 Task: Find connections with filter location Dubrājpur with filter topic #Coachingwith filter profile language Spanish with filter current company Remote with filter school Vidyavardhini's College of Engineering and Technology with filter industry Renewable Energy Semiconductor Manufacturing with filter service category Audio Engineering with filter keywords title Shareholders
Action: Mouse moved to (135, 230)
Screenshot: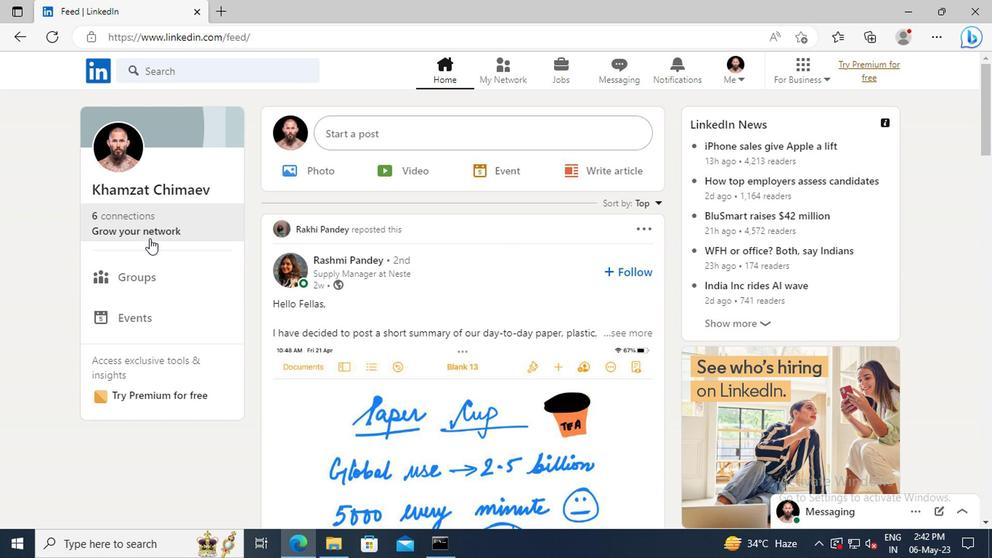 
Action: Mouse pressed left at (135, 230)
Screenshot: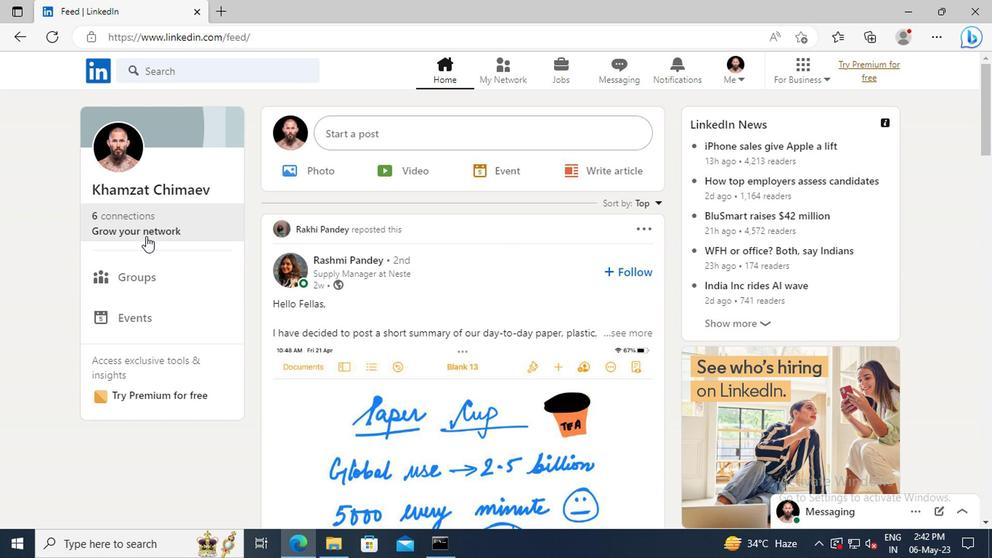 
Action: Mouse moved to (149, 154)
Screenshot: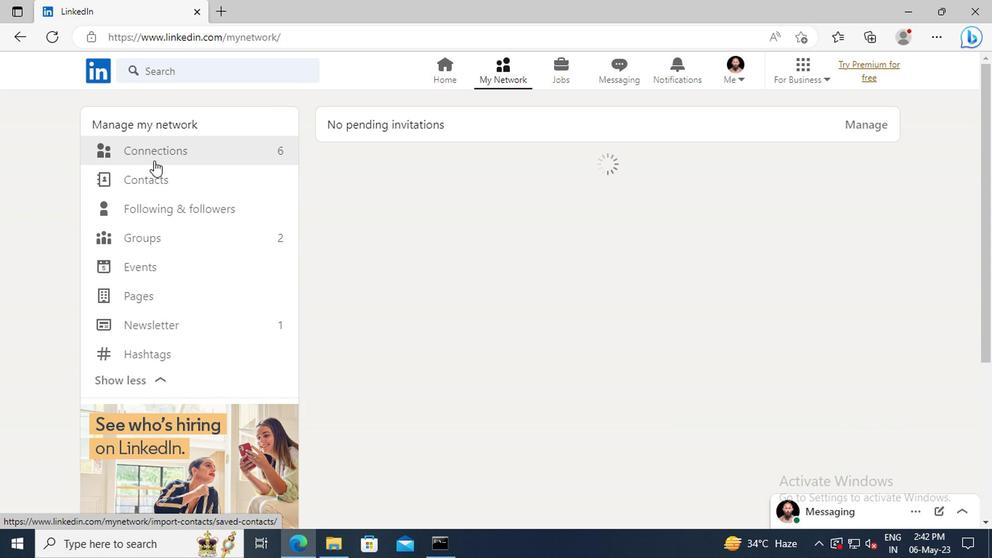 
Action: Mouse pressed left at (149, 154)
Screenshot: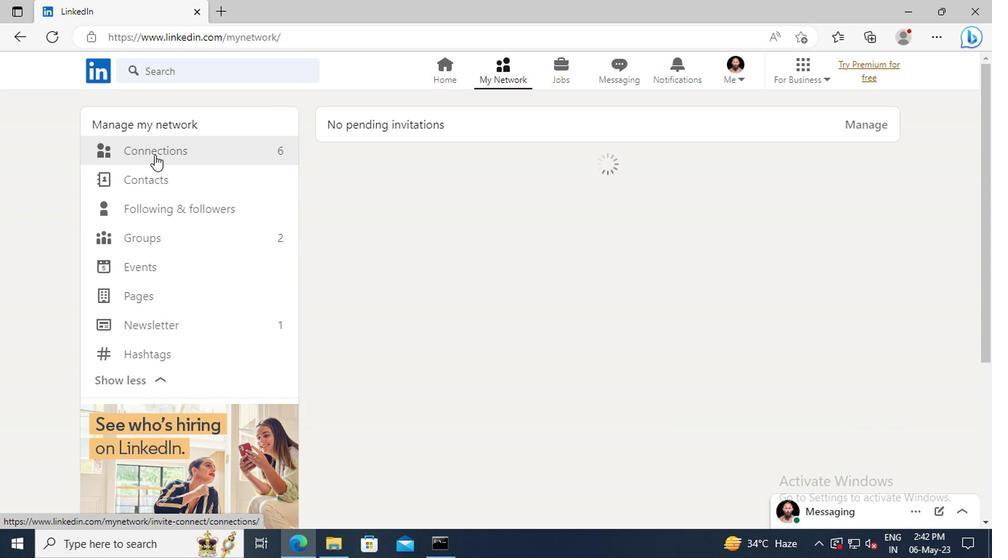 
Action: Mouse moved to (600, 156)
Screenshot: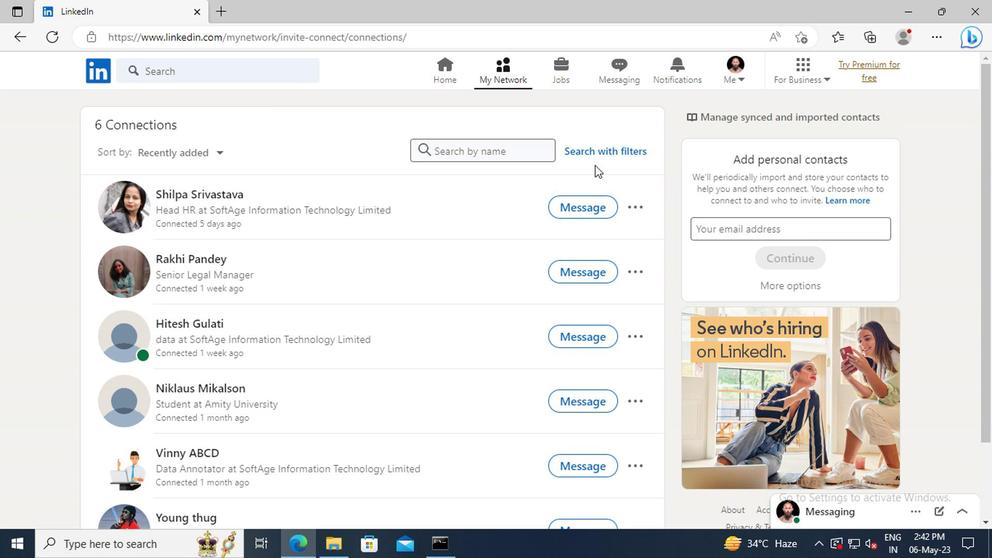 
Action: Mouse pressed left at (600, 156)
Screenshot: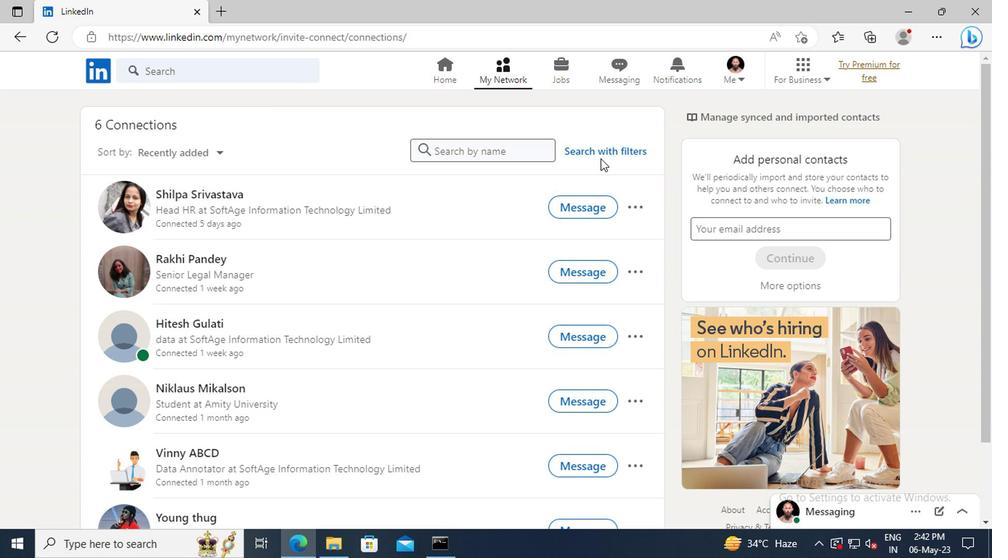
Action: Mouse moved to (547, 115)
Screenshot: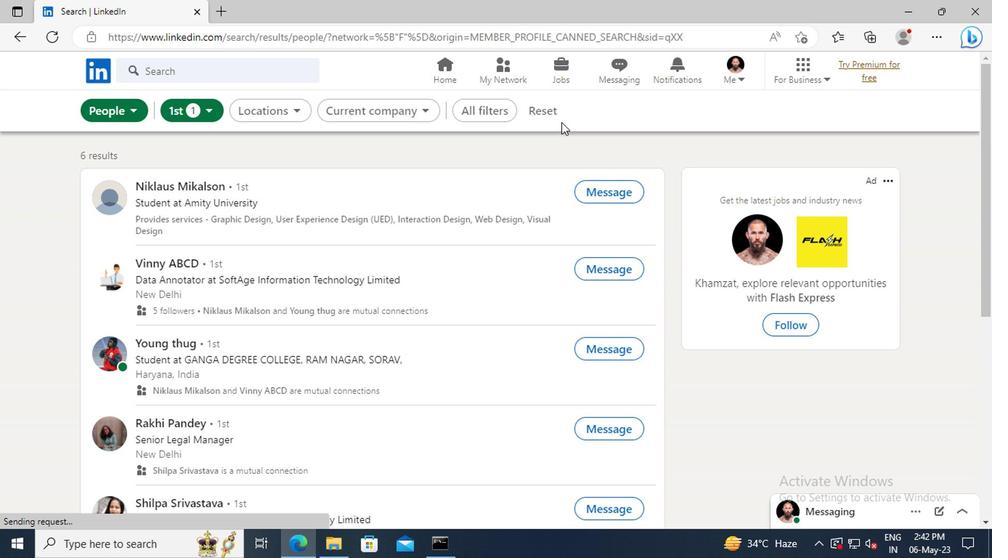 
Action: Mouse pressed left at (547, 115)
Screenshot: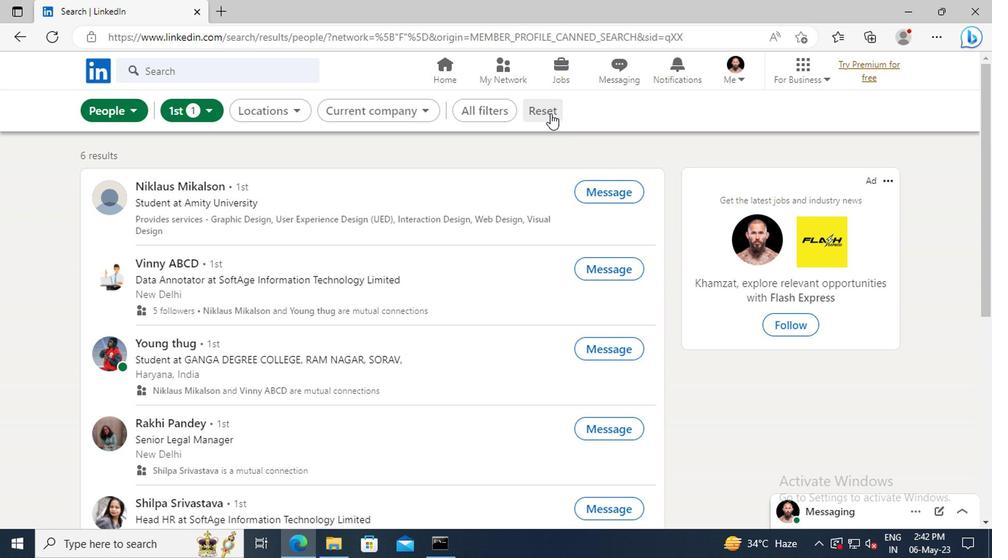 
Action: Mouse moved to (530, 115)
Screenshot: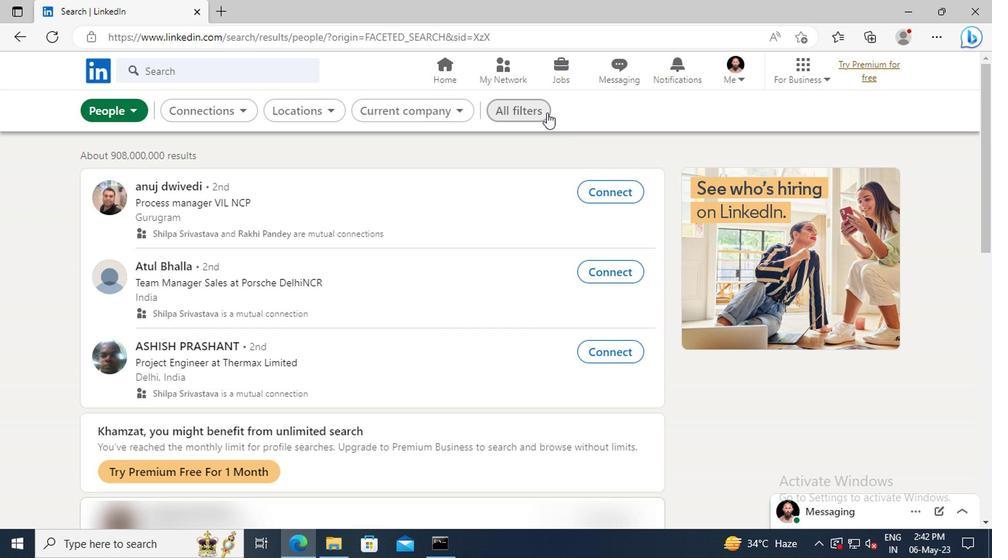 
Action: Mouse pressed left at (530, 115)
Screenshot: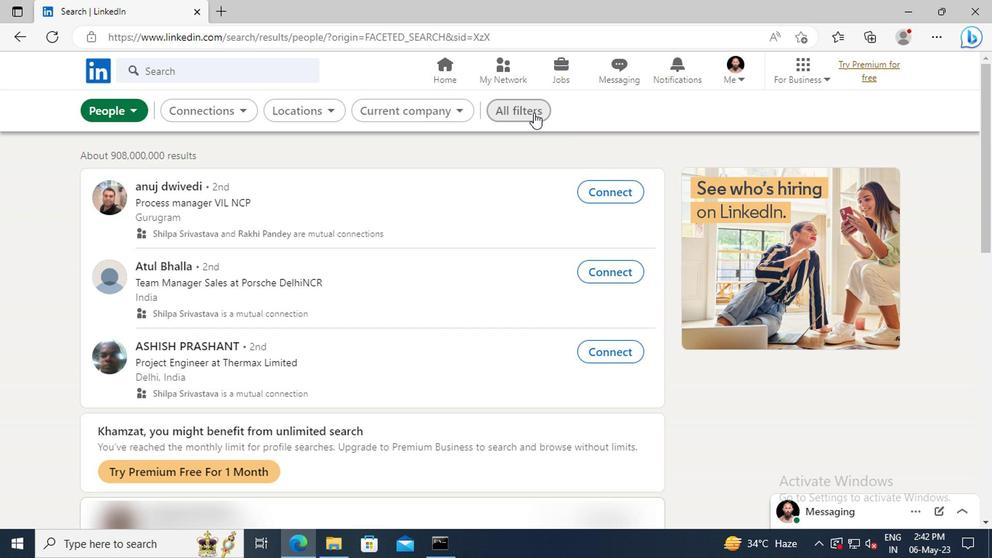 
Action: Mouse moved to (802, 272)
Screenshot: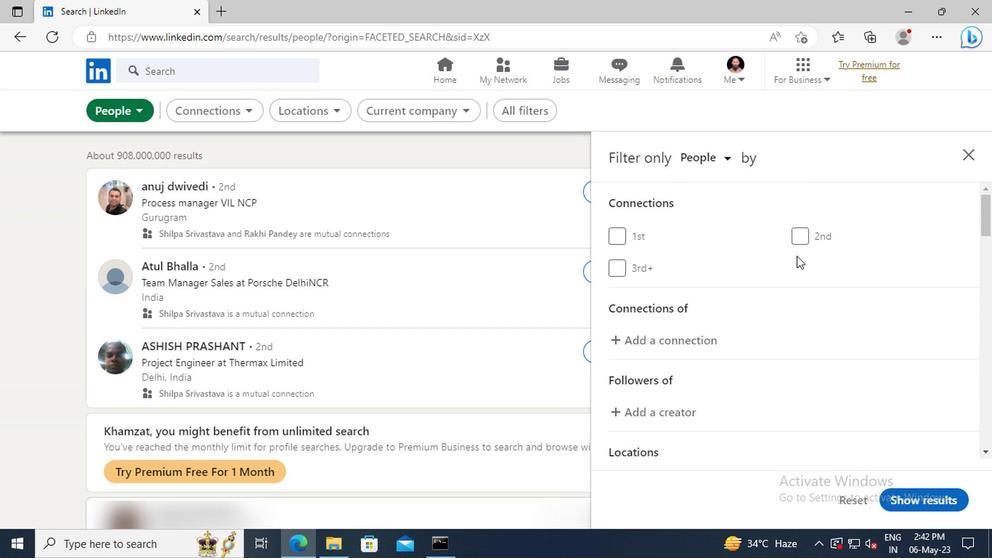 
Action: Mouse scrolled (802, 271) with delta (0, -1)
Screenshot: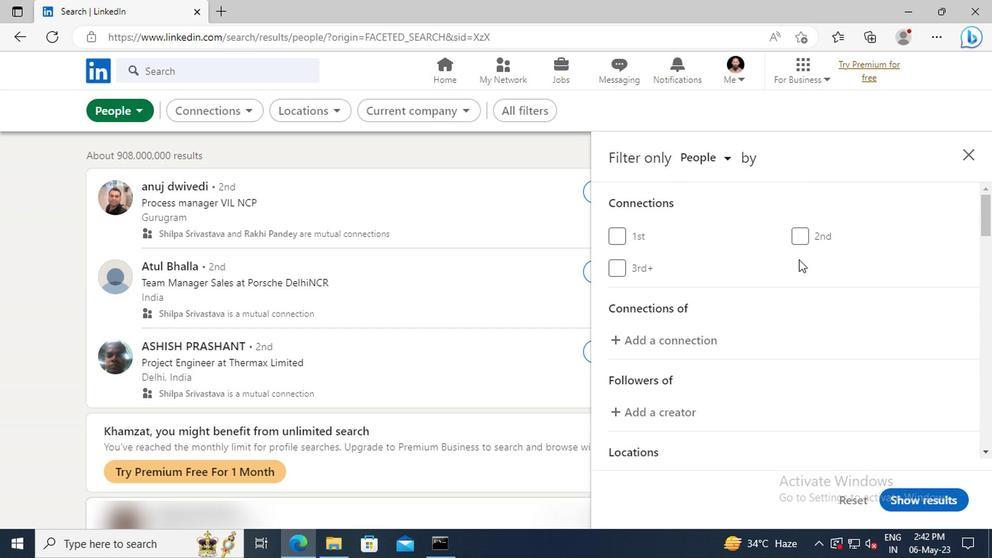 
Action: Mouse moved to (802, 273)
Screenshot: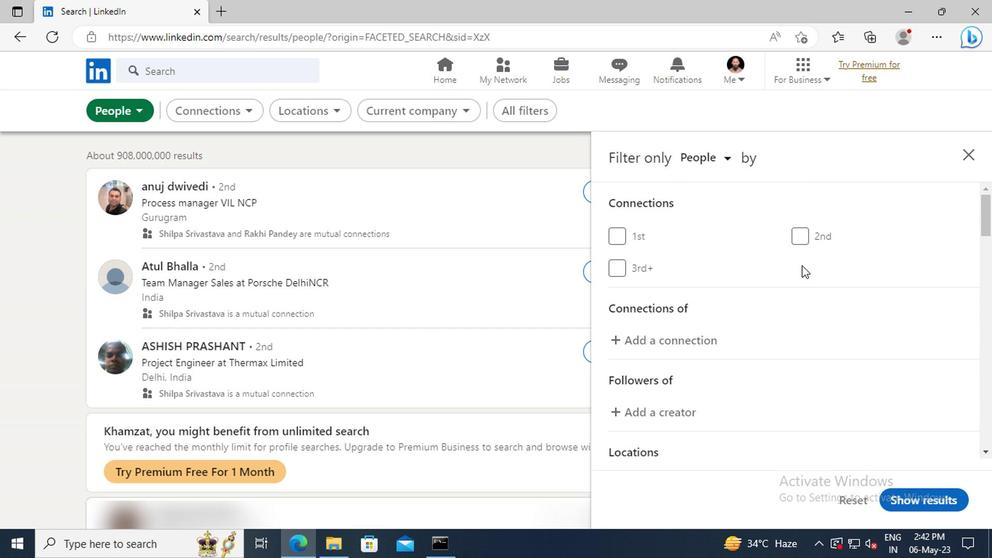 
Action: Mouse scrolled (802, 272) with delta (0, 0)
Screenshot: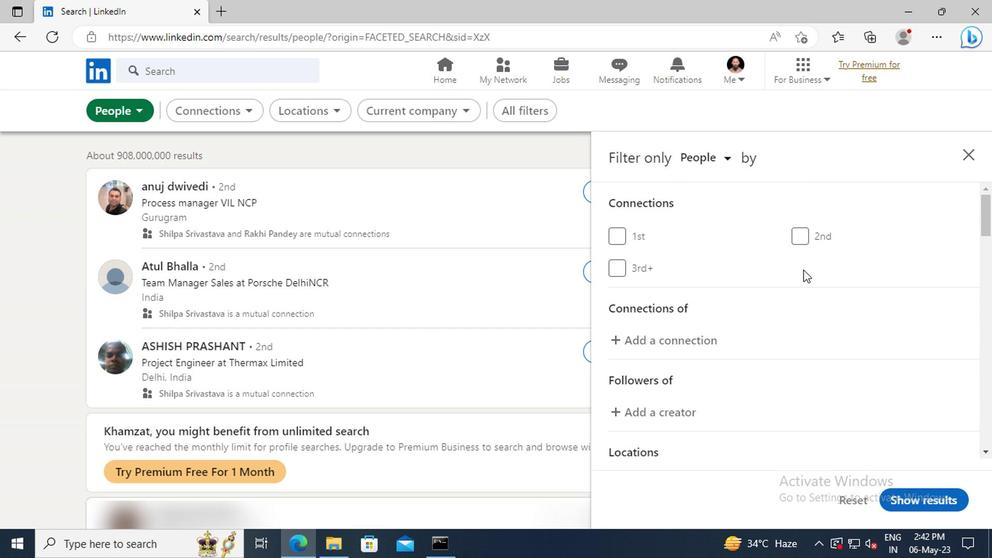
Action: Mouse moved to (802, 278)
Screenshot: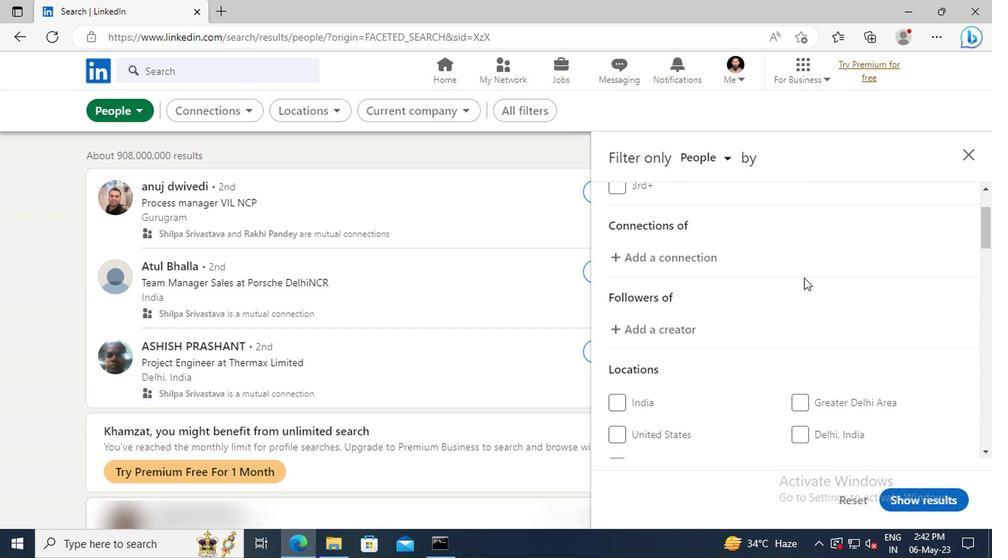
Action: Mouse scrolled (802, 278) with delta (0, 0)
Screenshot: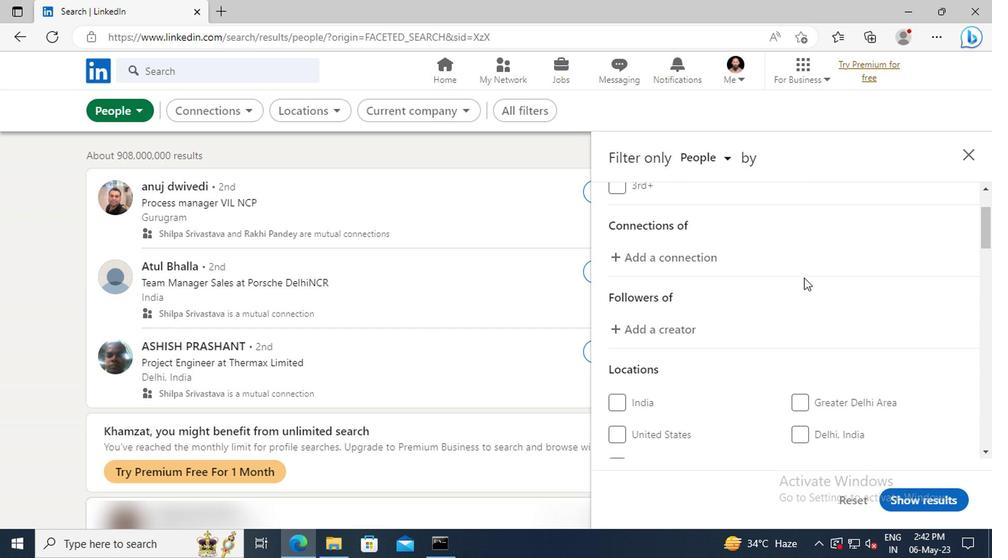 
Action: Mouse scrolled (802, 278) with delta (0, 0)
Screenshot: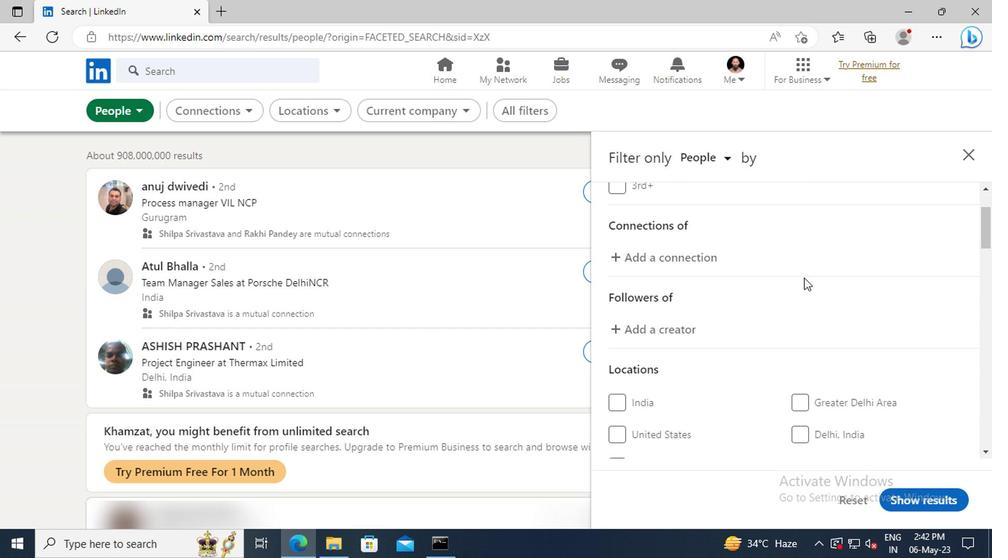 
Action: Mouse scrolled (802, 278) with delta (0, 0)
Screenshot: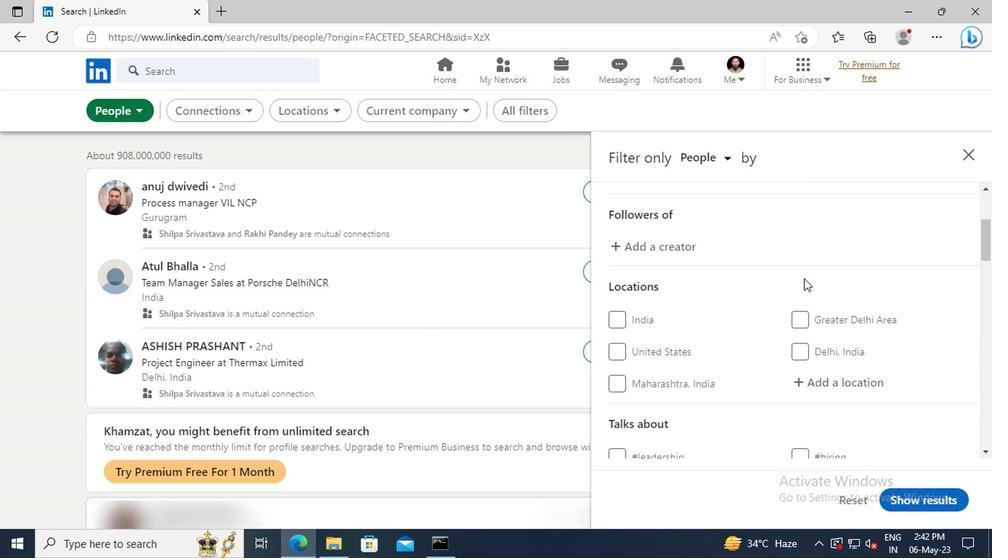 
Action: Mouse scrolled (802, 278) with delta (0, 0)
Screenshot: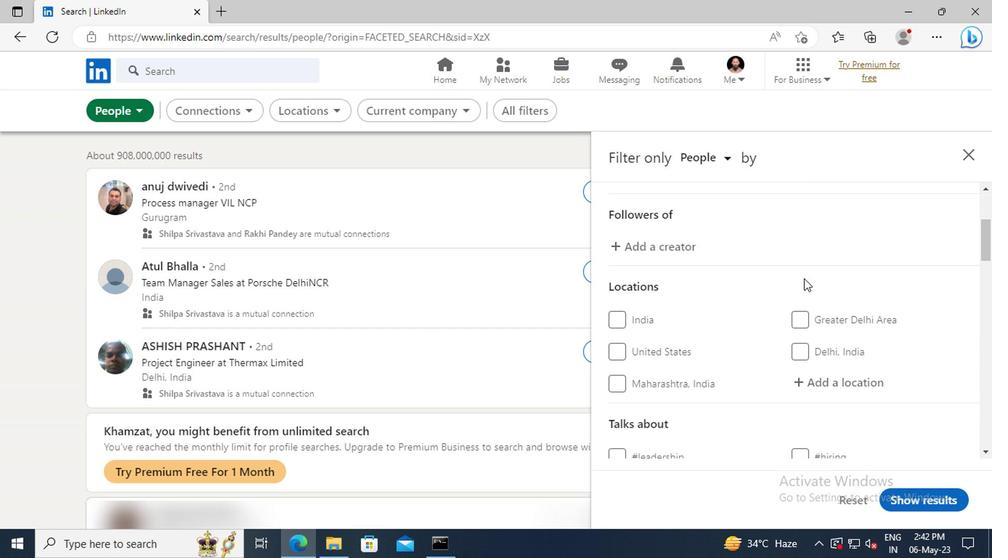 
Action: Mouse moved to (805, 297)
Screenshot: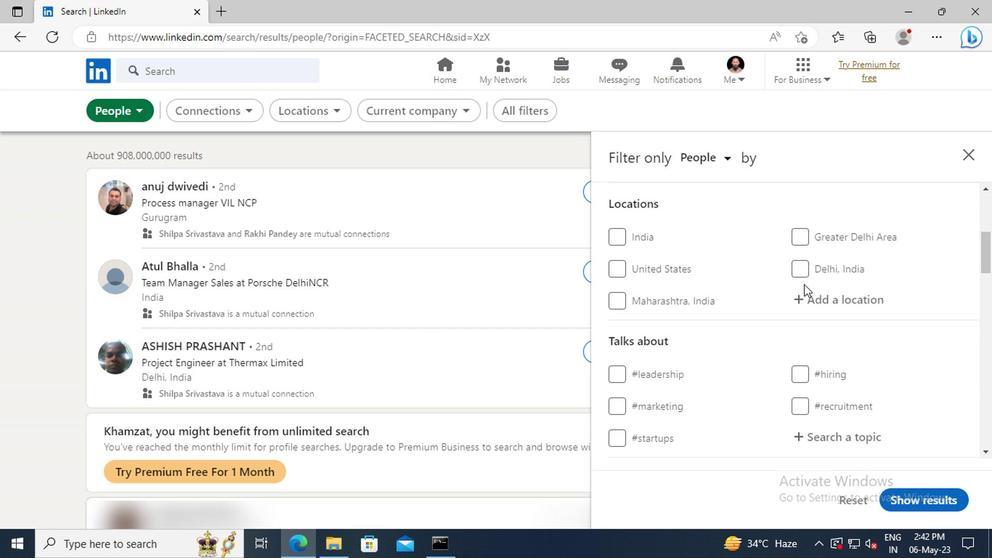 
Action: Mouse pressed left at (805, 297)
Screenshot: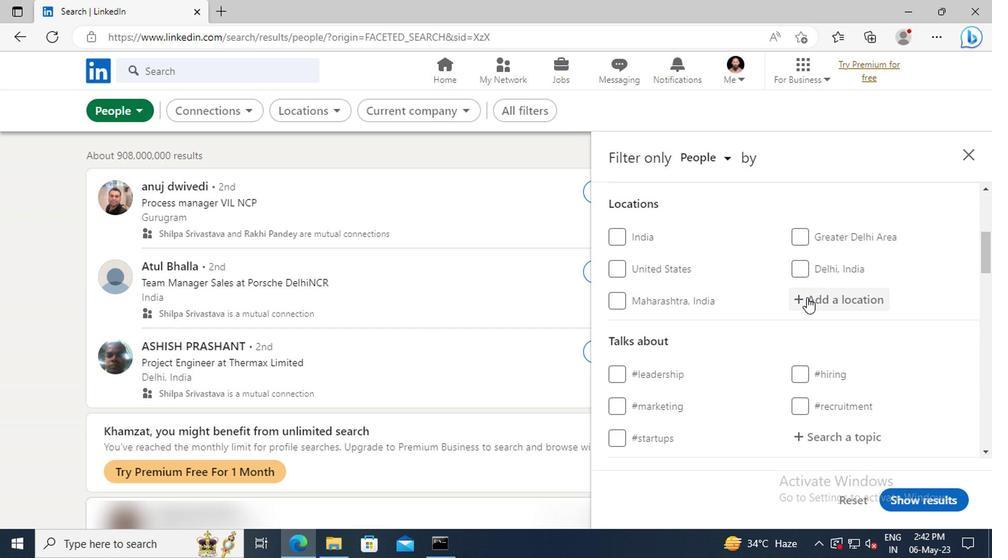 
Action: Key pressed <Key.shift>DUBRAJPUR
Screenshot: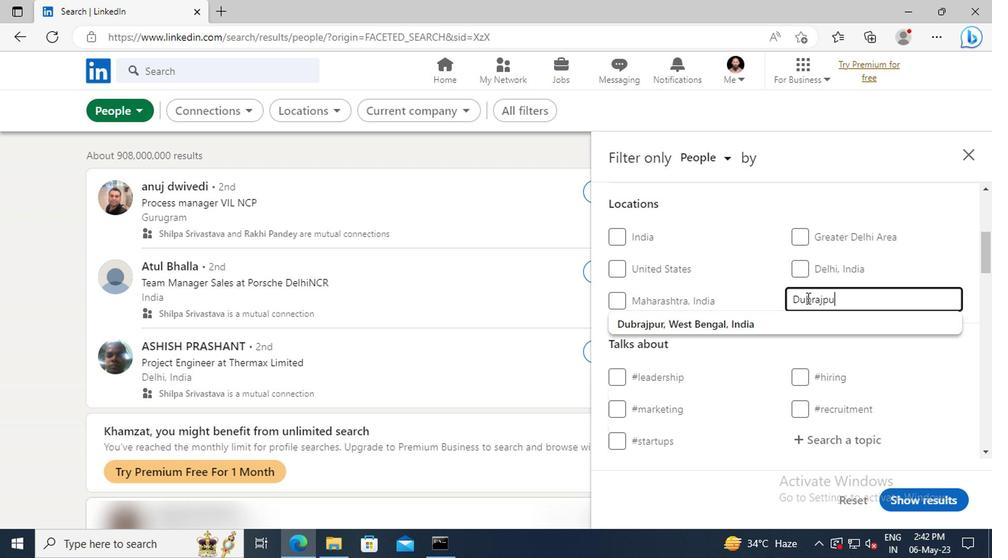 
Action: Mouse moved to (806, 319)
Screenshot: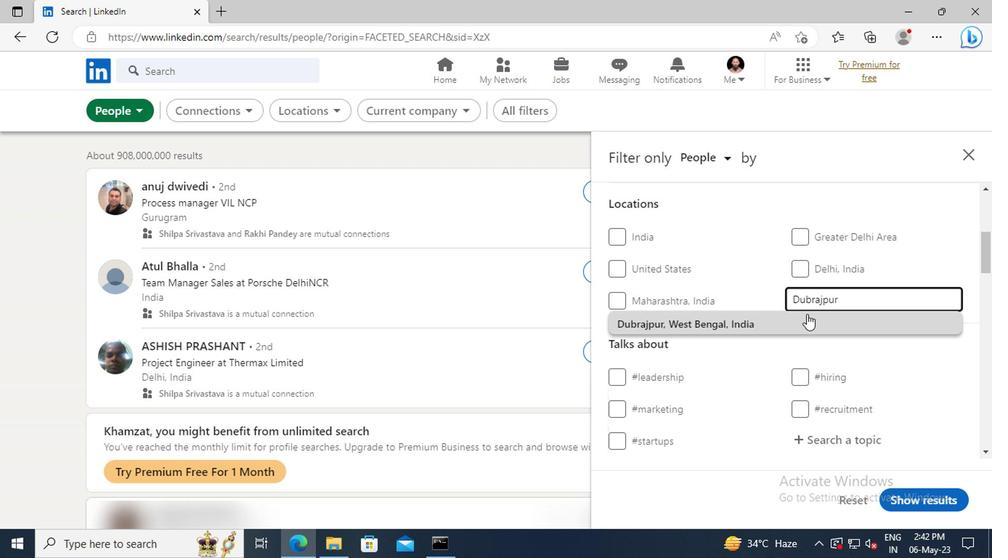 
Action: Mouse pressed left at (806, 319)
Screenshot: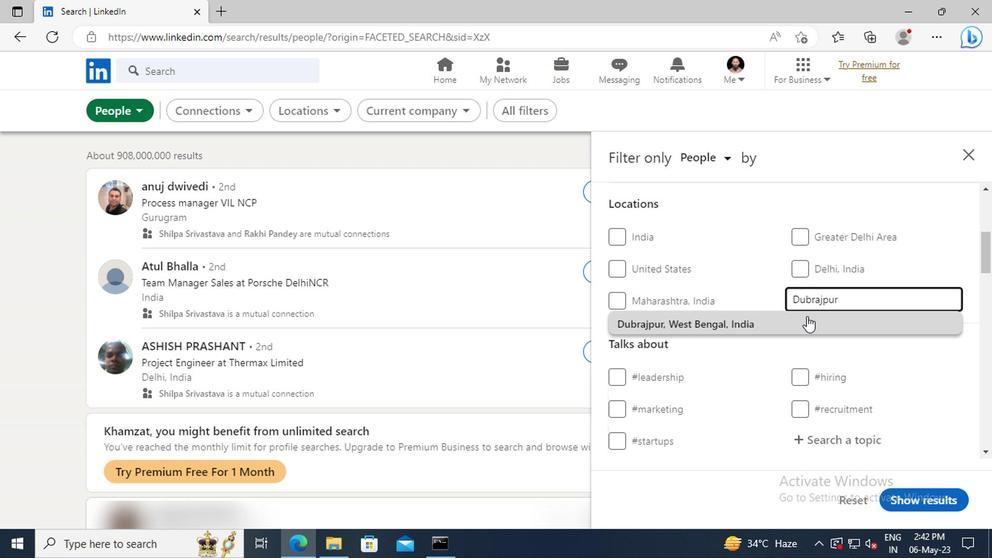 
Action: Mouse scrolled (806, 317) with delta (0, -1)
Screenshot: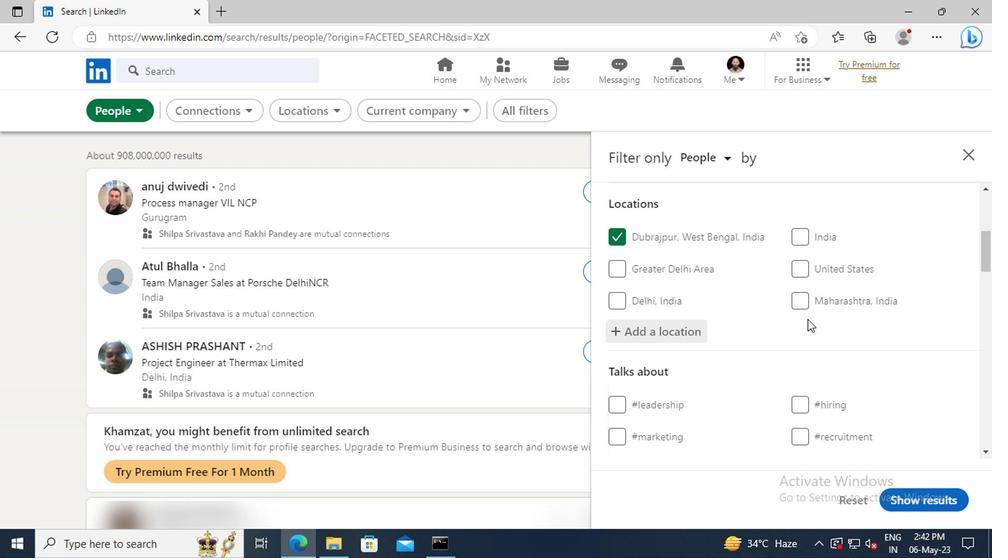
Action: Mouse scrolled (806, 317) with delta (0, -1)
Screenshot: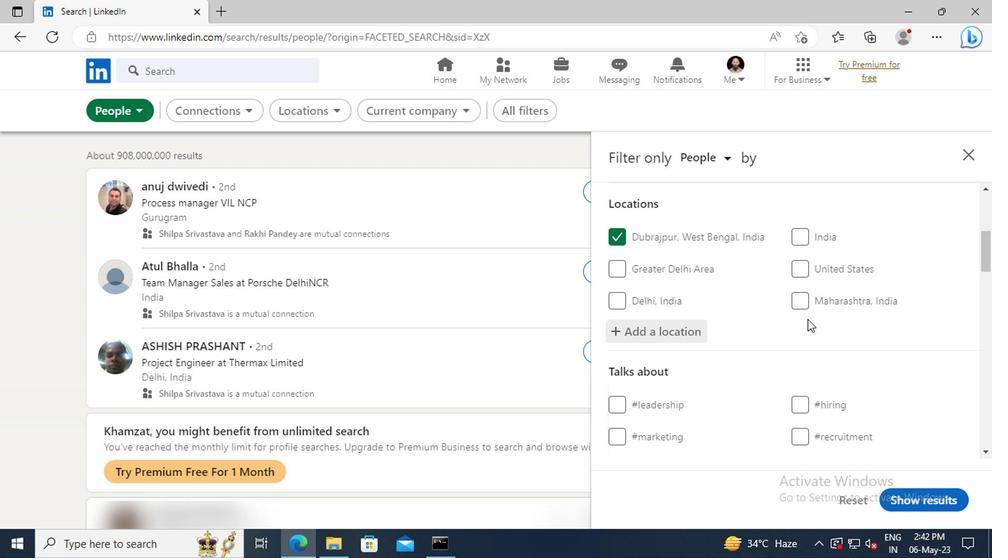 
Action: Mouse scrolled (806, 317) with delta (0, -1)
Screenshot: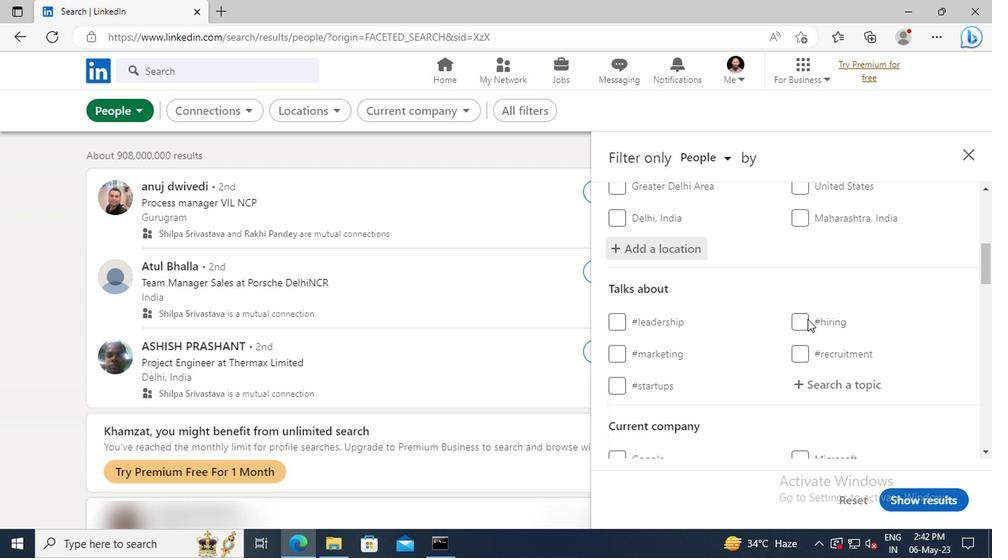 
Action: Mouse moved to (811, 341)
Screenshot: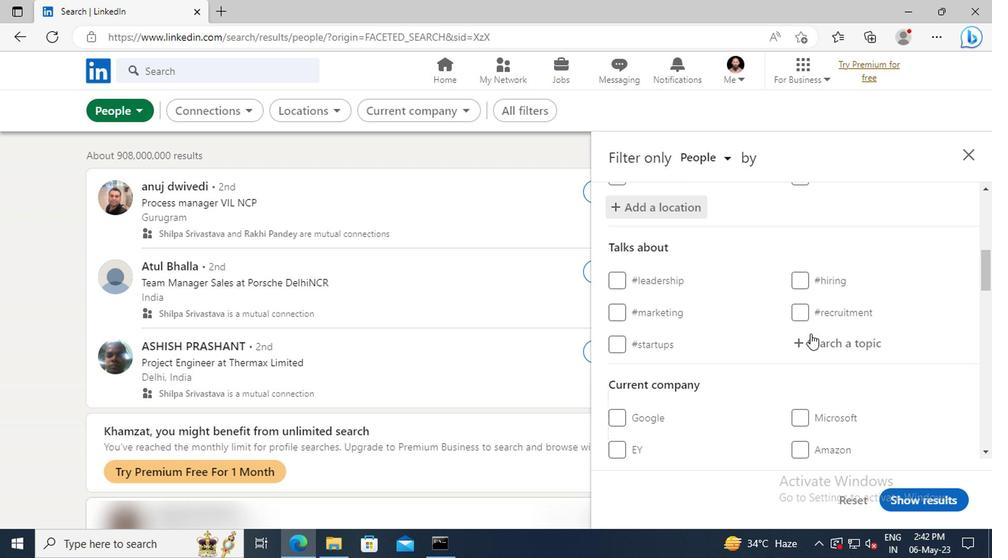 
Action: Mouse pressed left at (811, 341)
Screenshot: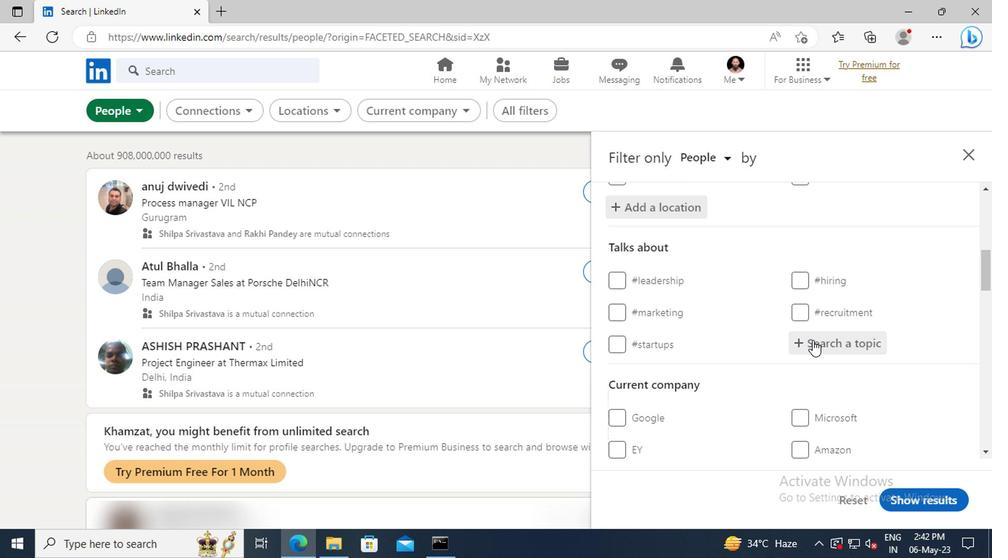 
Action: Key pressed <Key.shift>COACH
Screenshot: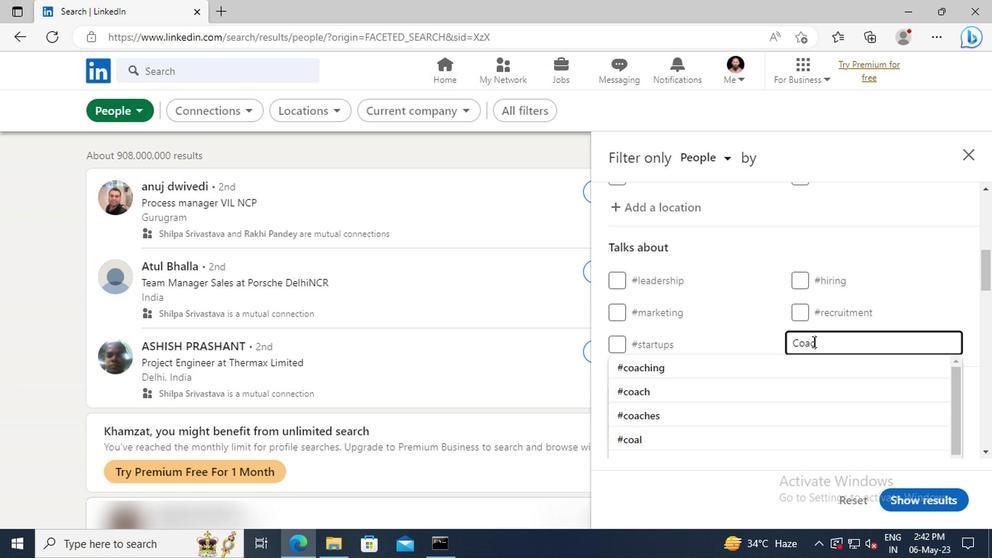 
Action: Mouse moved to (806, 361)
Screenshot: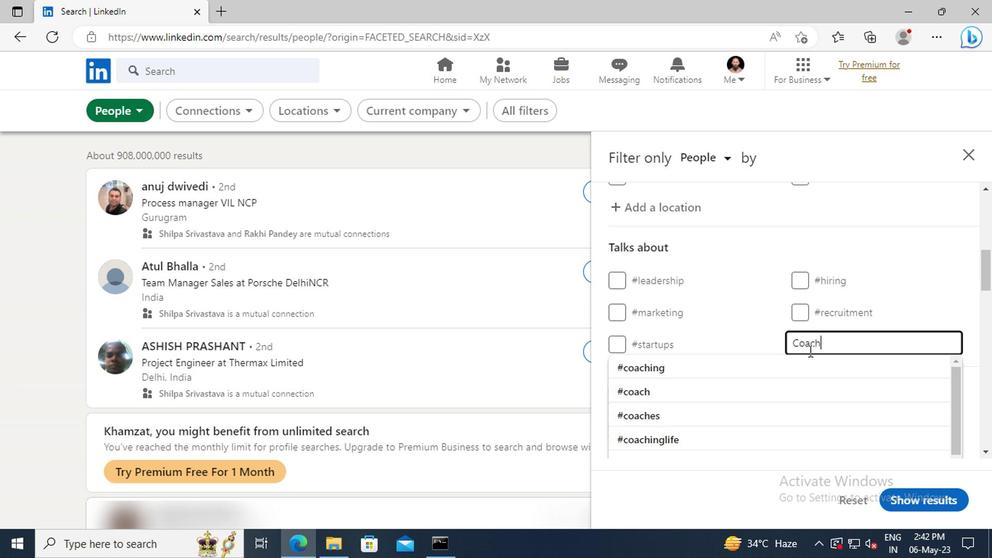 
Action: Mouse pressed left at (806, 361)
Screenshot: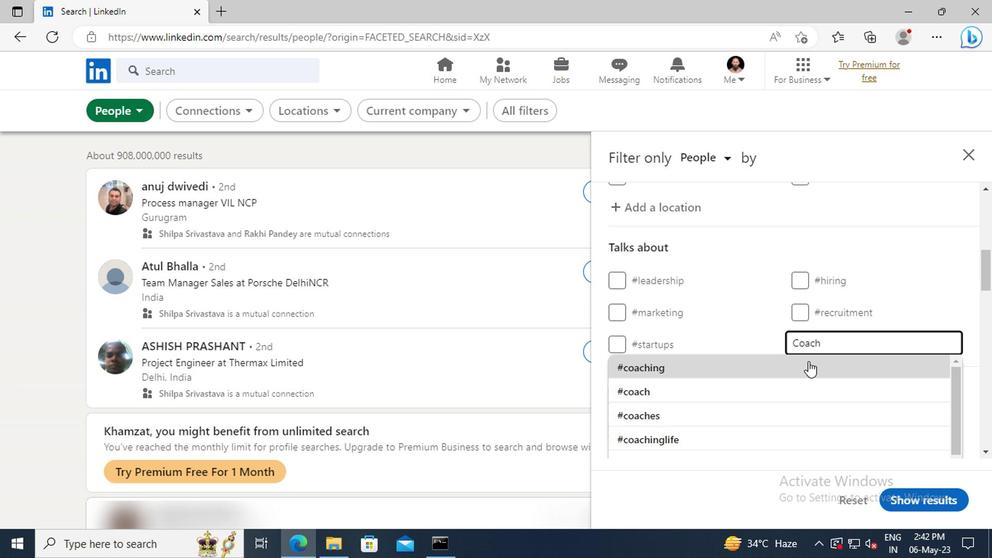 
Action: Mouse scrolled (806, 360) with delta (0, -1)
Screenshot: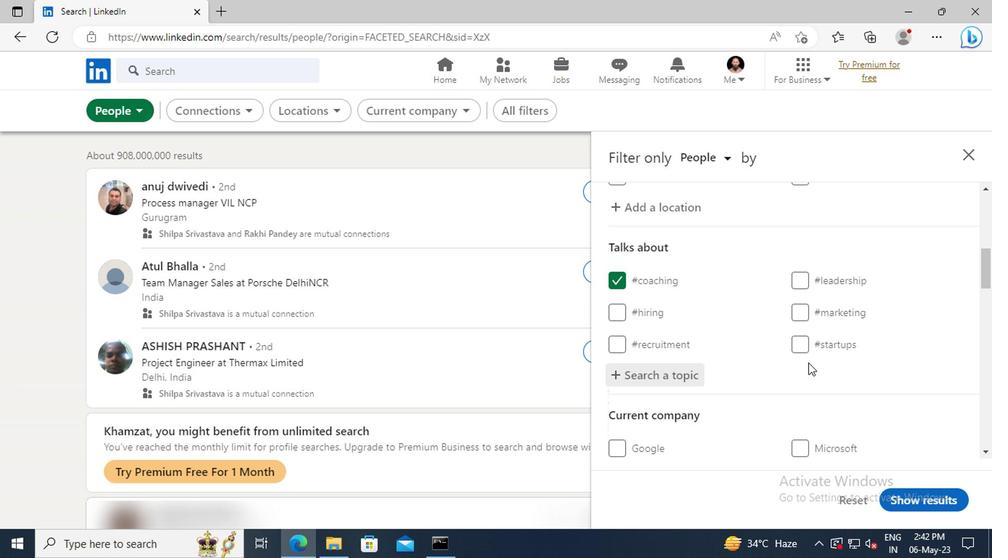 
Action: Mouse scrolled (806, 360) with delta (0, -1)
Screenshot: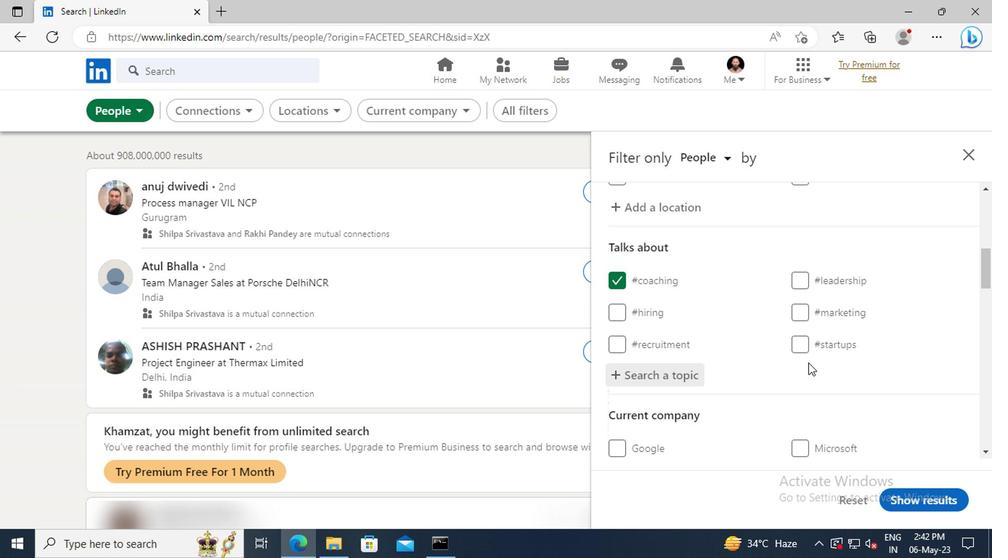 
Action: Mouse scrolled (806, 360) with delta (0, -1)
Screenshot: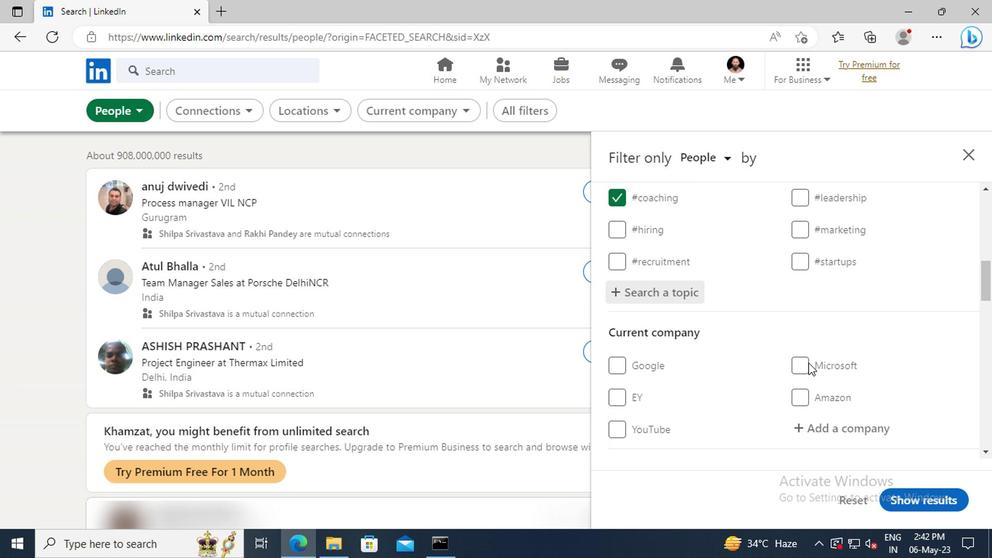 
Action: Mouse scrolled (806, 360) with delta (0, -1)
Screenshot: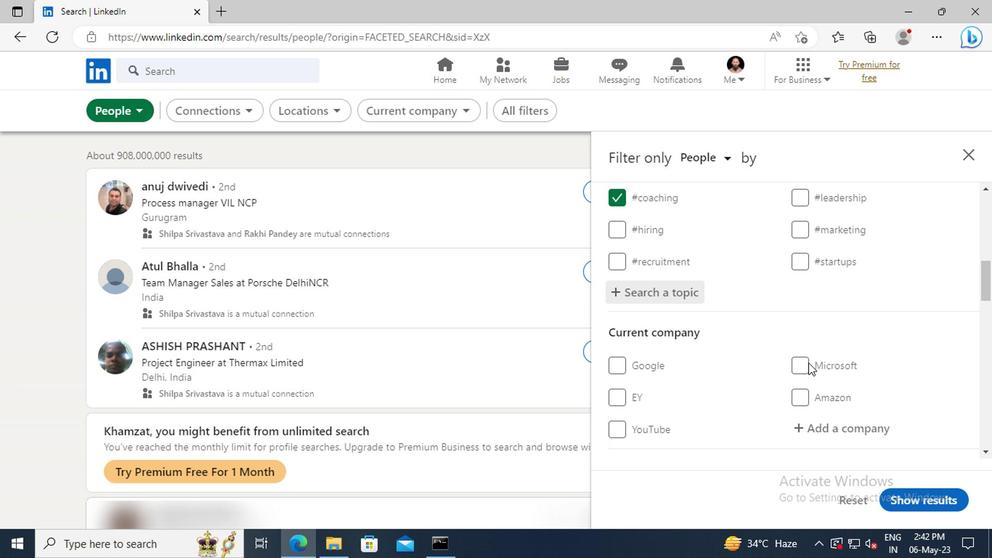 
Action: Mouse scrolled (806, 360) with delta (0, -1)
Screenshot: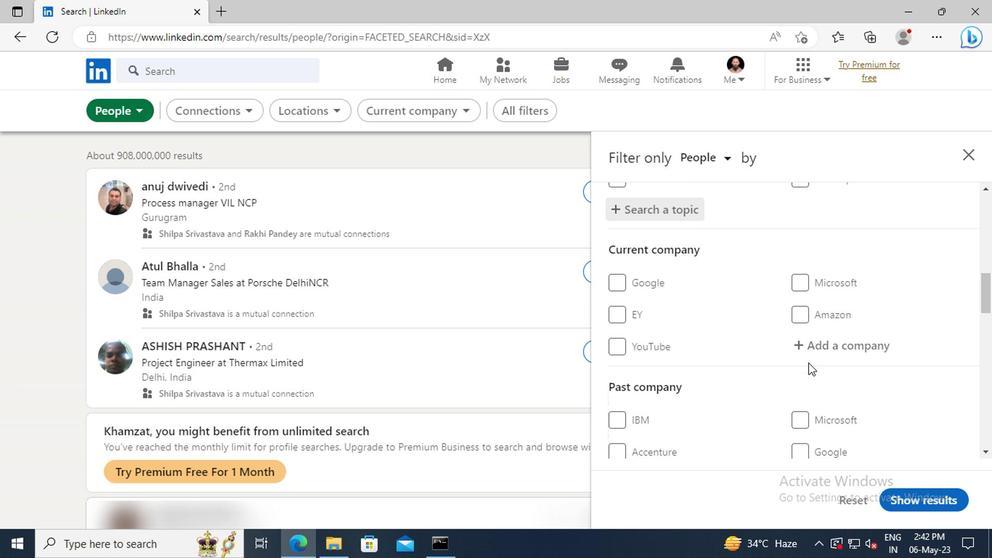 
Action: Mouse scrolled (806, 360) with delta (0, -1)
Screenshot: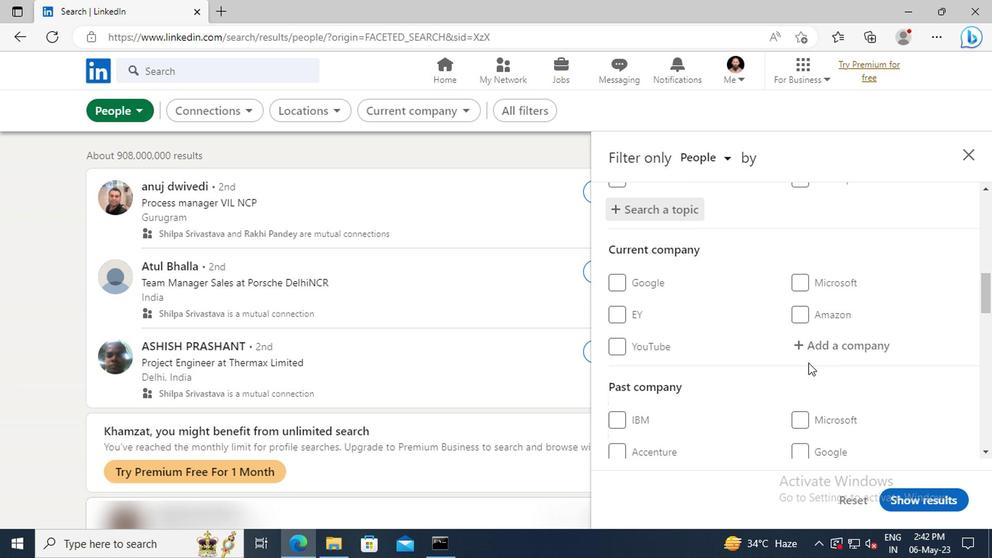 
Action: Mouse scrolled (806, 360) with delta (0, -1)
Screenshot: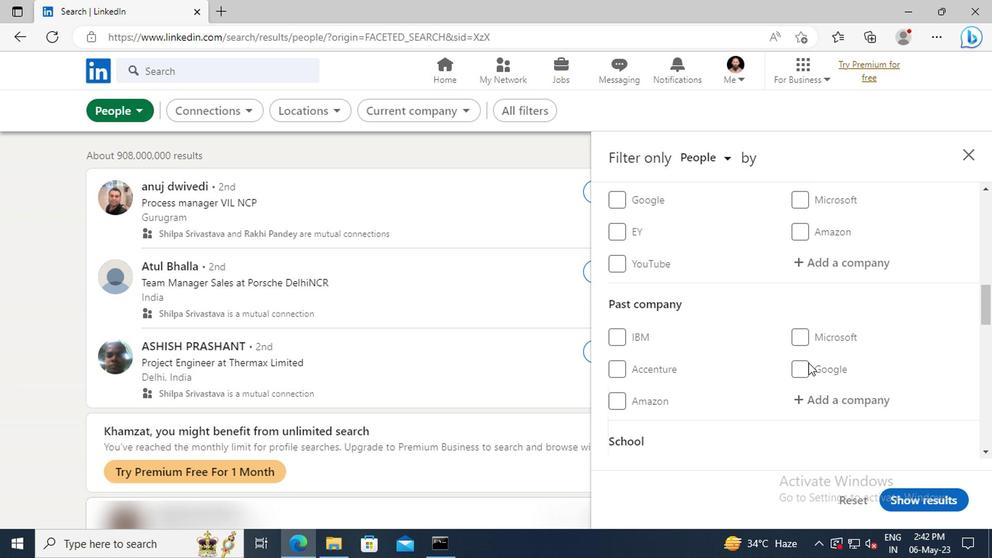 
Action: Mouse scrolled (806, 360) with delta (0, -1)
Screenshot: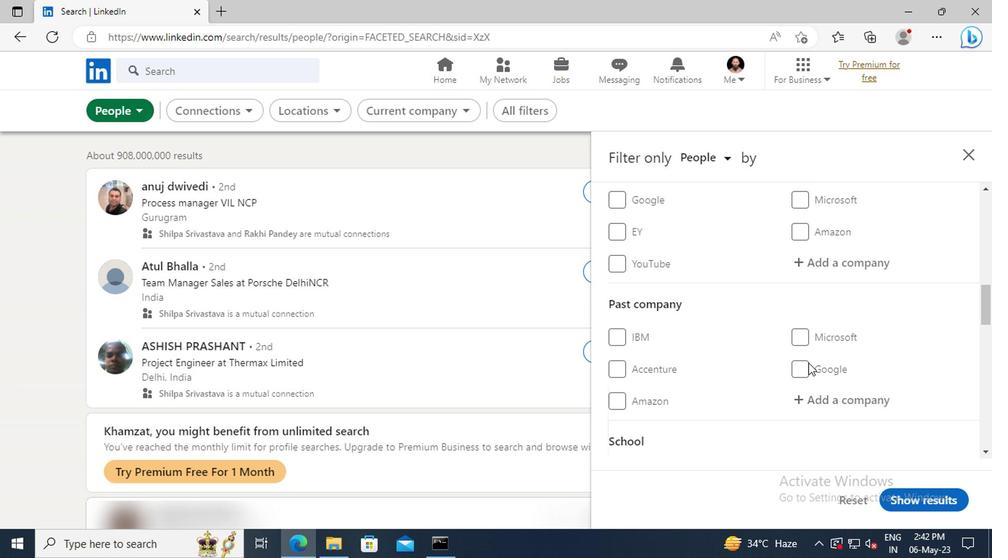 
Action: Mouse scrolled (806, 360) with delta (0, -1)
Screenshot: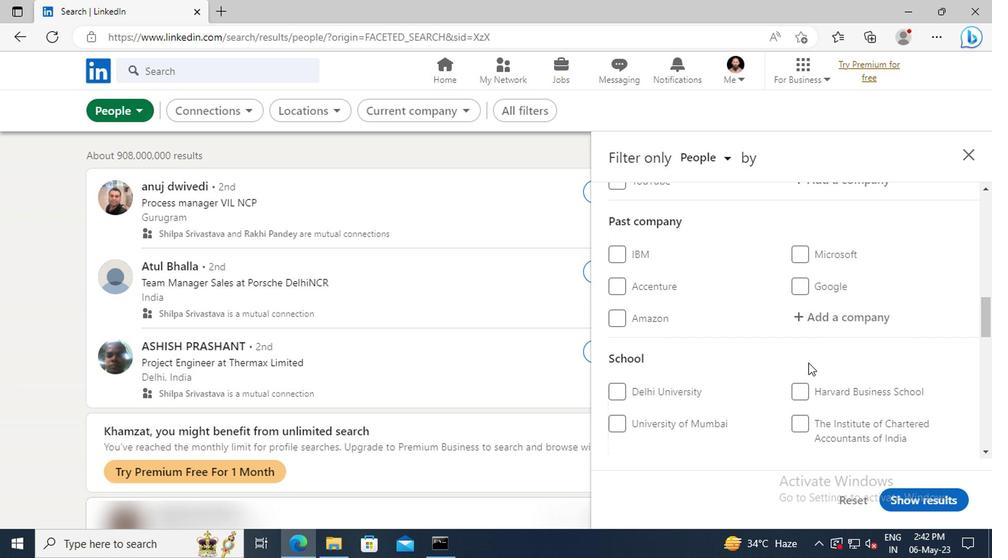 
Action: Mouse scrolled (806, 360) with delta (0, -1)
Screenshot: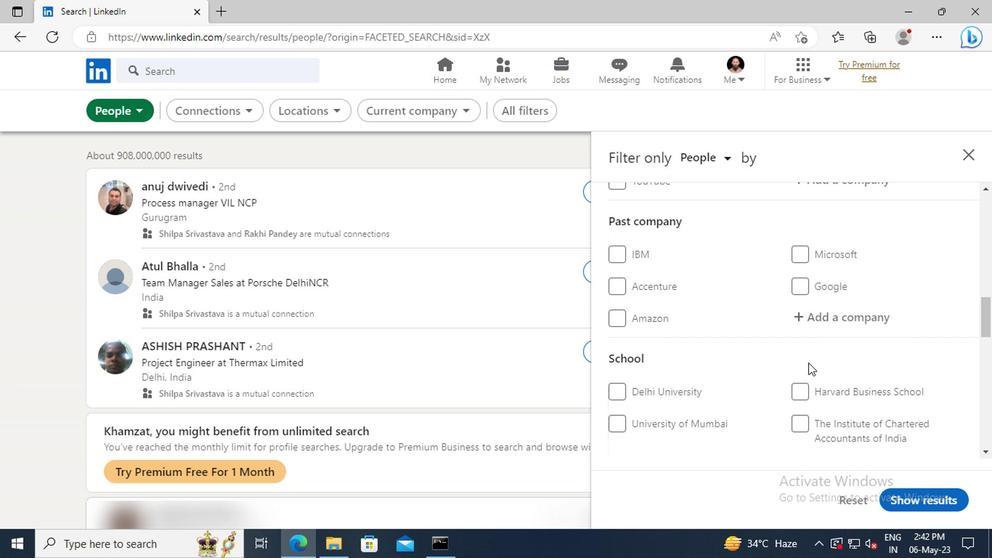 
Action: Mouse scrolled (806, 360) with delta (0, -1)
Screenshot: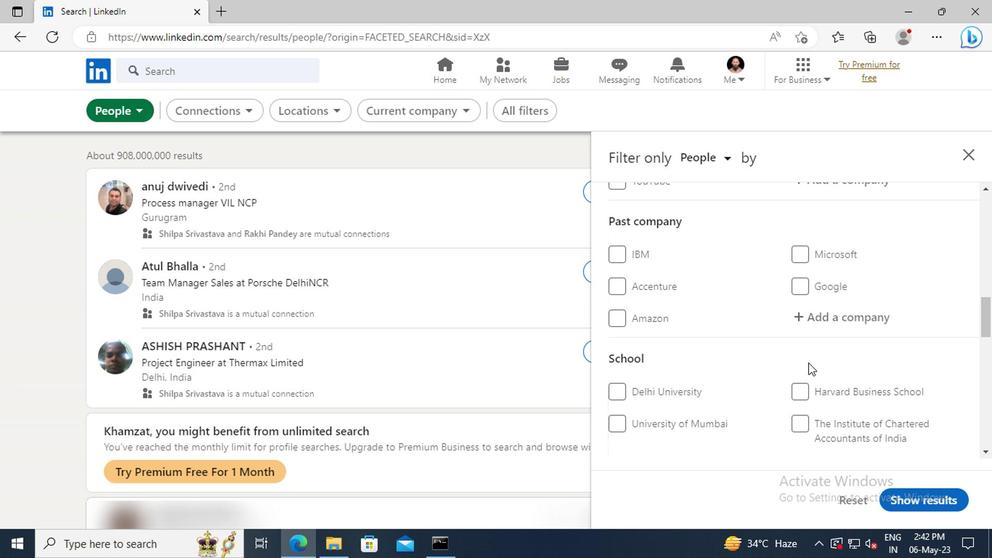 
Action: Mouse scrolled (806, 360) with delta (0, -1)
Screenshot: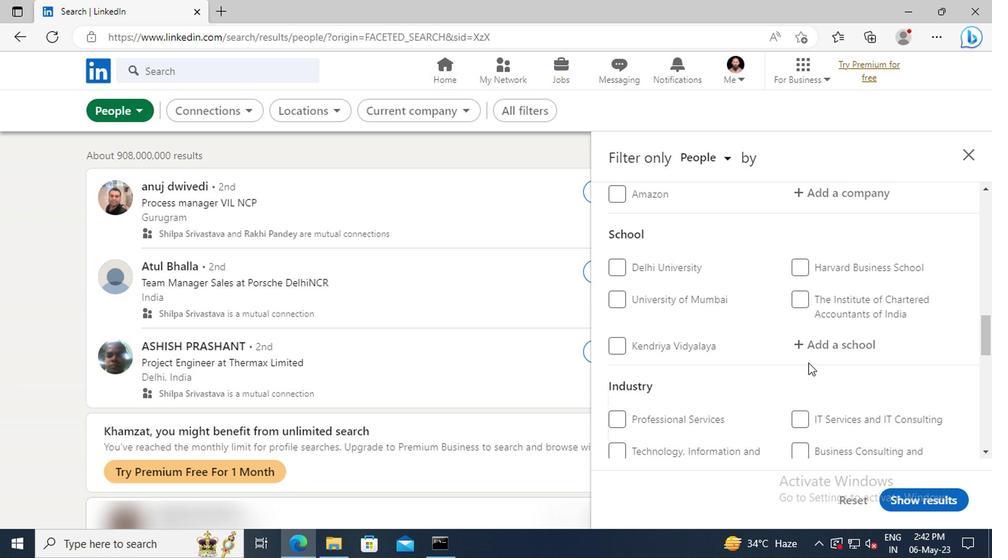 
Action: Mouse scrolled (806, 360) with delta (0, -1)
Screenshot: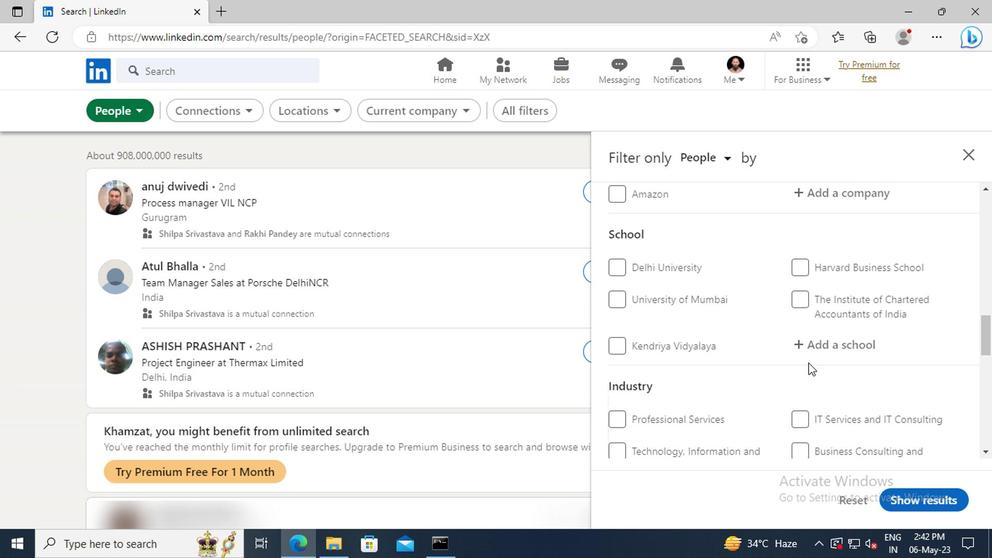 
Action: Mouse scrolled (806, 360) with delta (0, -1)
Screenshot: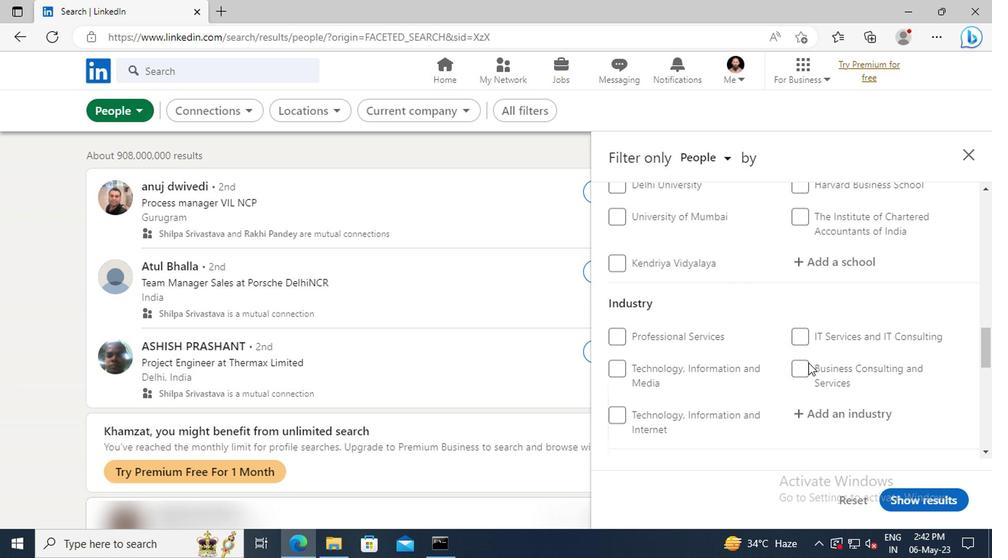 
Action: Mouse scrolled (806, 360) with delta (0, -1)
Screenshot: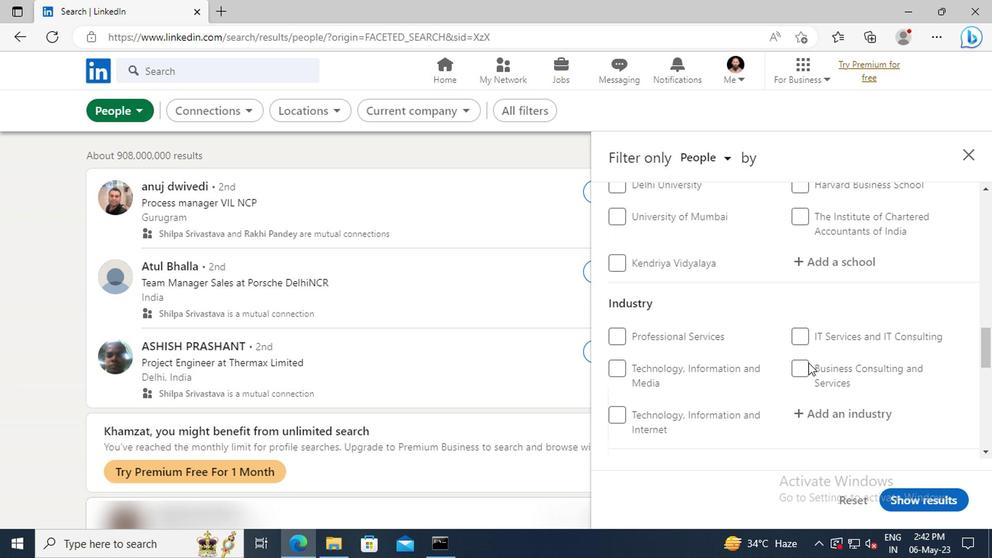
Action: Mouse scrolled (806, 360) with delta (0, -1)
Screenshot: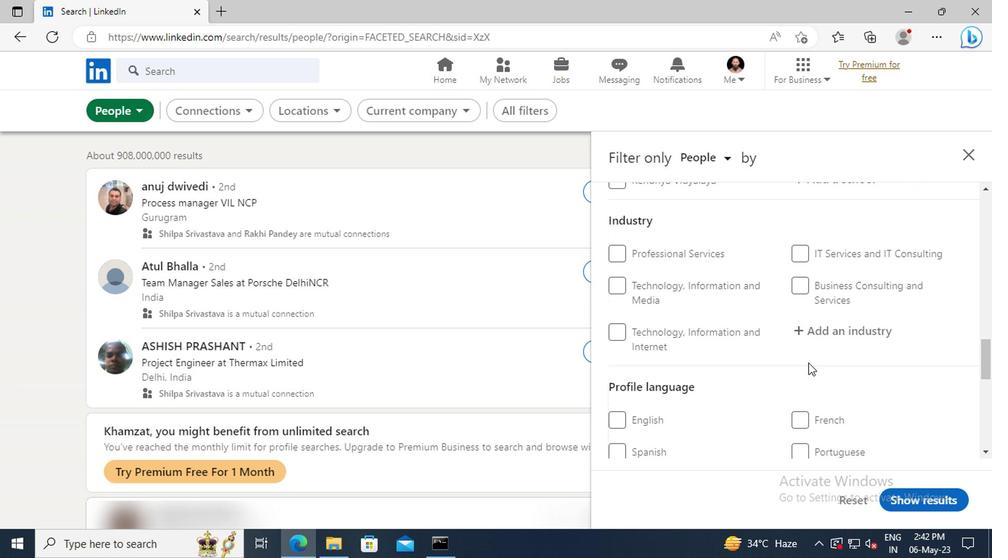 
Action: Mouse scrolled (806, 360) with delta (0, -1)
Screenshot: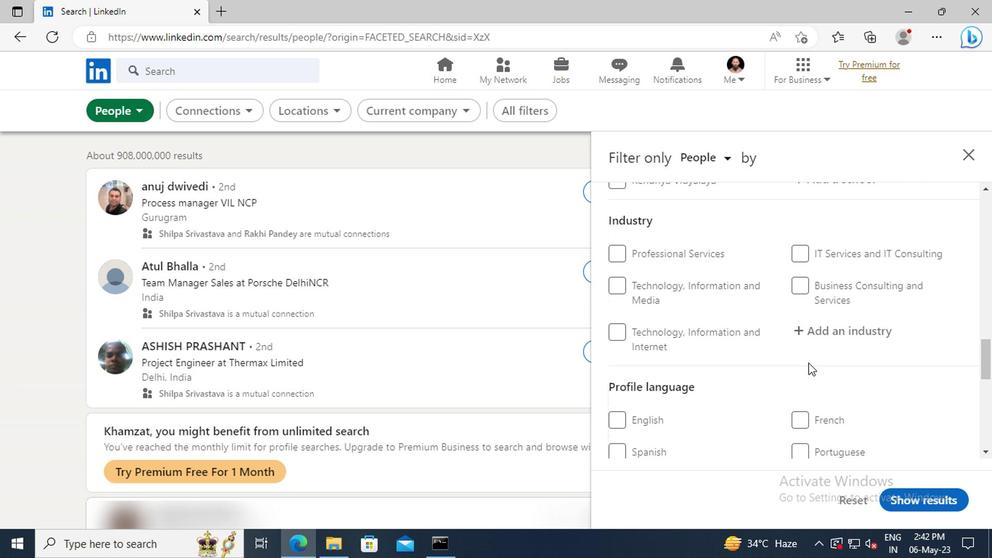
Action: Mouse moved to (613, 368)
Screenshot: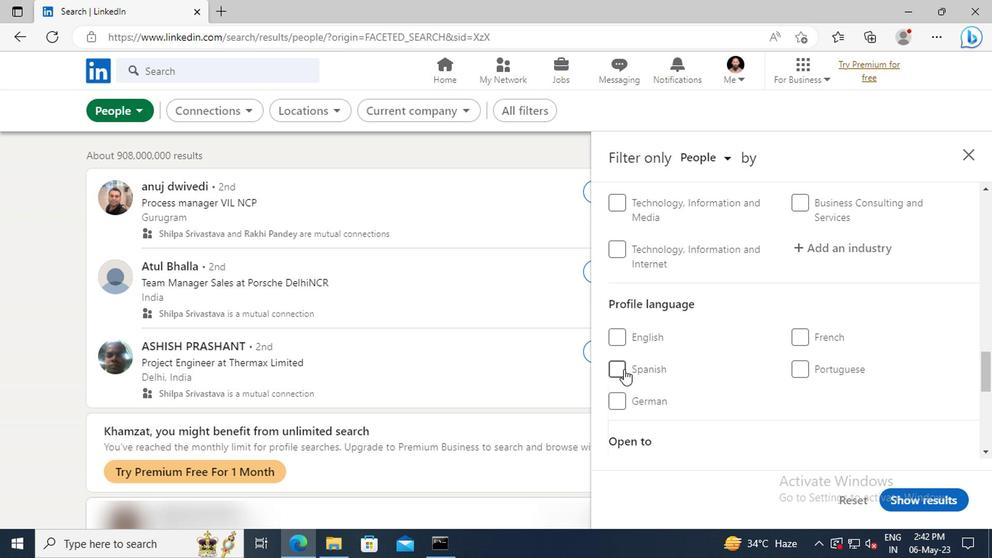 
Action: Mouse pressed left at (613, 368)
Screenshot: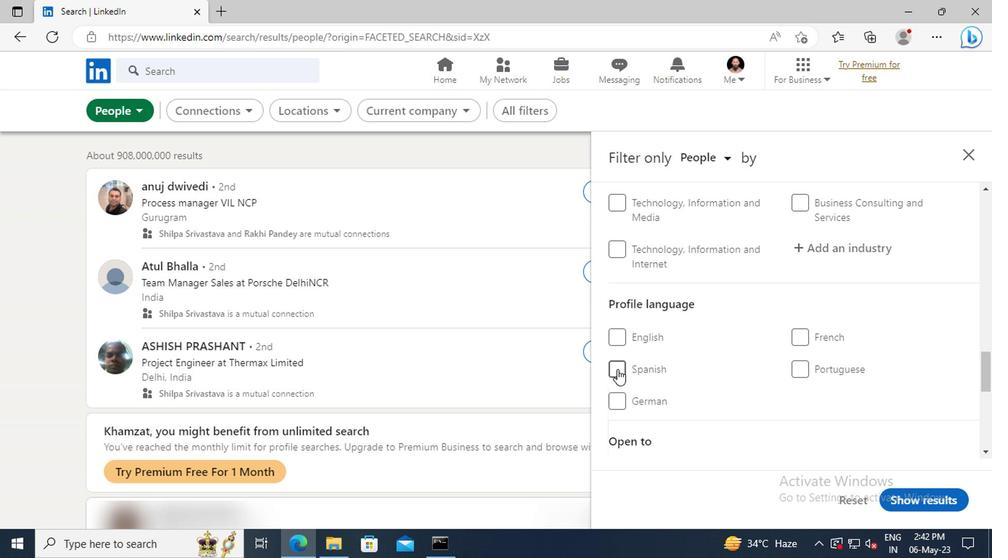 
Action: Mouse moved to (822, 328)
Screenshot: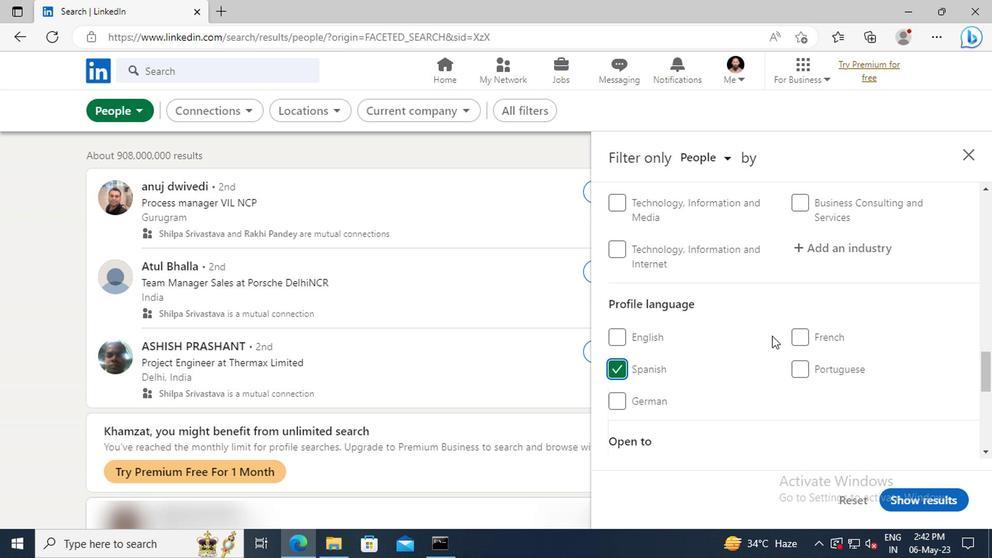 
Action: Mouse scrolled (822, 329) with delta (0, 0)
Screenshot: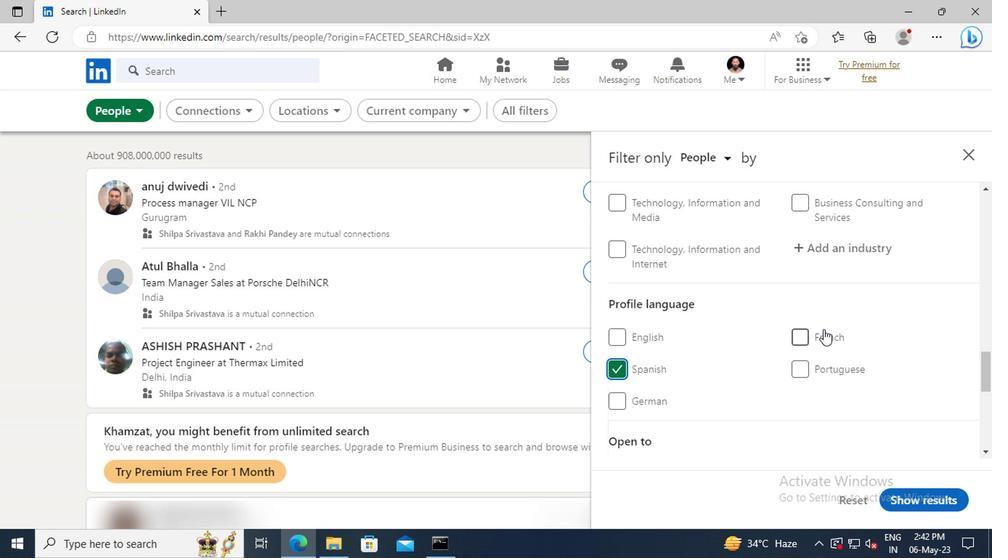 
Action: Mouse scrolled (822, 329) with delta (0, 0)
Screenshot: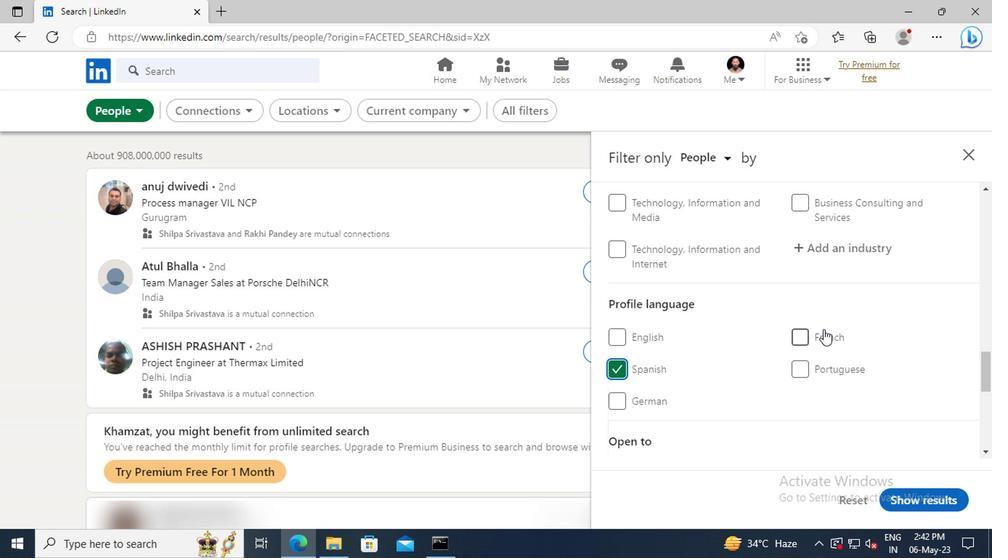 
Action: Mouse scrolled (822, 329) with delta (0, 0)
Screenshot: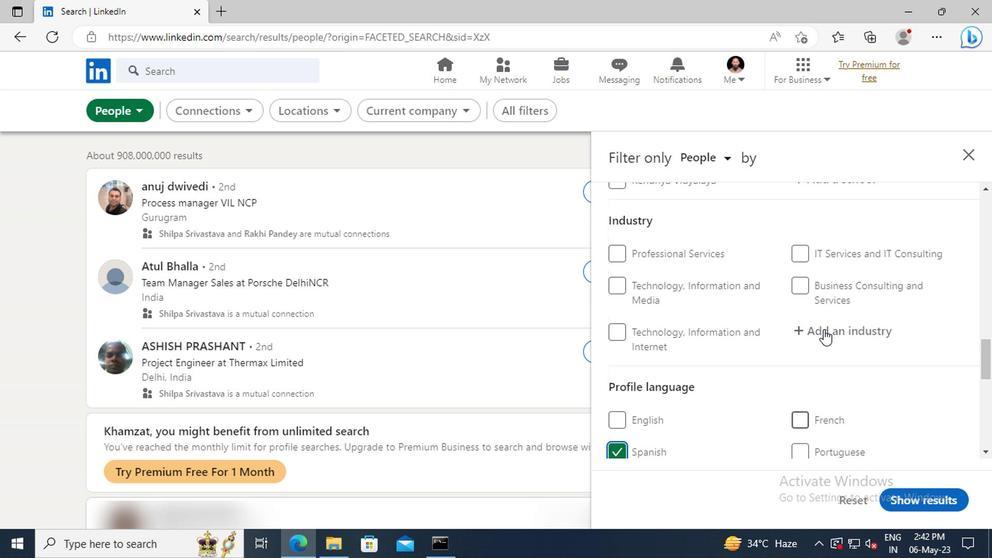 
Action: Mouse scrolled (822, 329) with delta (0, 0)
Screenshot: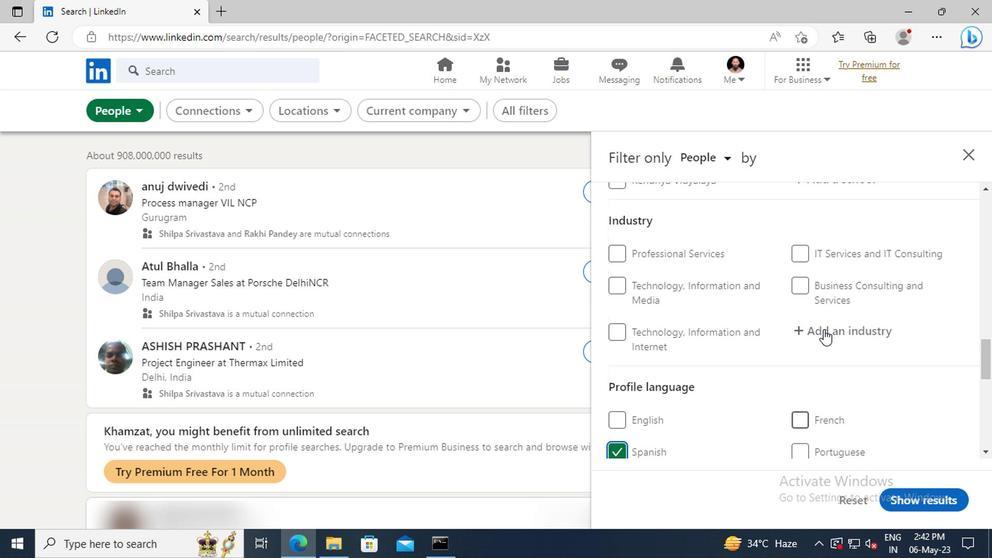 
Action: Mouse scrolled (822, 329) with delta (0, 0)
Screenshot: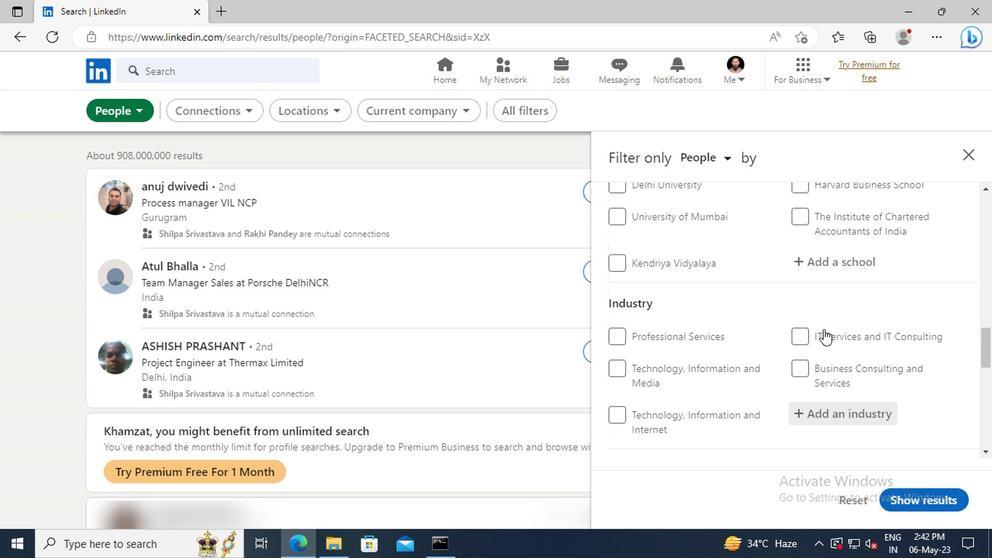 
Action: Mouse scrolled (822, 329) with delta (0, 0)
Screenshot: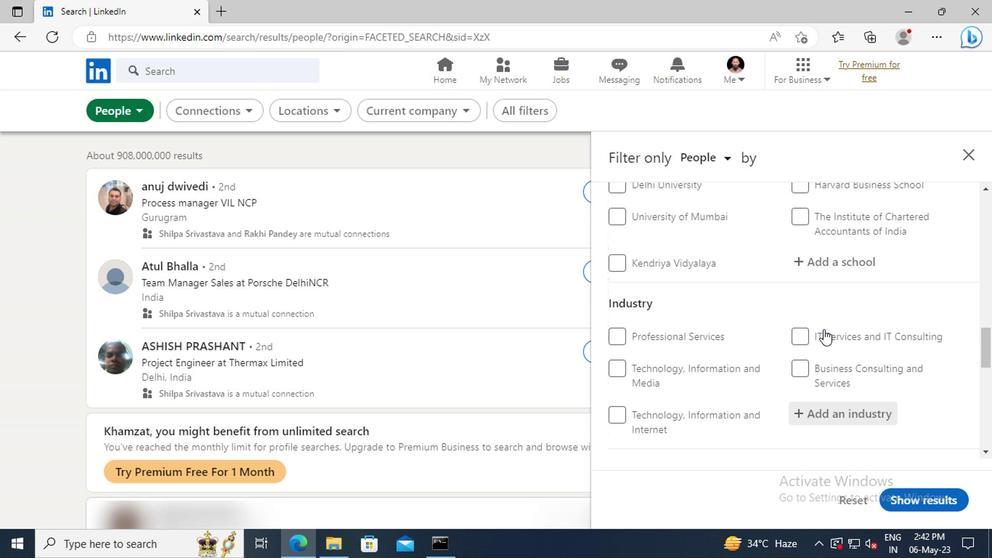 
Action: Mouse scrolled (822, 329) with delta (0, 0)
Screenshot: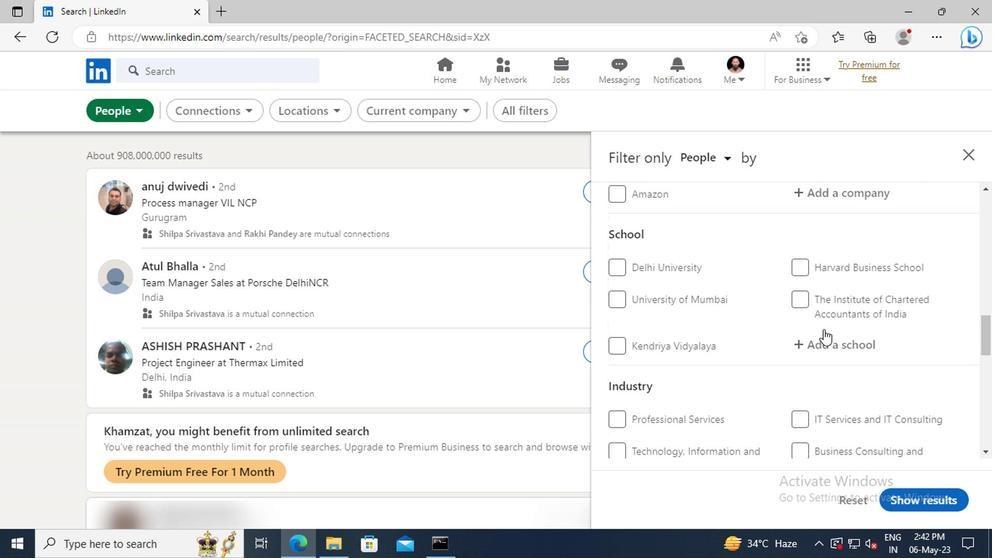 
Action: Mouse scrolled (822, 329) with delta (0, 0)
Screenshot: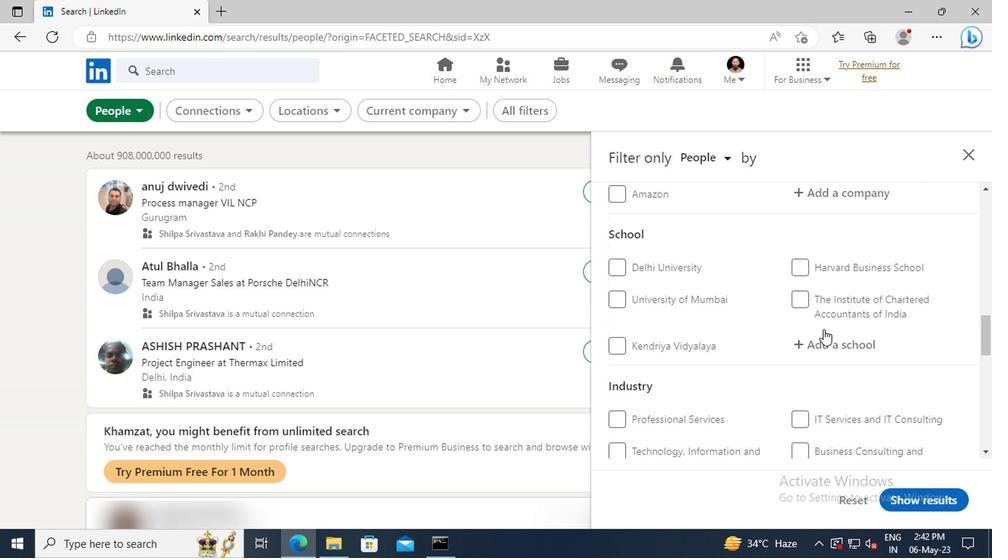 
Action: Mouse scrolled (822, 329) with delta (0, 0)
Screenshot: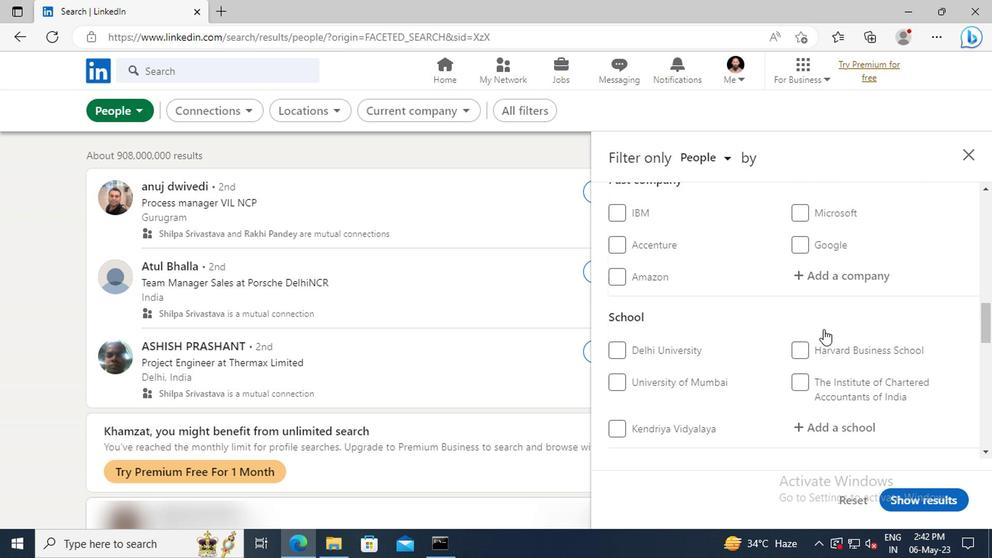 
Action: Mouse scrolled (822, 329) with delta (0, 0)
Screenshot: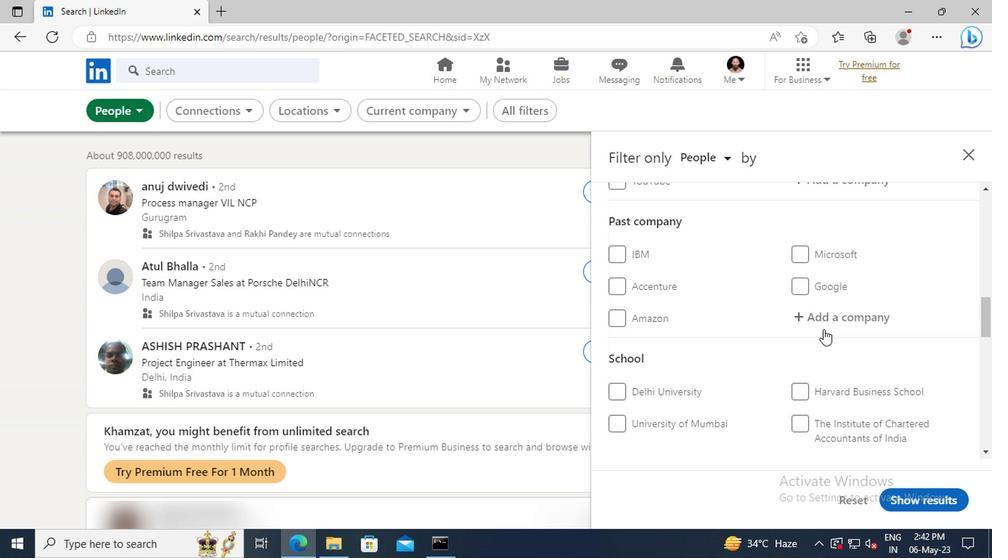 
Action: Mouse scrolled (822, 329) with delta (0, 0)
Screenshot: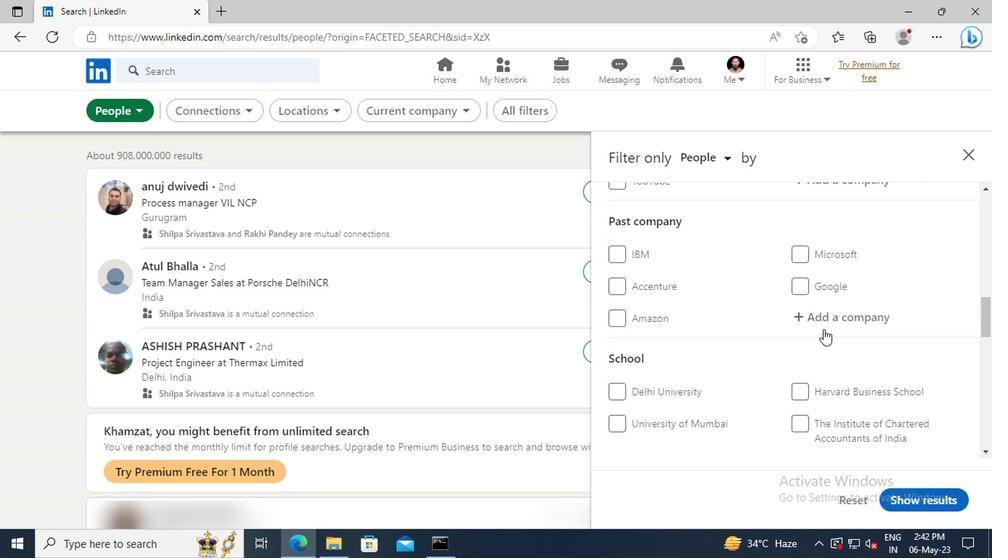 
Action: Mouse scrolled (822, 329) with delta (0, 0)
Screenshot: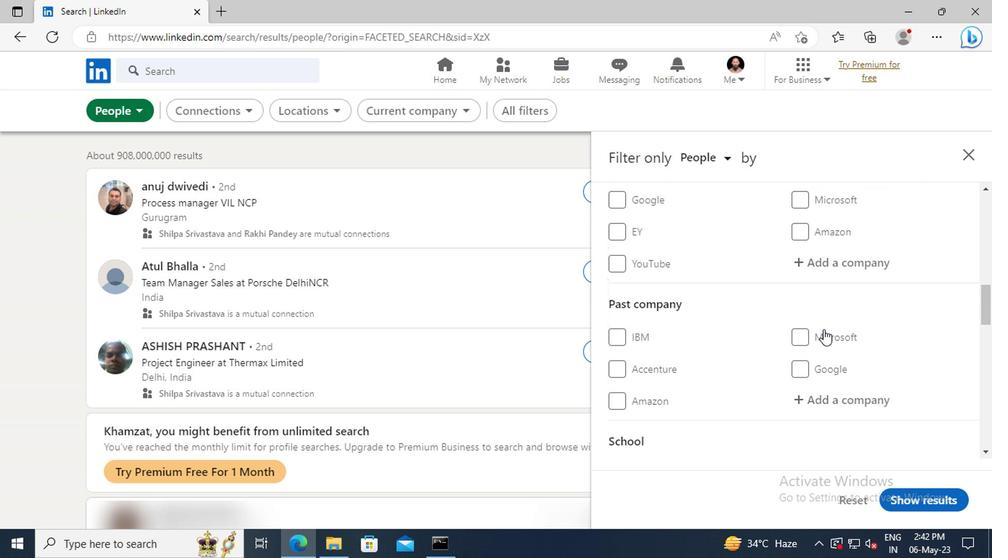 
Action: Mouse moved to (822, 306)
Screenshot: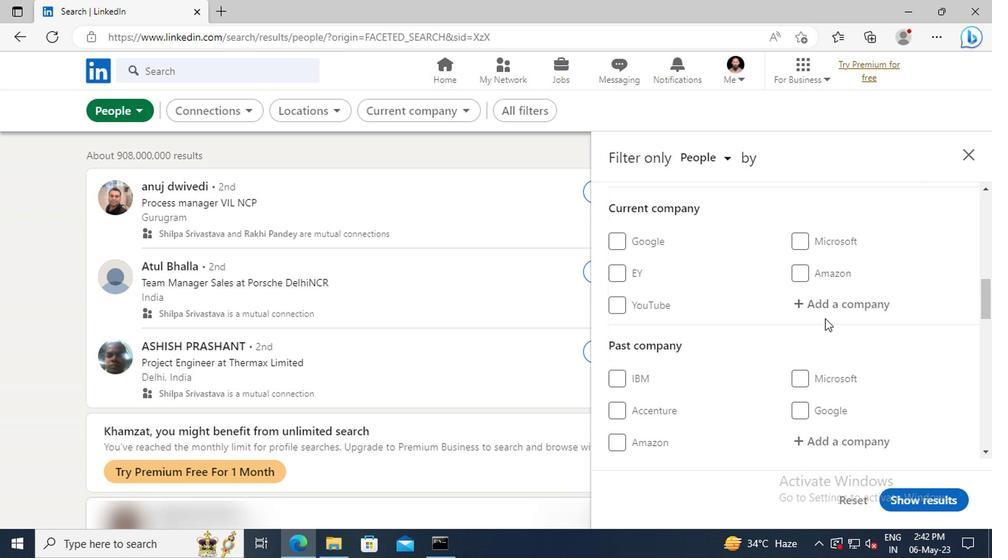 
Action: Mouse pressed left at (822, 306)
Screenshot: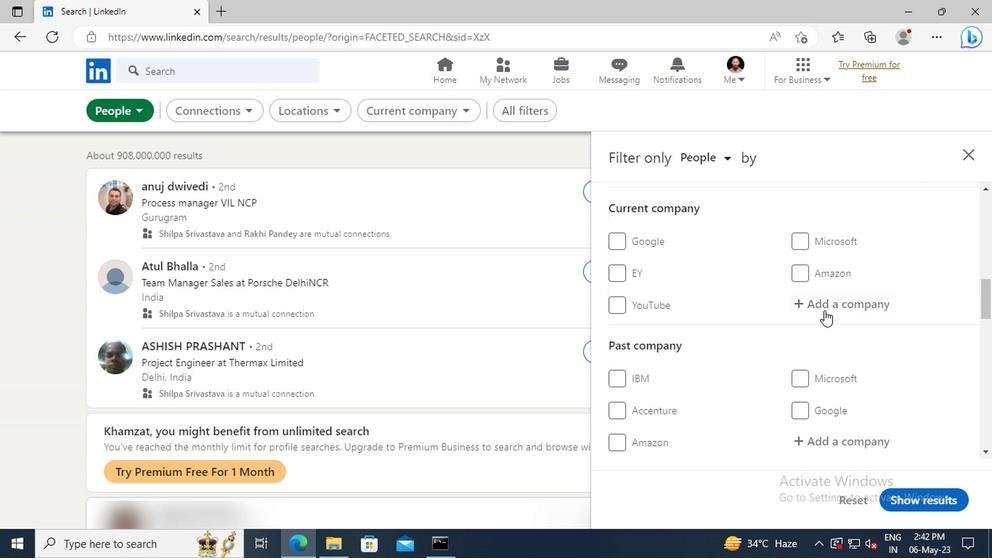 
Action: Key pressed <Key.shift>REMOTE
Screenshot: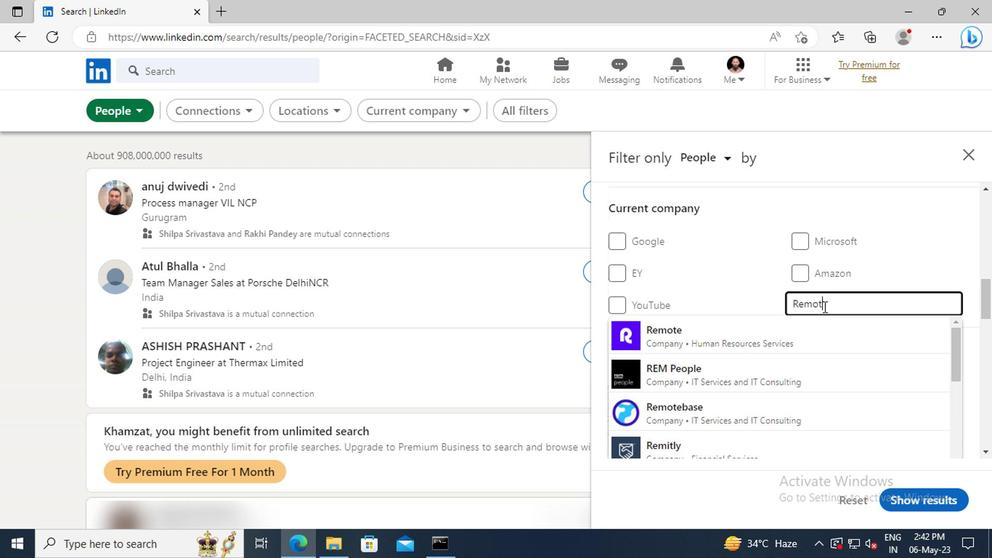 
Action: Mouse moved to (820, 328)
Screenshot: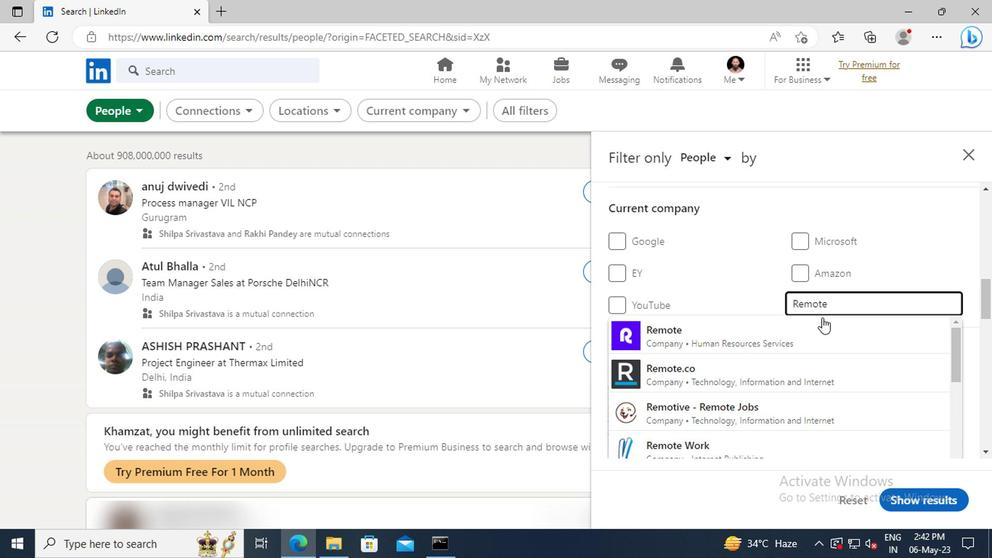 
Action: Mouse pressed left at (820, 328)
Screenshot: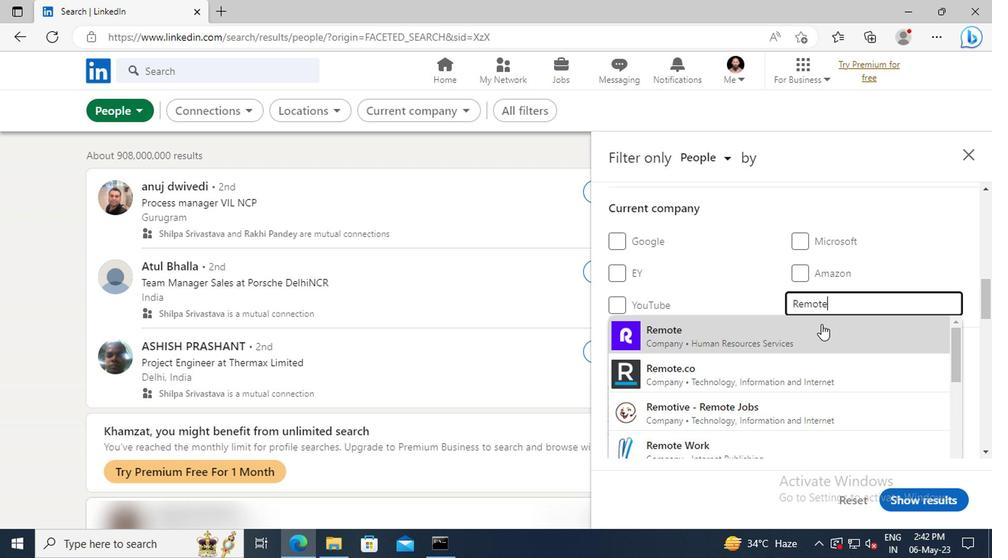 
Action: Mouse scrolled (820, 328) with delta (0, 0)
Screenshot: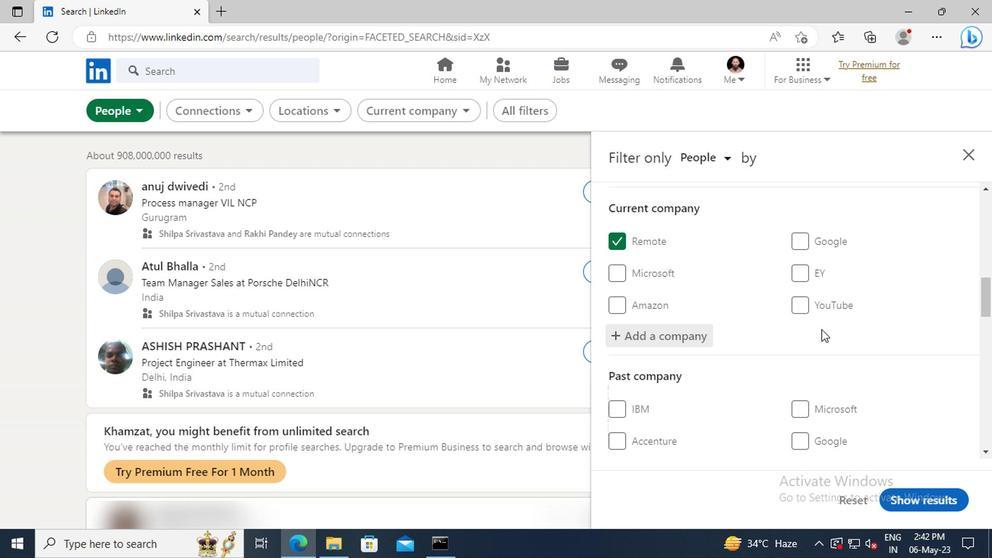 
Action: Mouse scrolled (820, 328) with delta (0, 0)
Screenshot: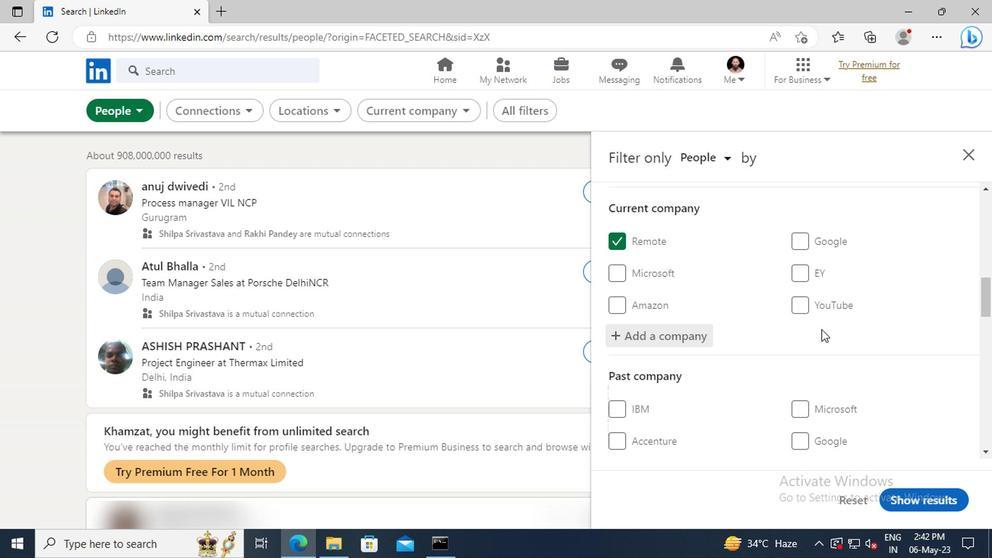 
Action: Mouse moved to (816, 321)
Screenshot: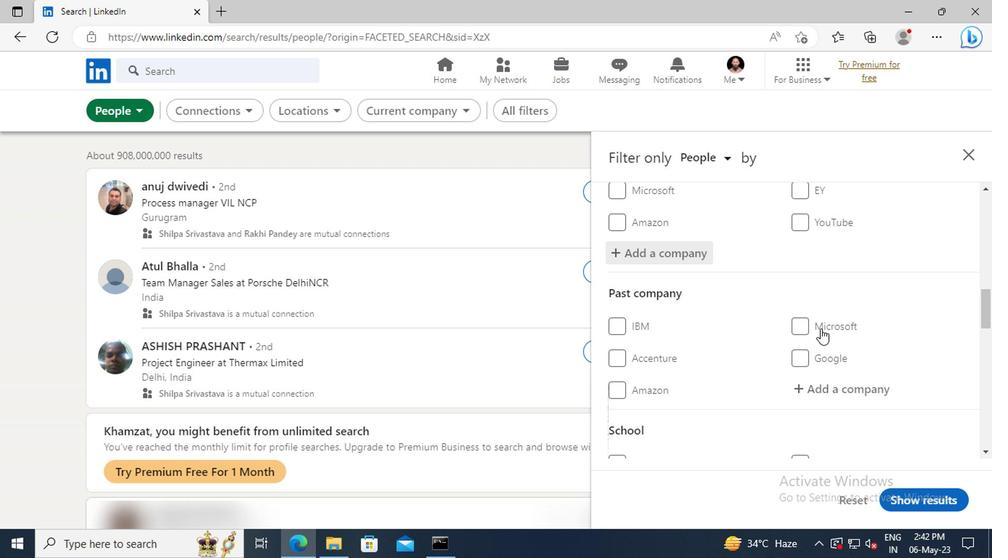 
Action: Mouse scrolled (816, 321) with delta (0, 0)
Screenshot: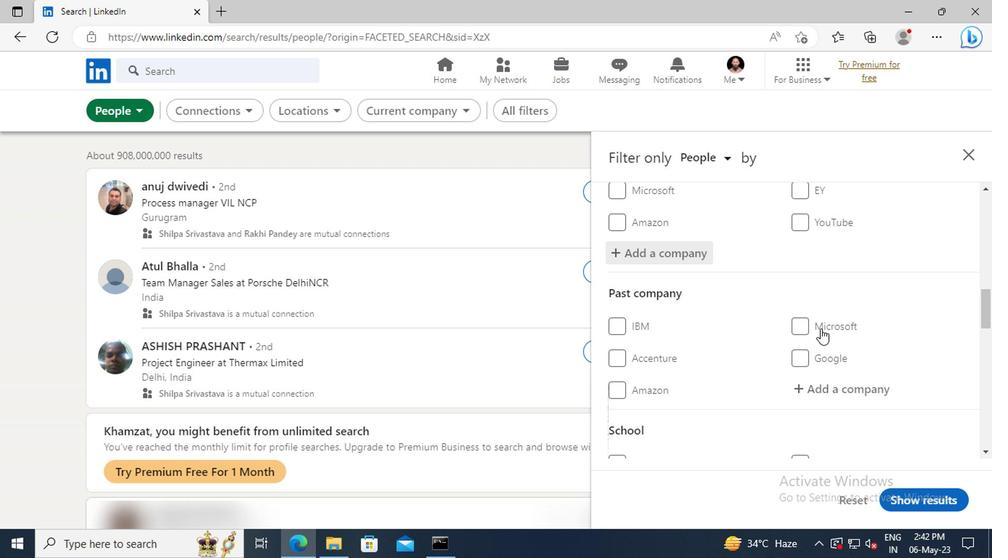 
Action: Mouse moved to (816, 319)
Screenshot: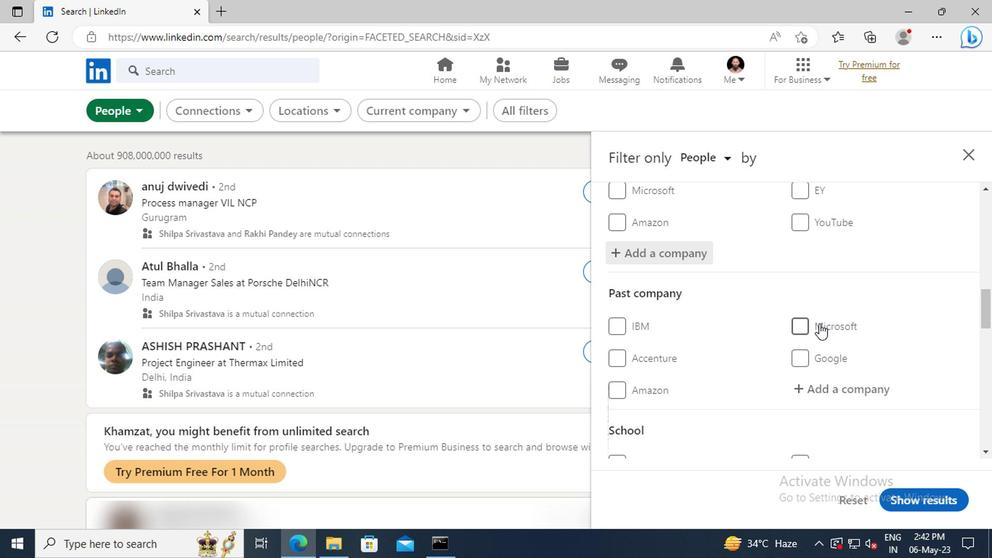 
Action: Mouse scrolled (816, 317) with delta (0, -1)
Screenshot: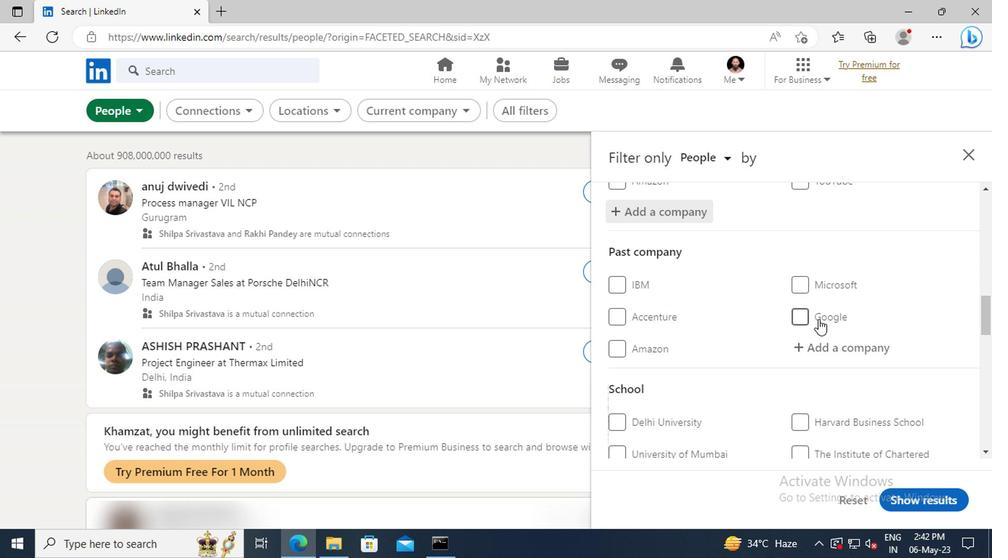 
Action: Mouse scrolled (816, 317) with delta (0, -1)
Screenshot: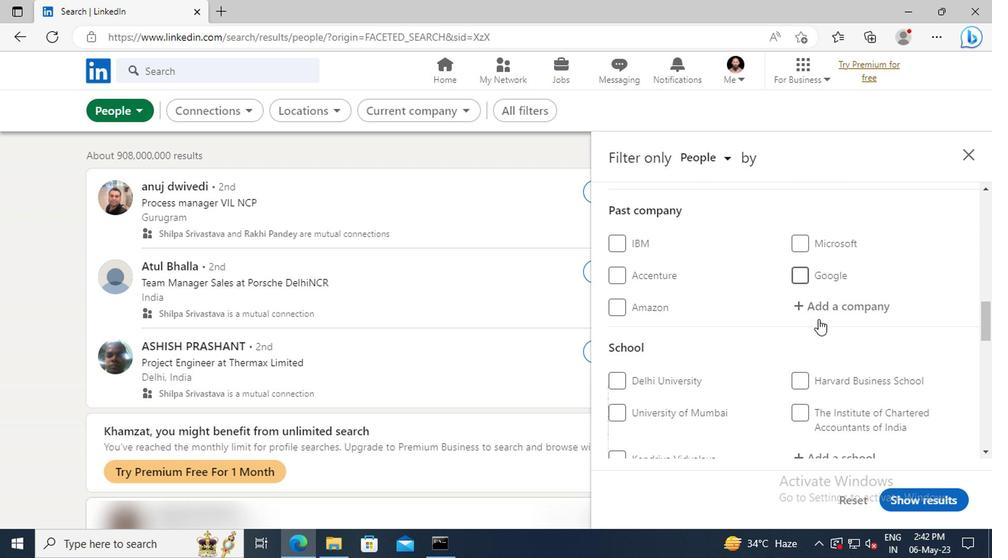 
Action: Mouse scrolled (816, 317) with delta (0, -1)
Screenshot: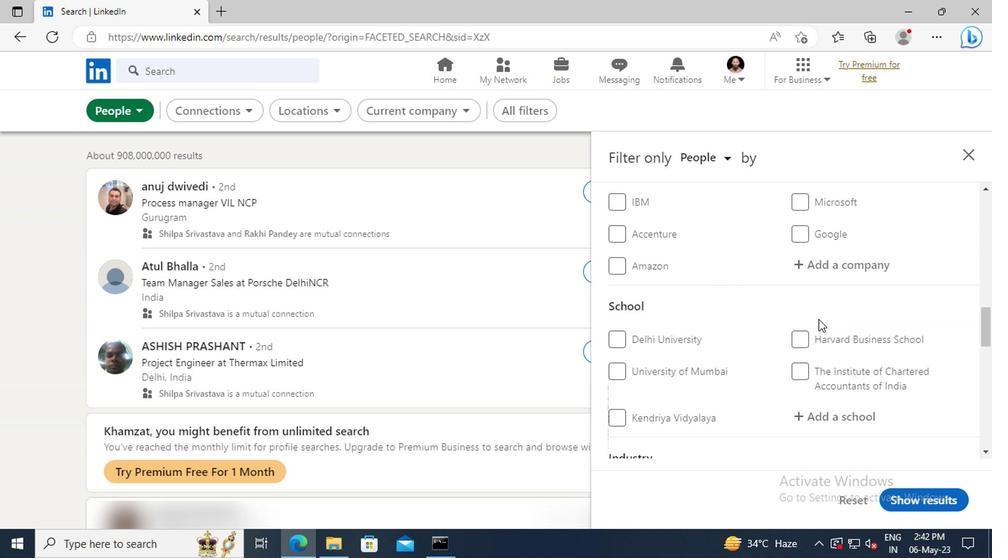 
Action: Mouse scrolled (816, 317) with delta (0, -1)
Screenshot: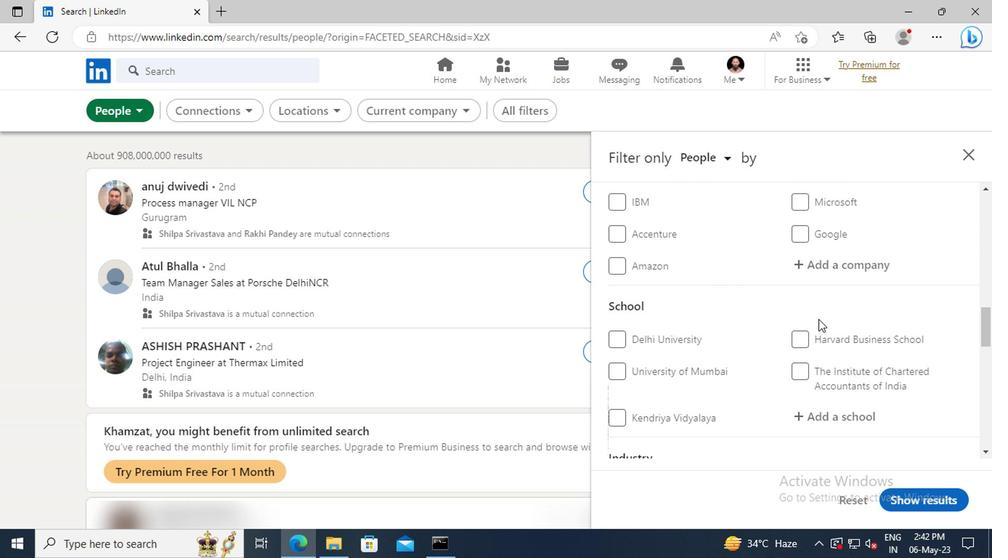 
Action: Mouse moved to (813, 331)
Screenshot: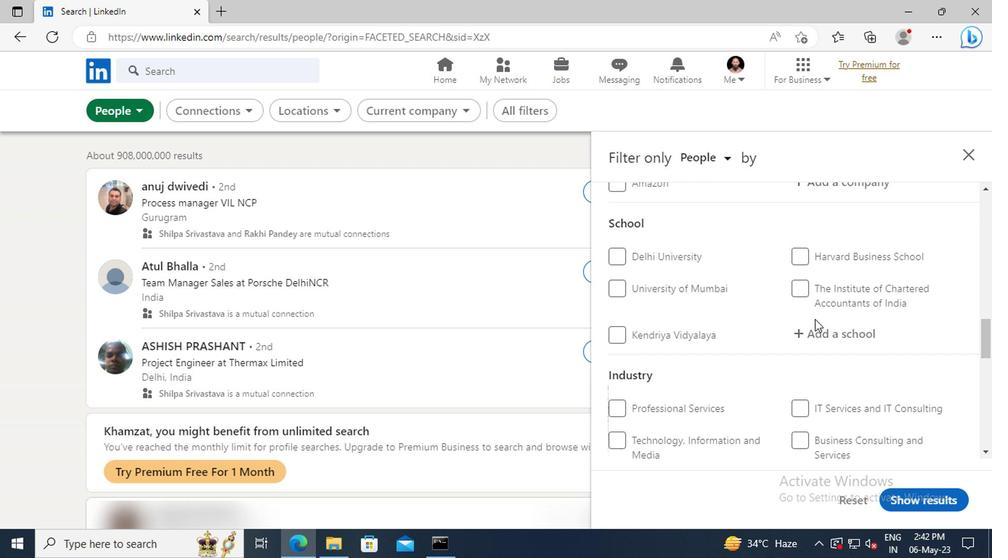 
Action: Mouse pressed left at (813, 331)
Screenshot: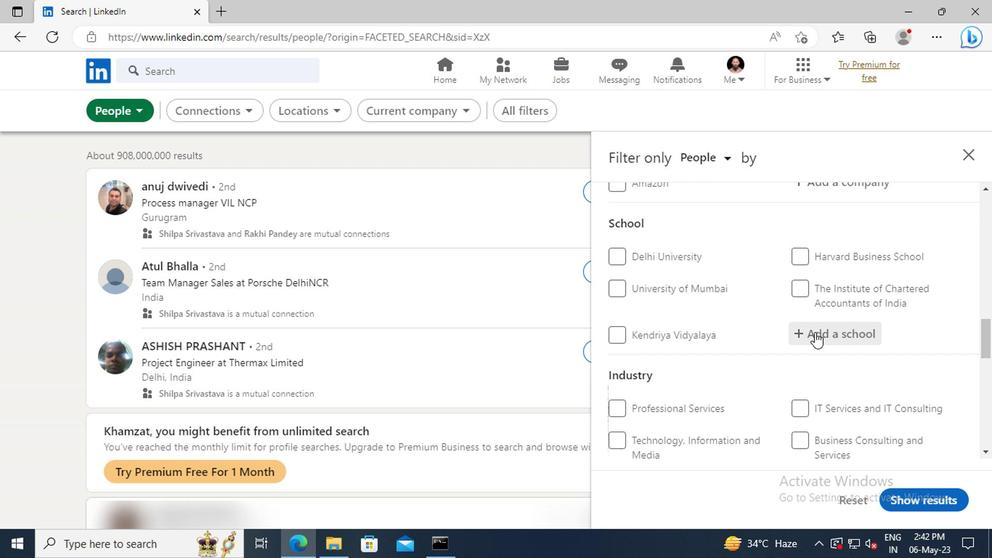 
Action: Key pressed <Key.shift>VIDYA
Screenshot: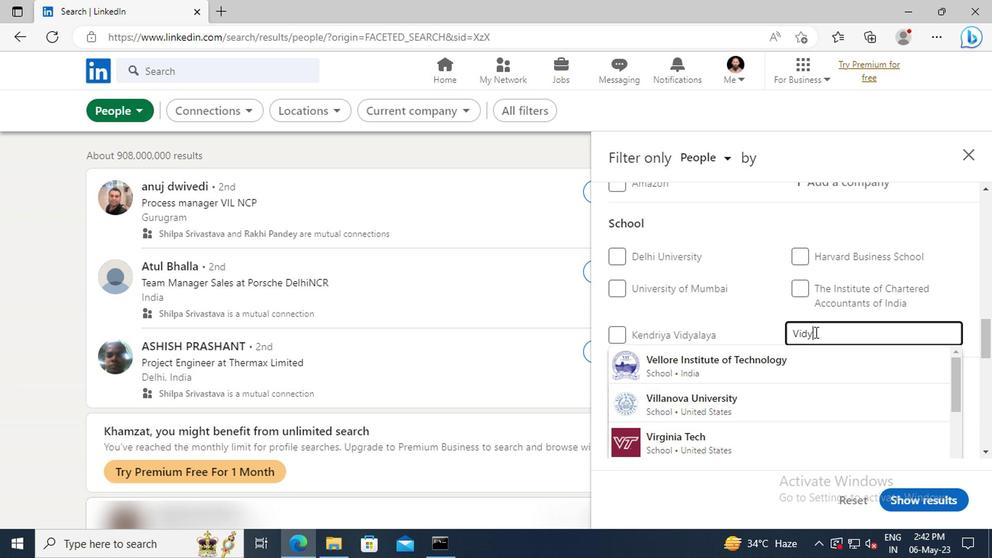 
Action: Mouse moved to (813, 332)
Screenshot: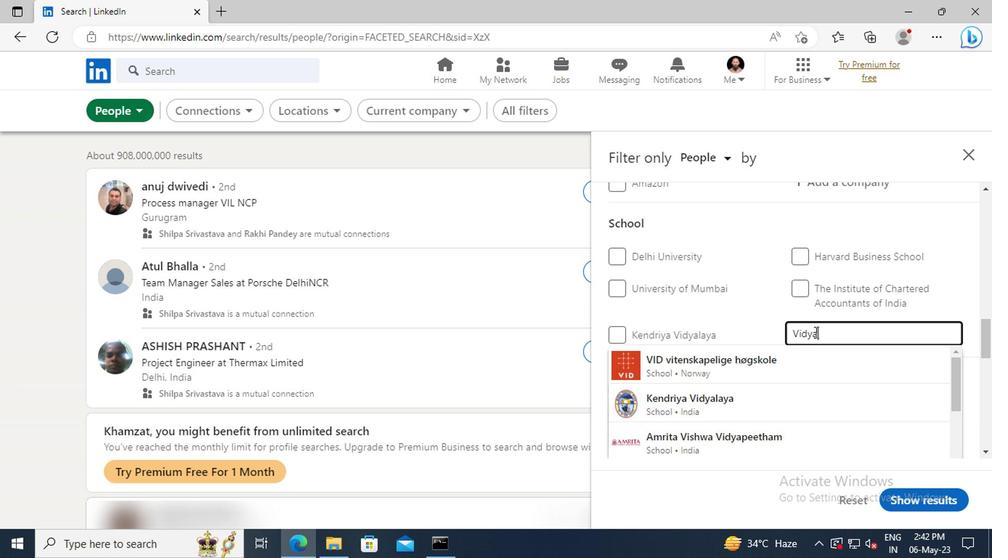 
Action: Key pressed VARDHINI'S
Screenshot: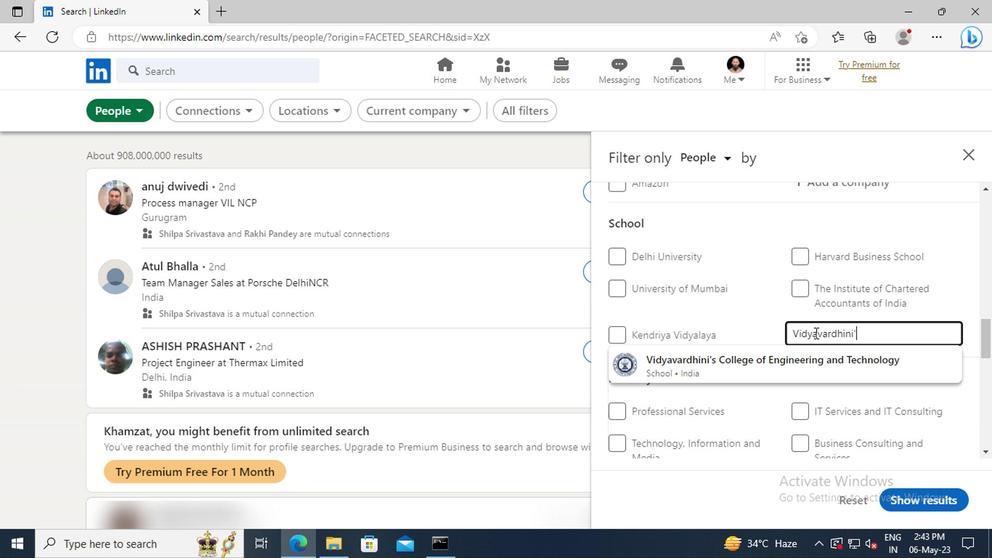 
Action: Mouse moved to (813, 356)
Screenshot: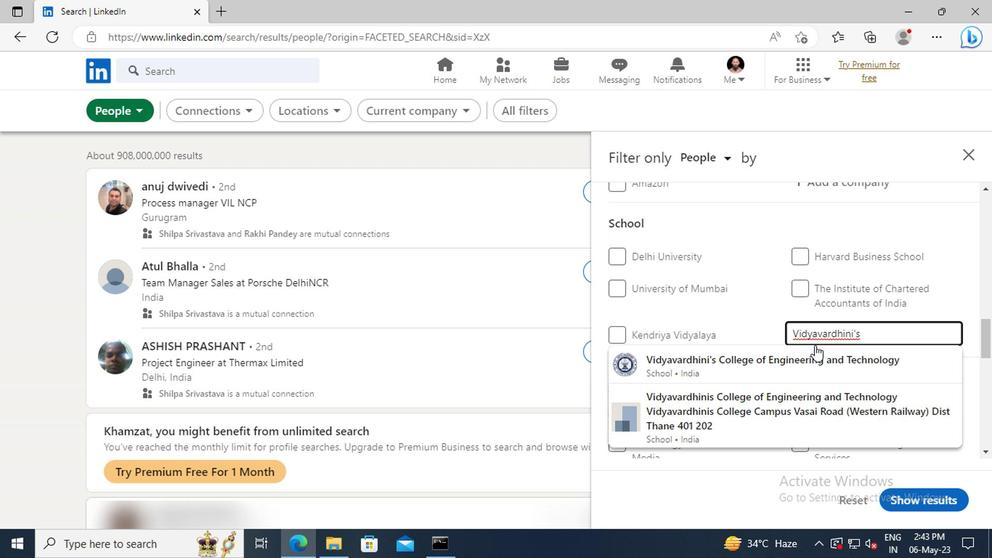 
Action: Mouse pressed left at (813, 356)
Screenshot: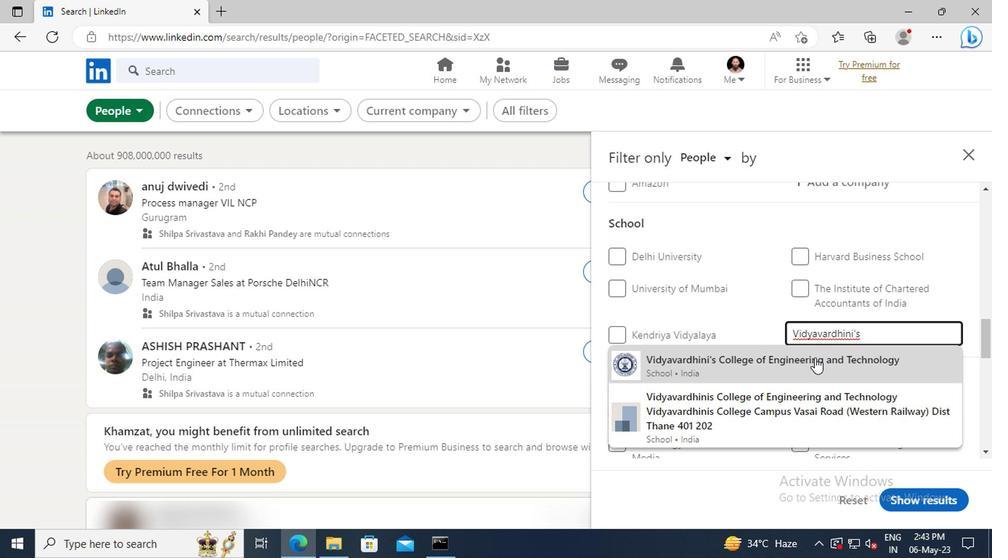 
Action: Mouse moved to (813, 354)
Screenshot: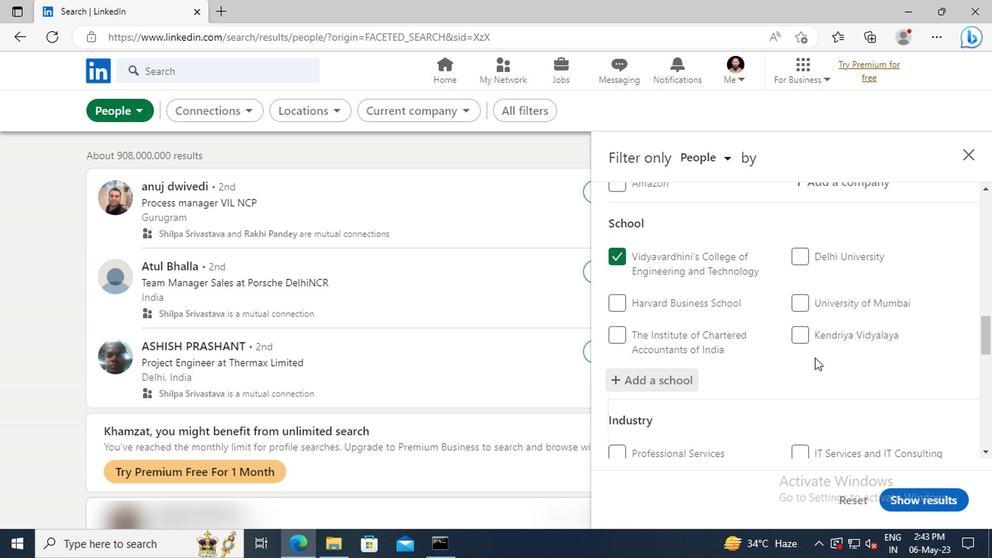 
Action: Mouse scrolled (813, 354) with delta (0, 0)
Screenshot: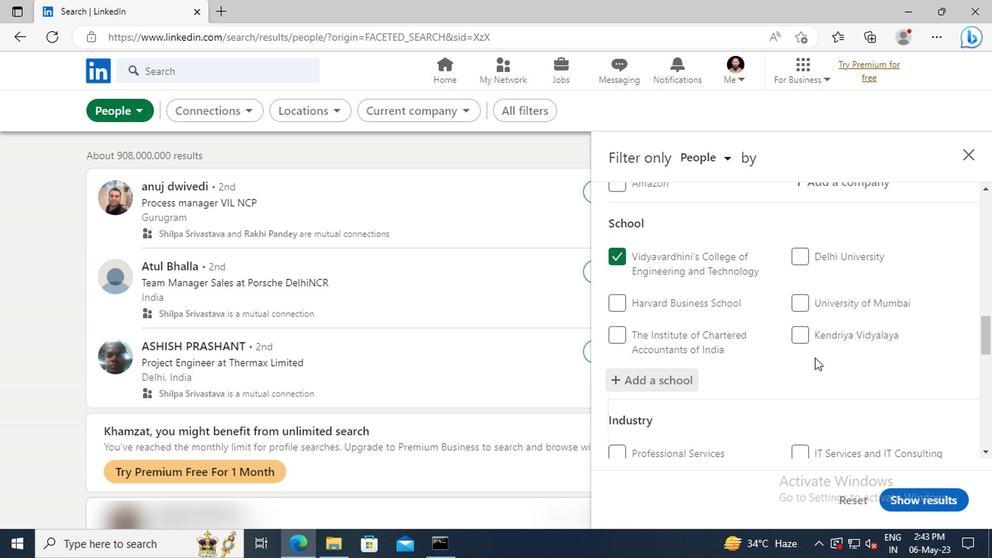 
Action: Mouse moved to (813, 354)
Screenshot: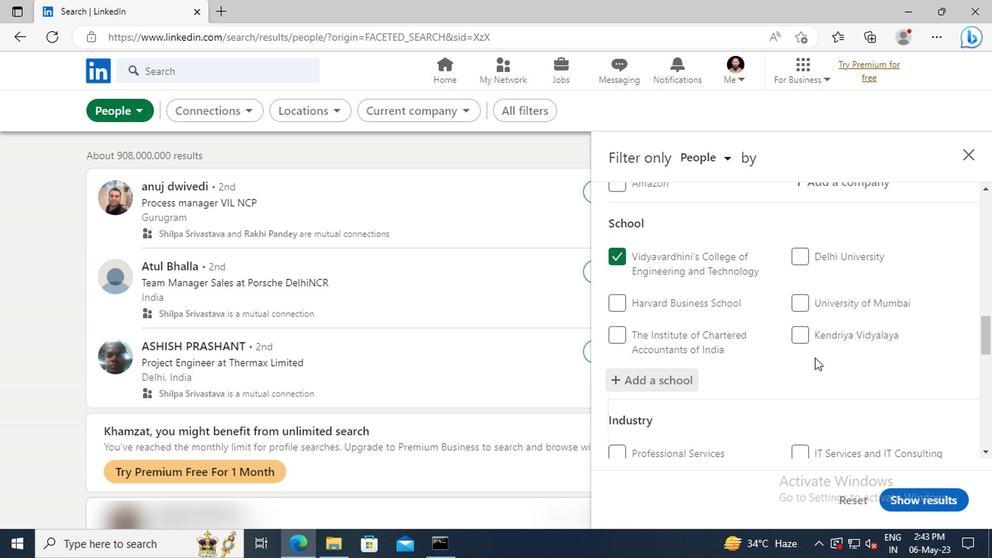
Action: Mouse scrolled (813, 354) with delta (0, 0)
Screenshot: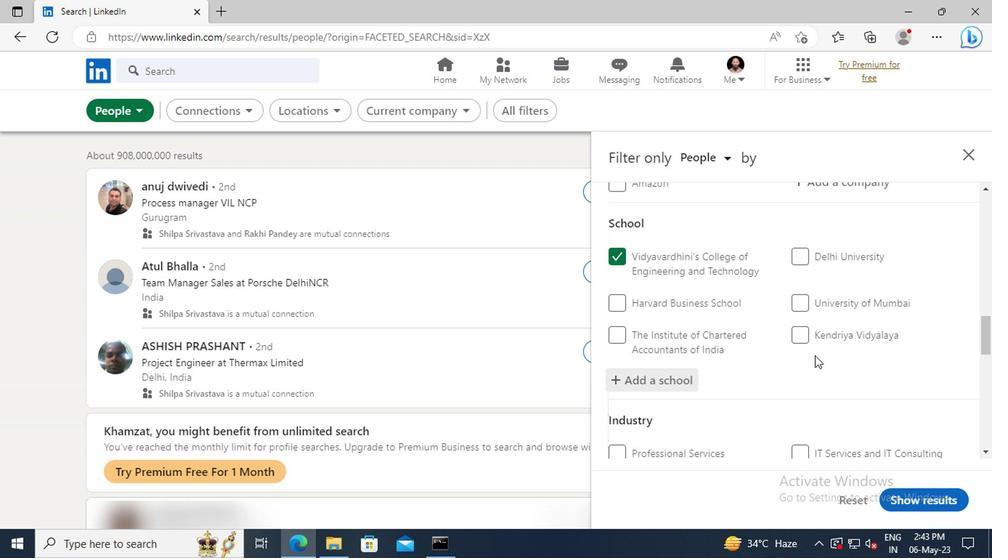 
Action: Mouse scrolled (813, 354) with delta (0, 0)
Screenshot: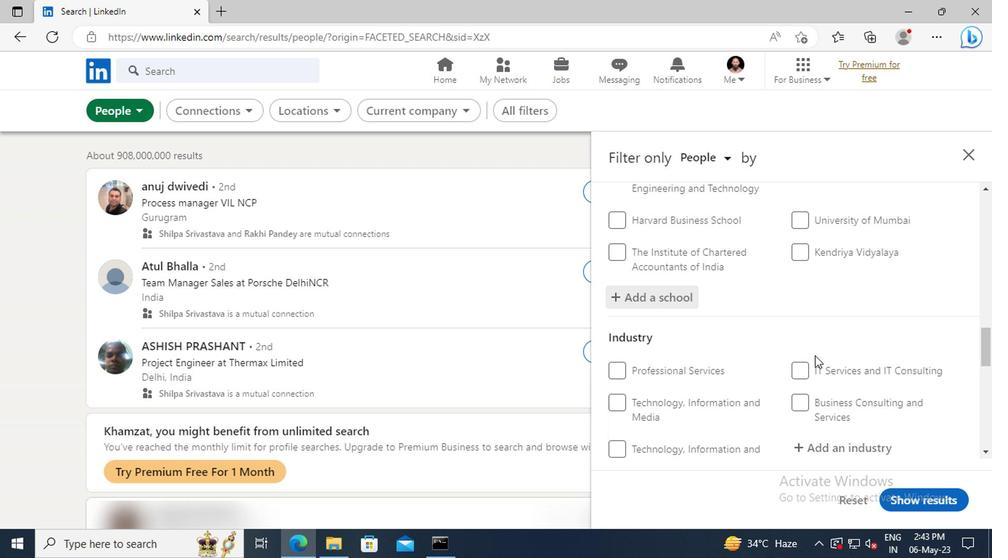 
Action: Mouse scrolled (813, 354) with delta (0, 0)
Screenshot: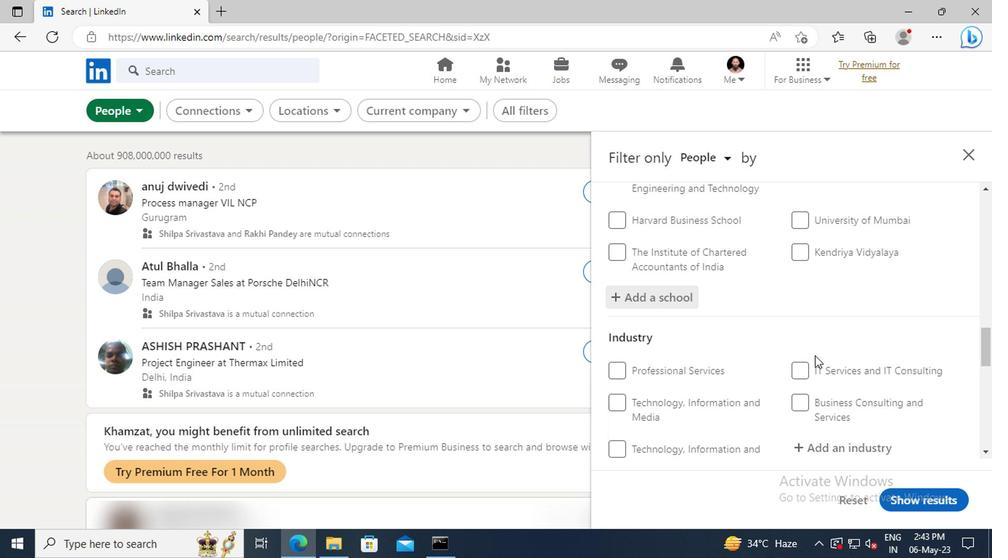
Action: Mouse moved to (816, 360)
Screenshot: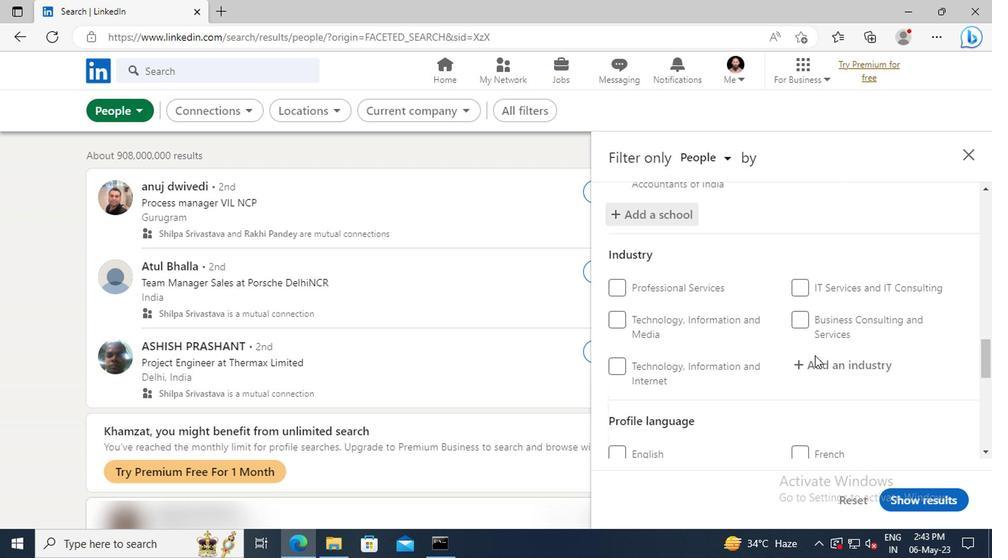 
Action: Mouse pressed left at (816, 360)
Screenshot: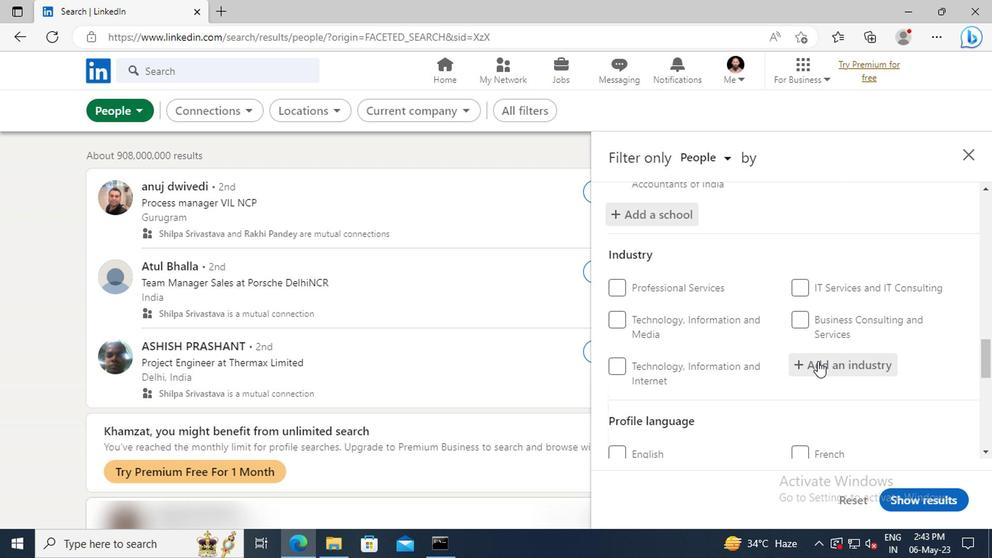 
Action: Key pressed <Key.shift>RENEWABLE<Key.space><Key.shift>EN
Screenshot: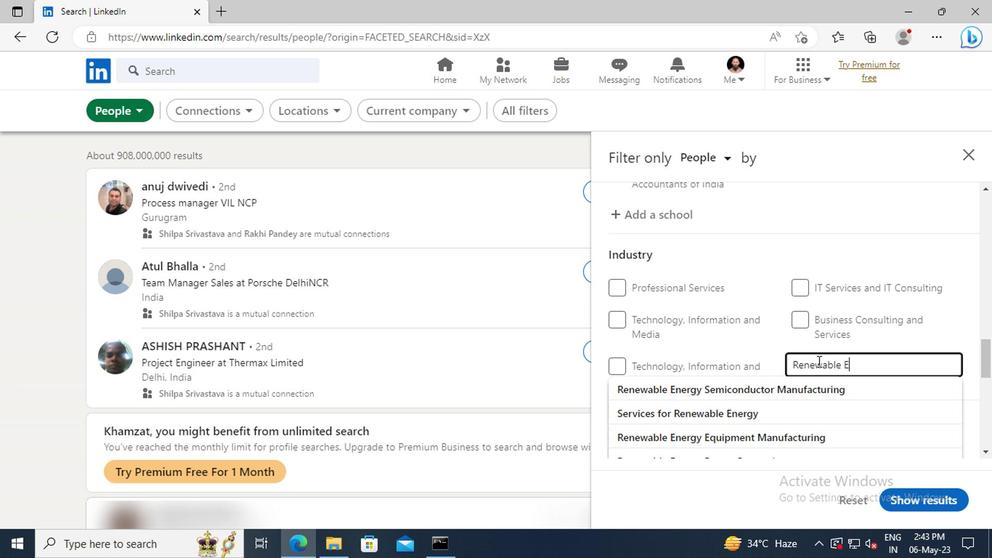 
Action: Mouse moved to (821, 378)
Screenshot: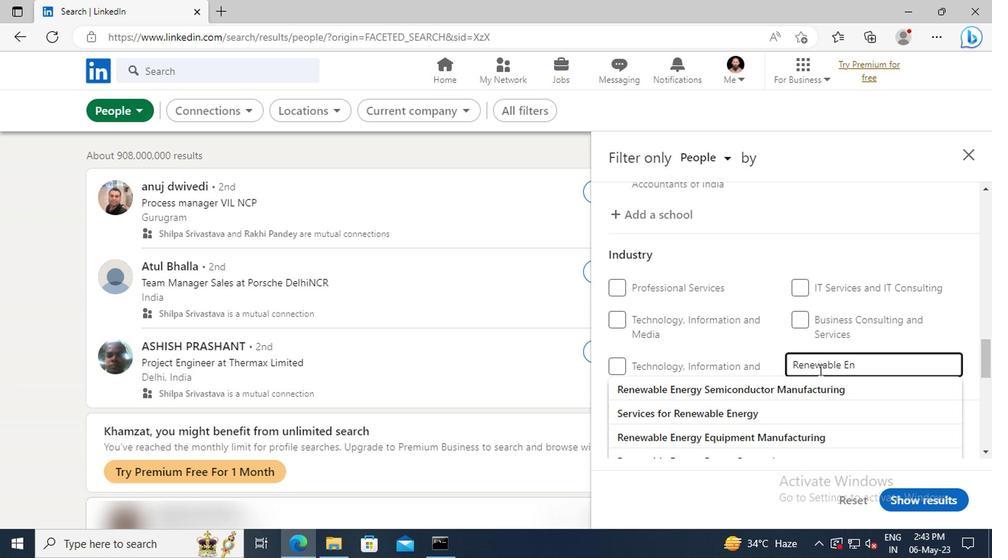 
Action: Mouse pressed left at (821, 378)
Screenshot: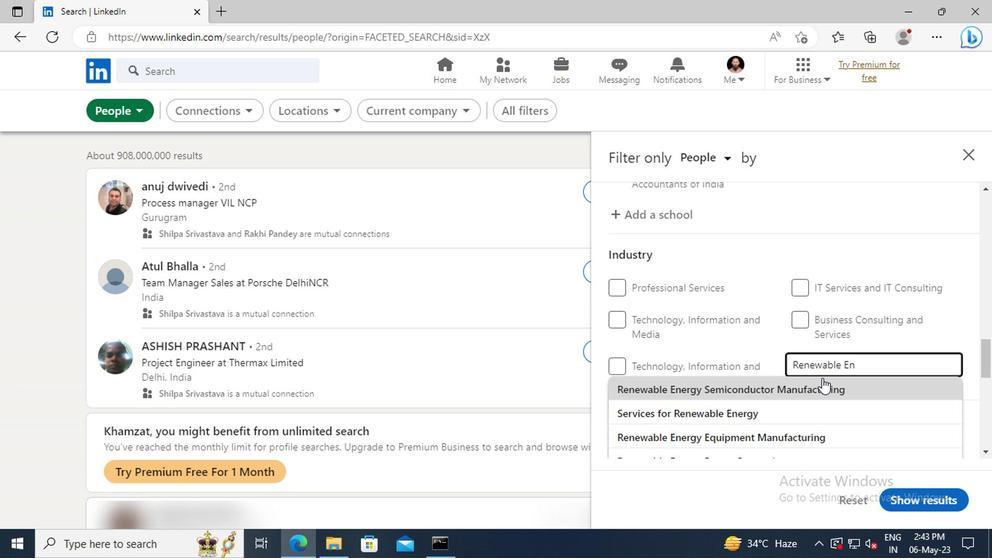 
Action: Mouse scrolled (821, 377) with delta (0, -1)
Screenshot: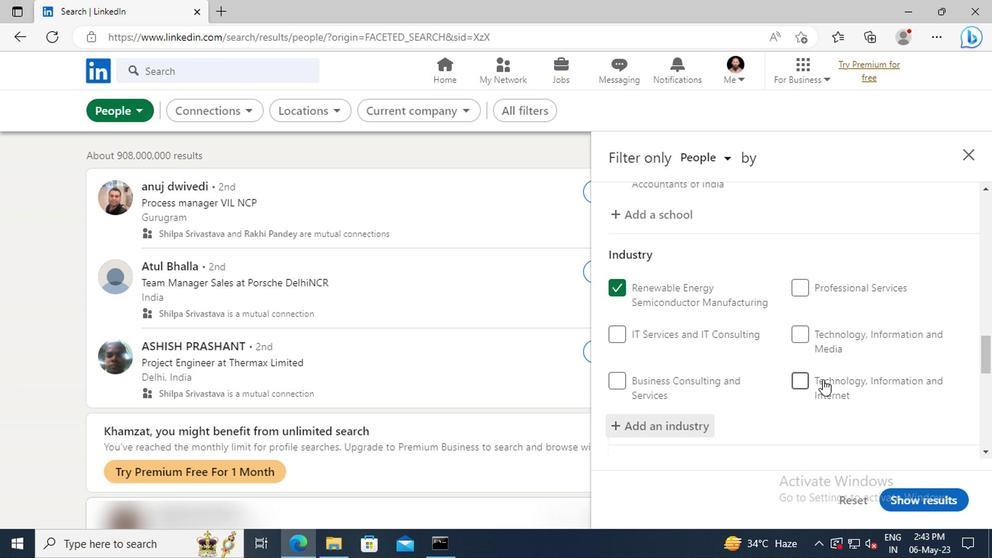 
Action: Mouse scrolled (821, 377) with delta (0, -1)
Screenshot: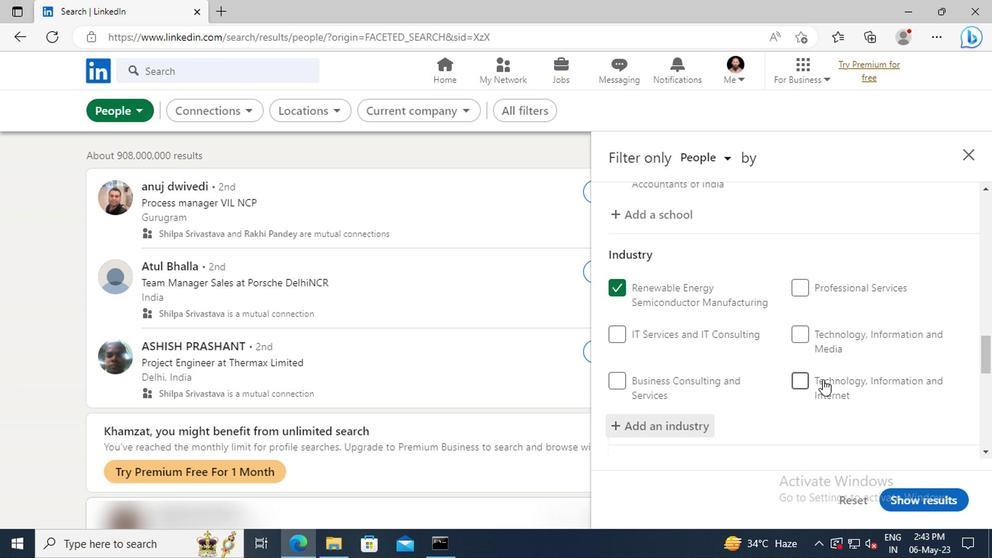 
Action: Mouse scrolled (821, 377) with delta (0, -1)
Screenshot: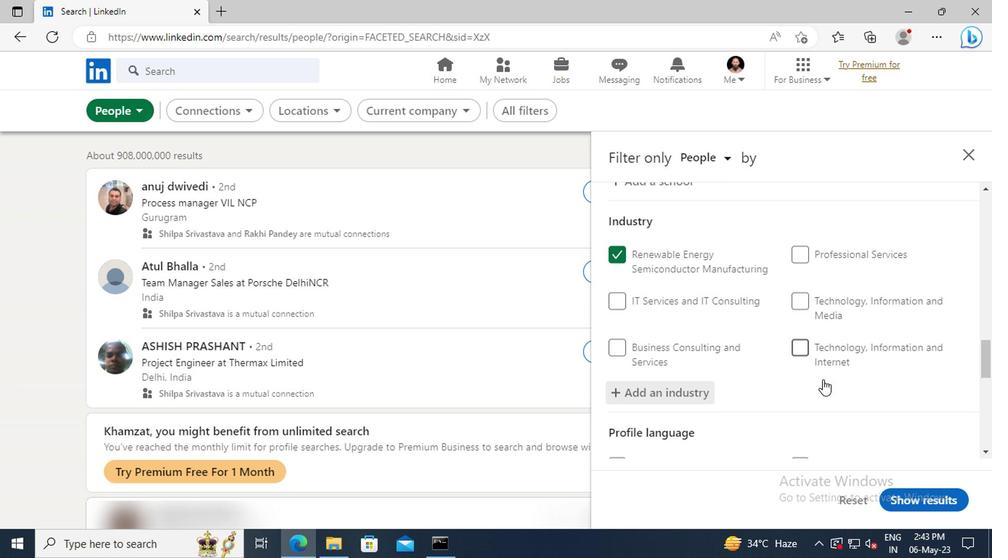 
Action: Mouse moved to (816, 347)
Screenshot: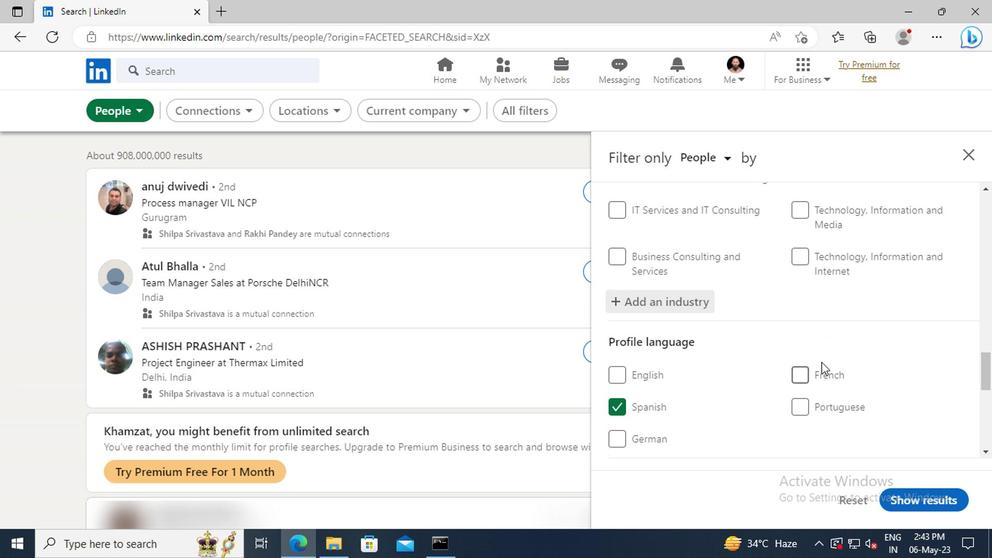 
Action: Mouse scrolled (816, 347) with delta (0, 0)
Screenshot: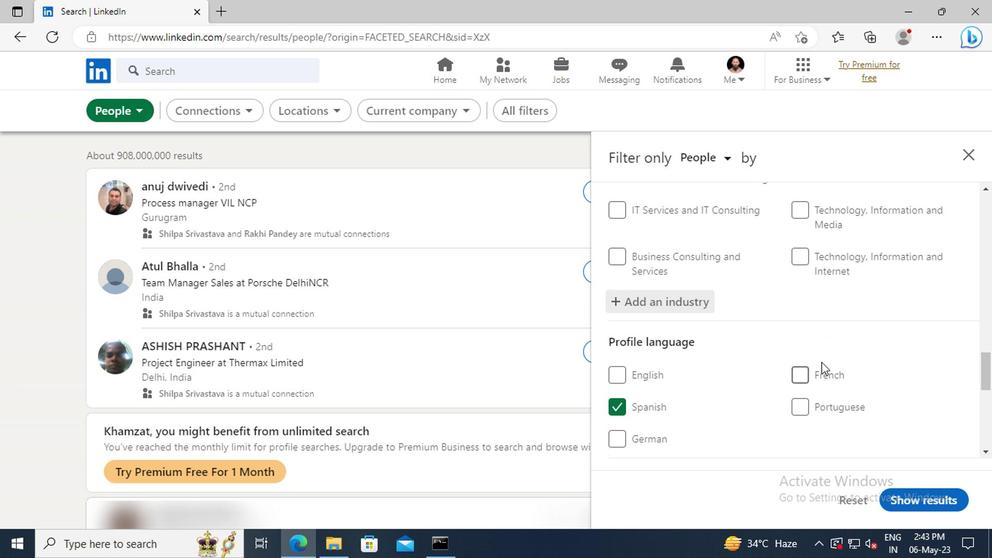 
Action: Mouse moved to (814, 343)
Screenshot: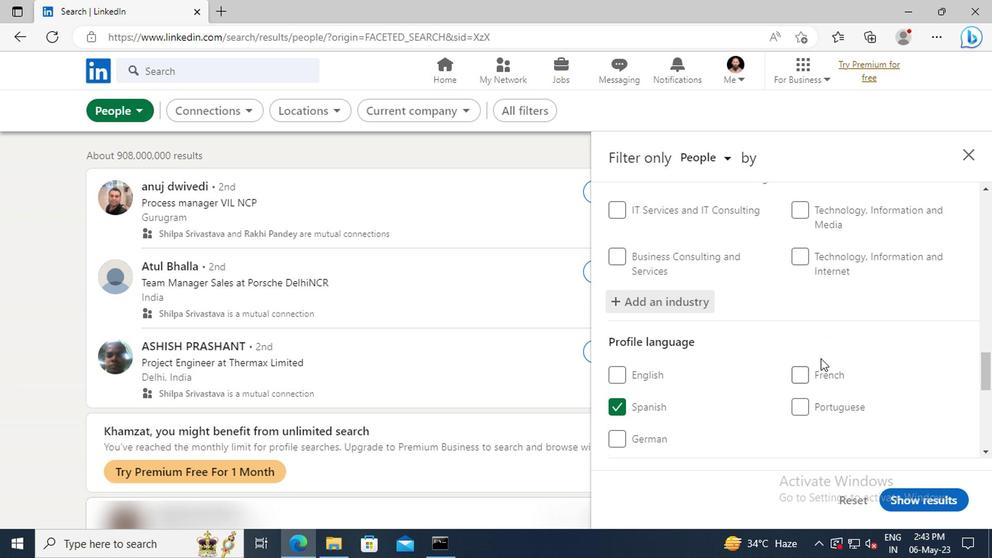 
Action: Mouse scrolled (814, 342) with delta (0, -1)
Screenshot: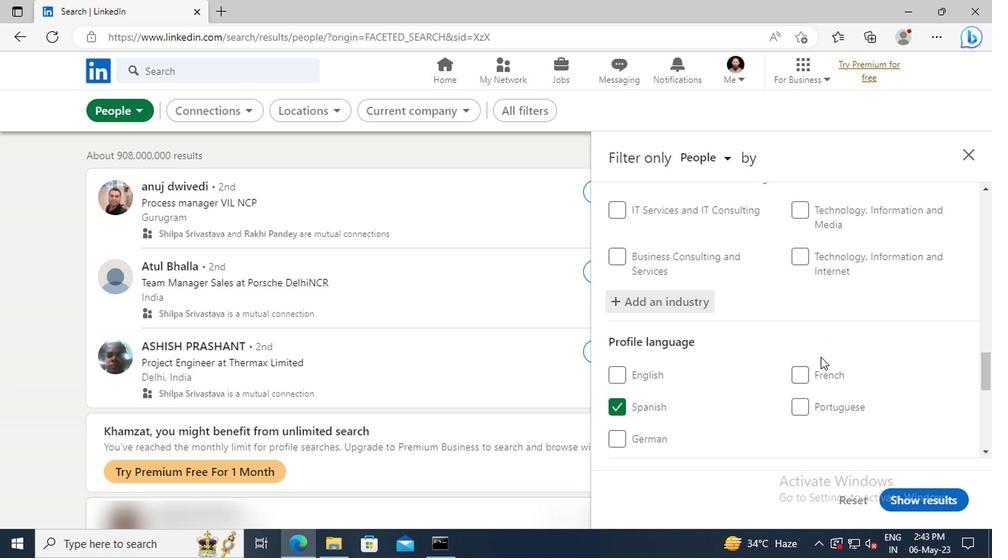 
Action: Mouse moved to (810, 323)
Screenshot: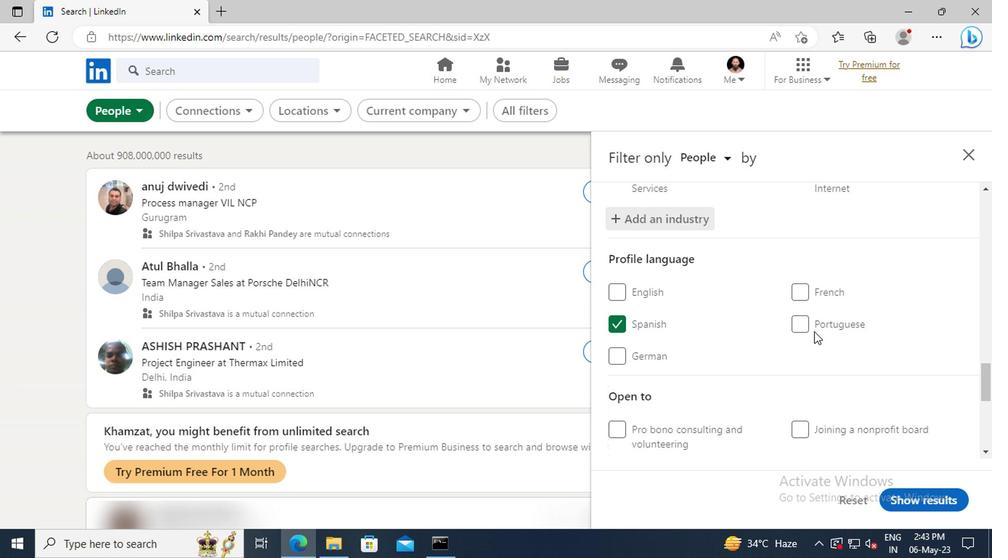 
Action: Mouse scrolled (810, 322) with delta (0, 0)
Screenshot: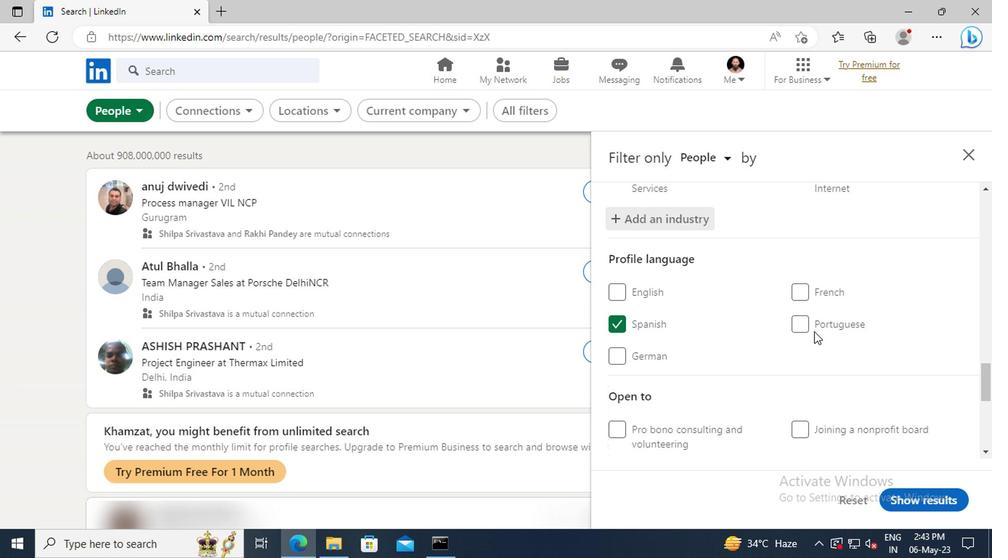 
Action: Mouse scrolled (810, 322) with delta (0, 0)
Screenshot: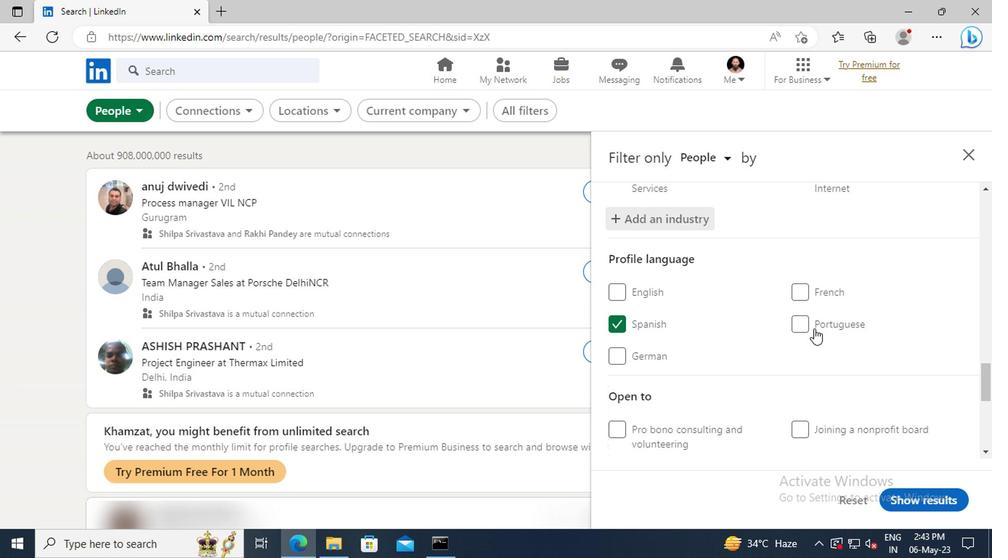 
Action: Mouse scrolled (810, 322) with delta (0, 0)
Screenshot: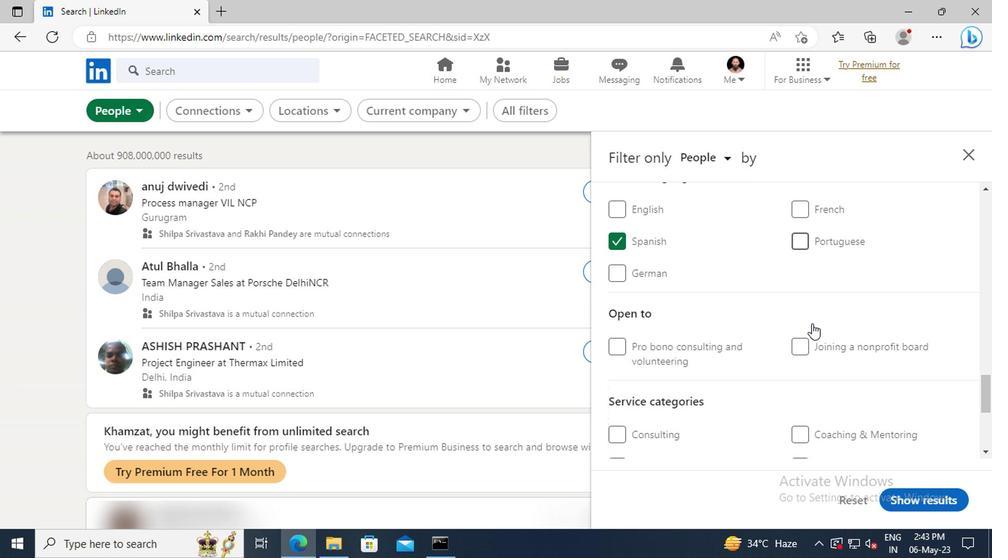 
Action: Mouse scrolled (810, 322) with delta (0, 0)
Screenshot: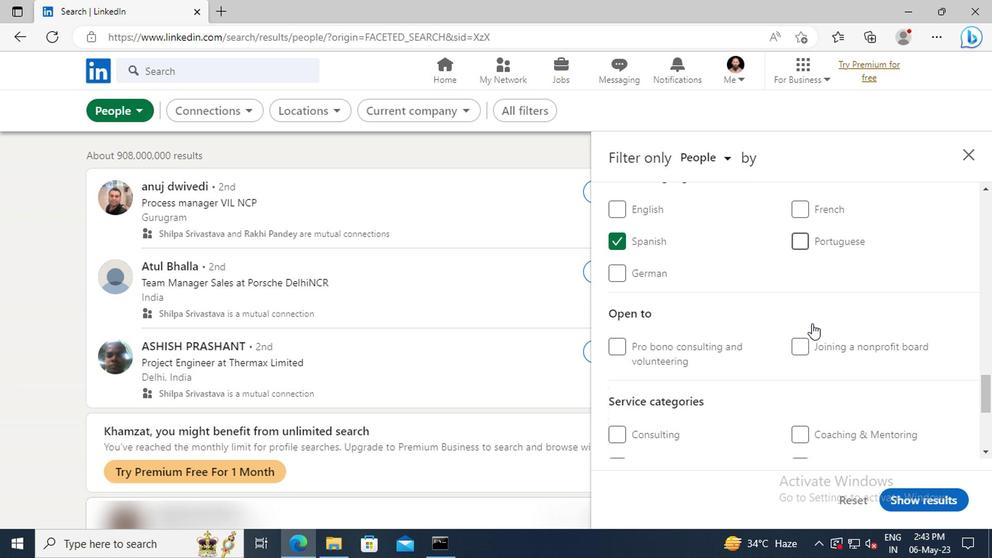
Action: Mouse scrolled (810, 322) with delta (0, 0)
Screenshot: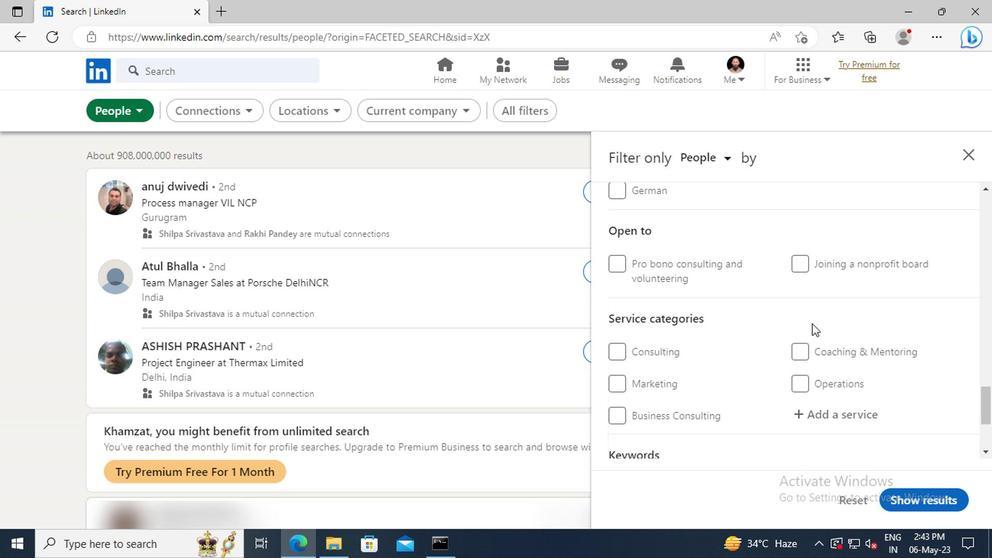 
Action: Mouse scrolled (810, 322) with delta (0, 0)
Screenshot: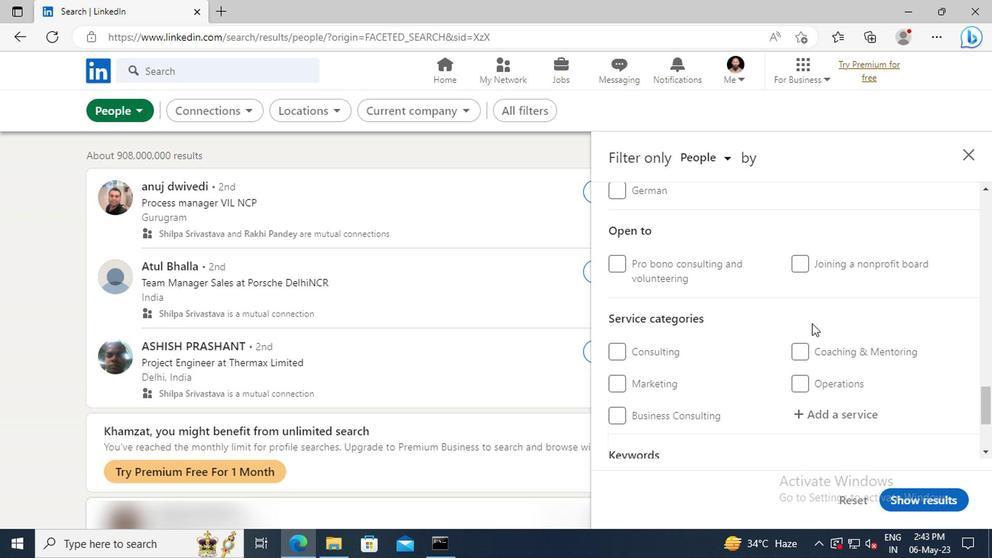 
Action: Mouse moved to (808, 330)
Screenshot: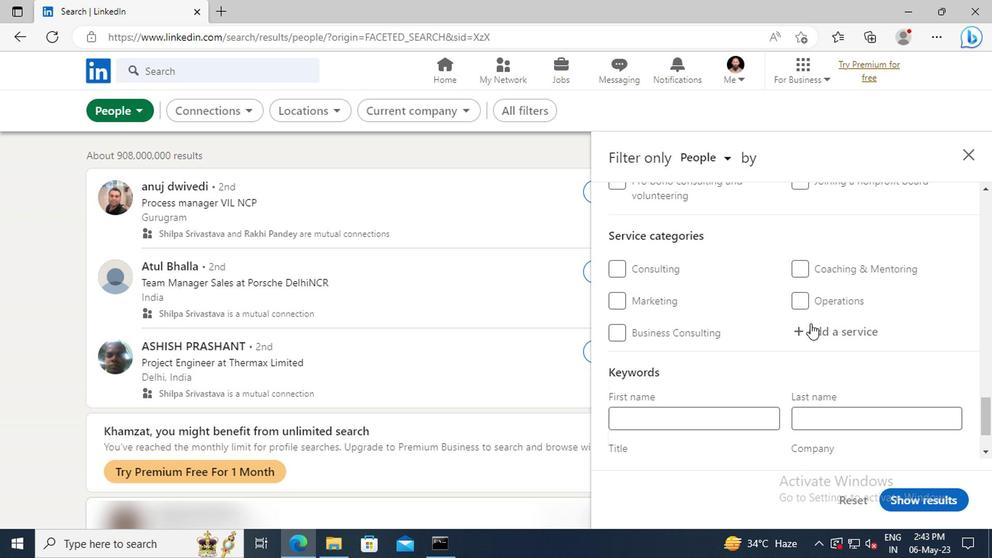 
Action: Mouse pressed left at (808, 330)
Screenshot: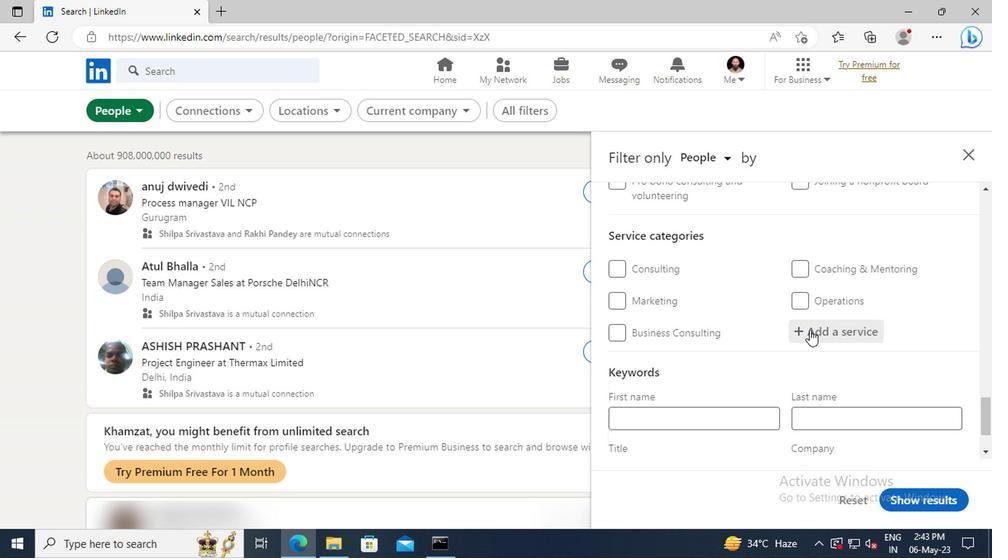 
Action: Key pressed <Key.shift>AUDIO<Key.space>
Screenshot: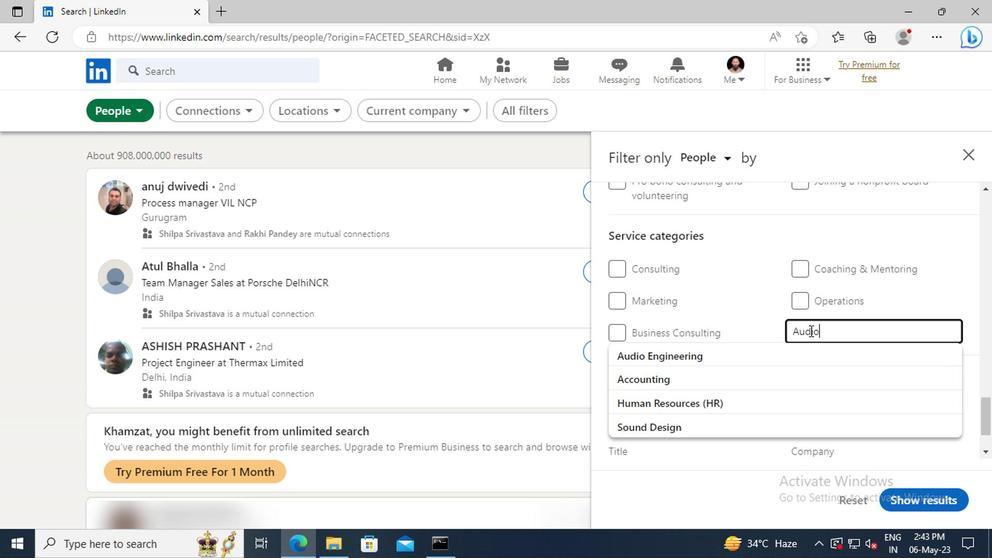 
Action: Mouse moved to (809, 351)
Screenshot: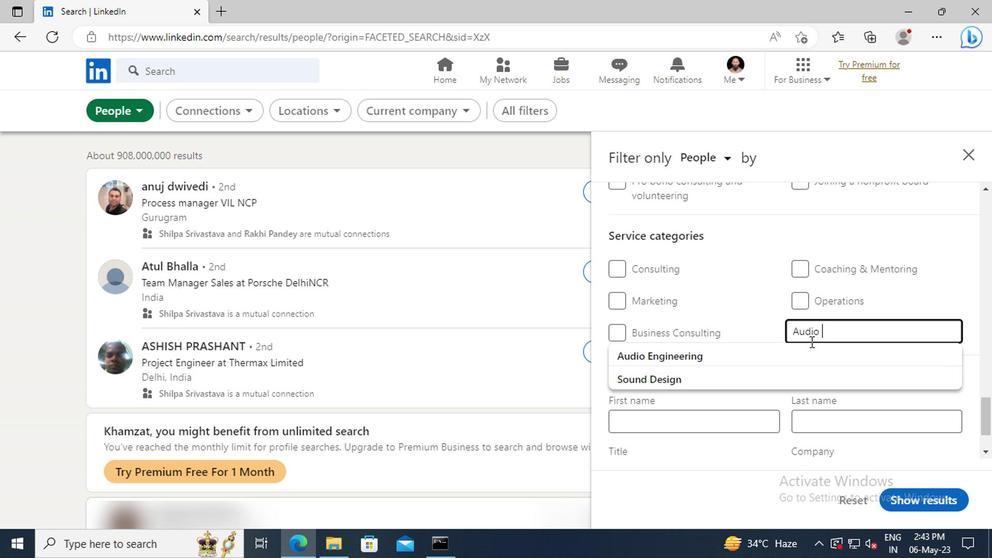 
Action: Mouse pressed left at (809, 351)
Screenshot: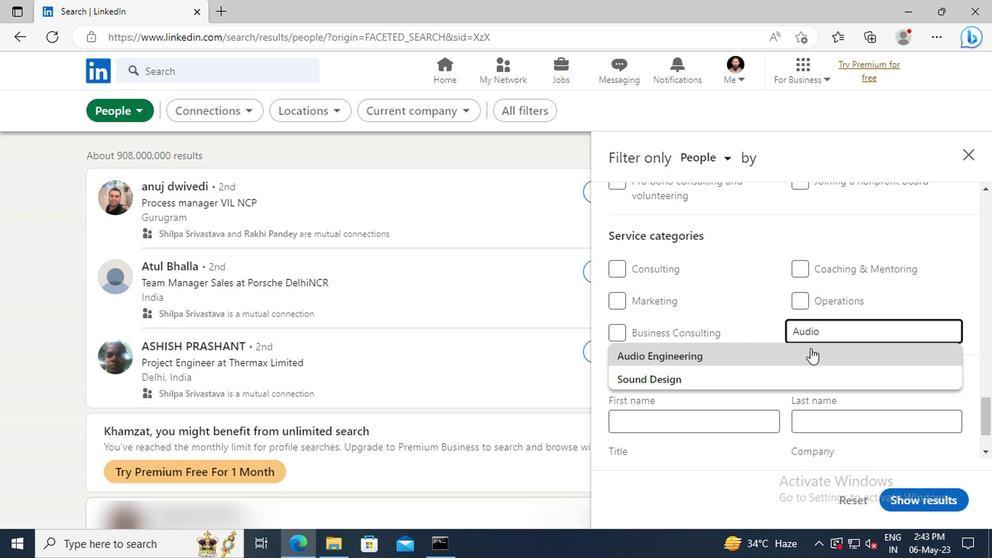 
Action: Mouse scrolled (809, 350) with delta (0, 0)
Screenshot: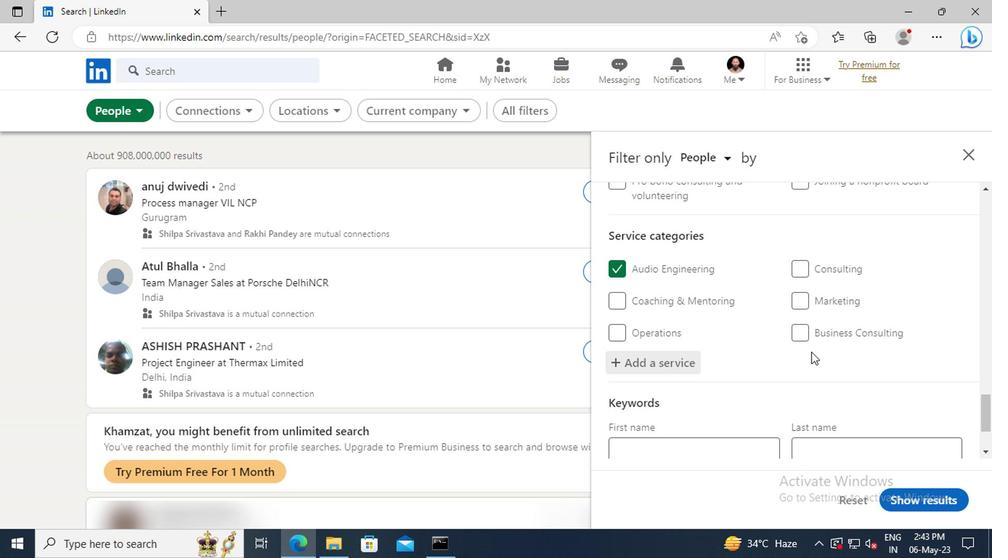 
Action: Mouse scrolled (809, 350) with delta (0, 0)
Screenshot: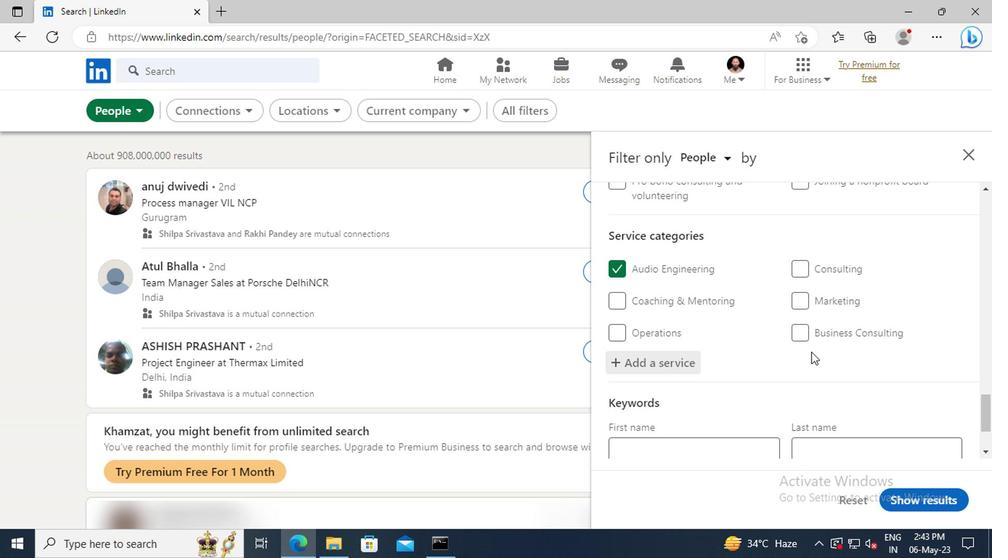 
Action: Mouse scrolled (809, 350) with delta (0, 0)
Screenshot: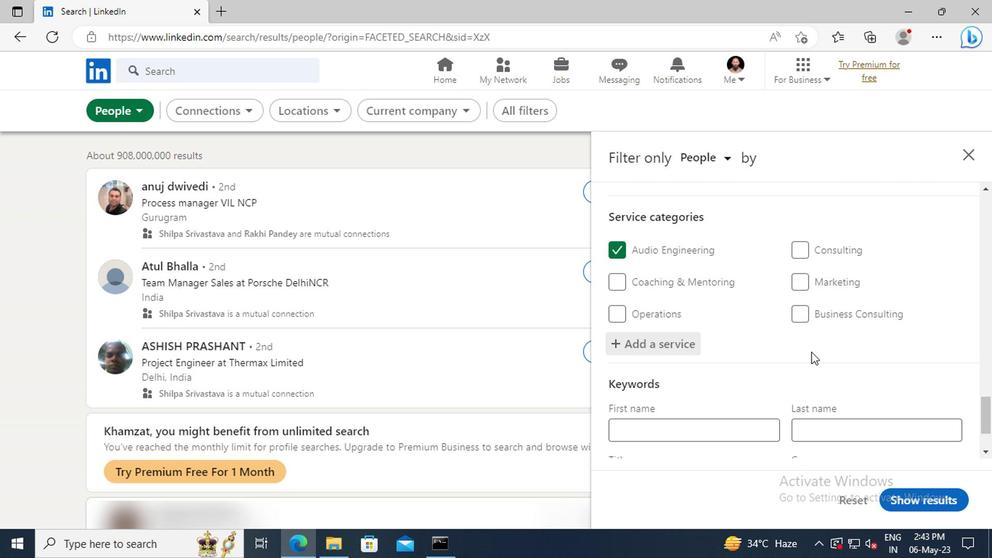
Action: Mouse scrolled (809, 350) with delta (0, 0)
Screenshot: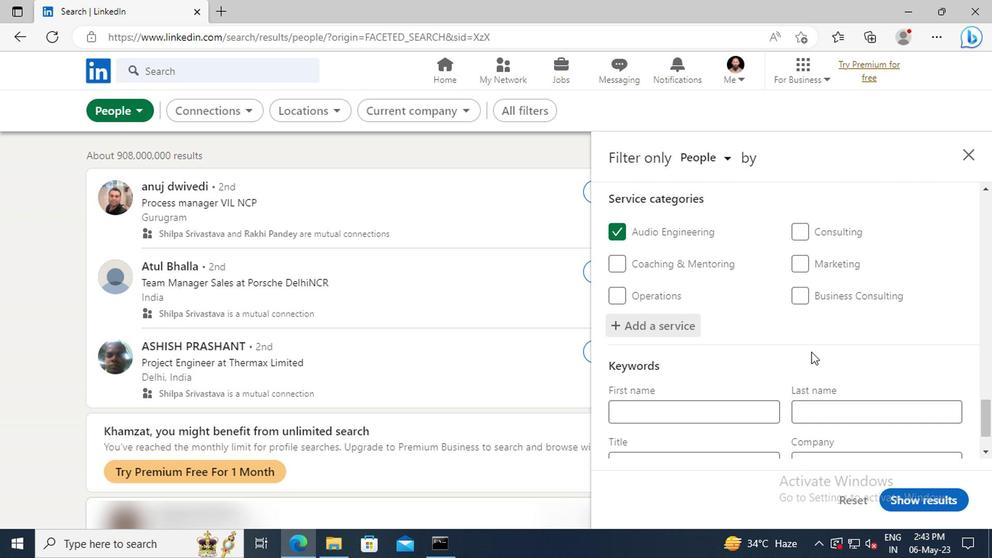 
Action: Mouse moved to (719, 386)
Screenshot: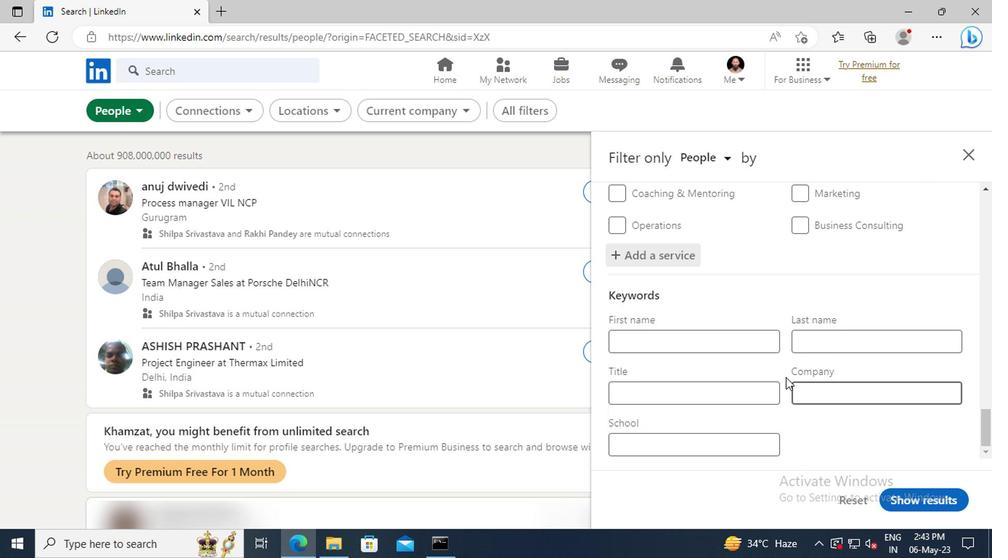 
Action: Mouse pressed left at (719, 386)
Screenshot: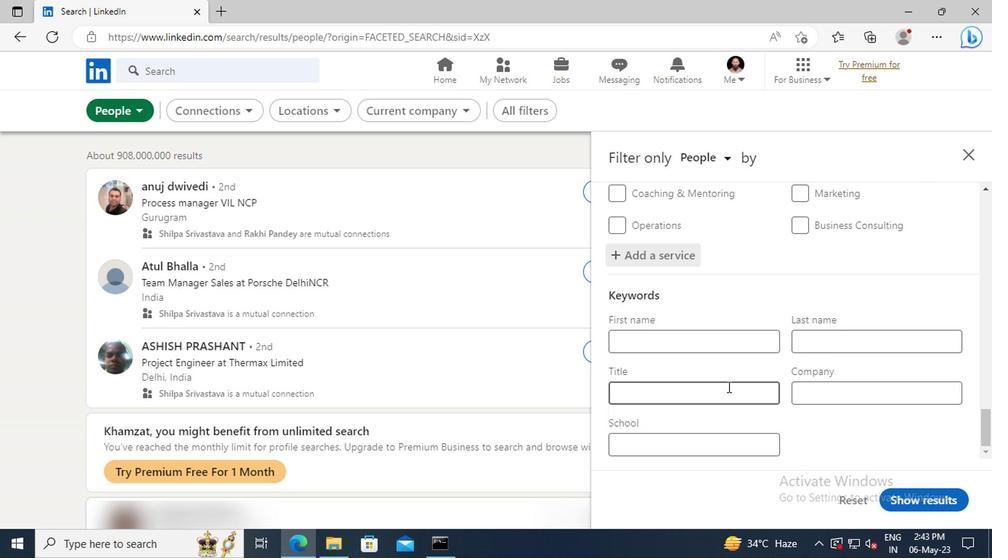 
Action: Key pressed <Key.shift>SHAREHOLDERS<Key.enter>
Screenshot: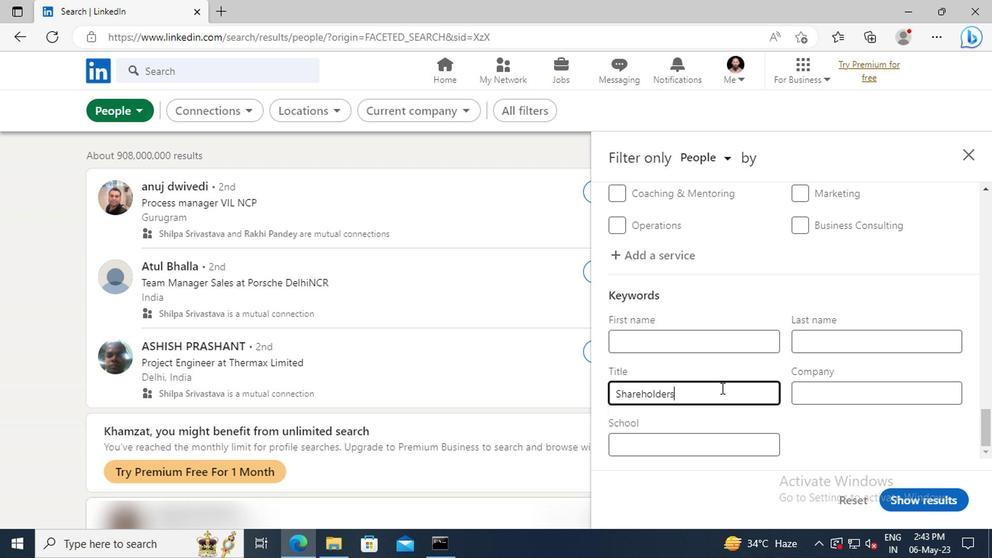 
Action: Mouse moved to (902, 490)
Screenshot: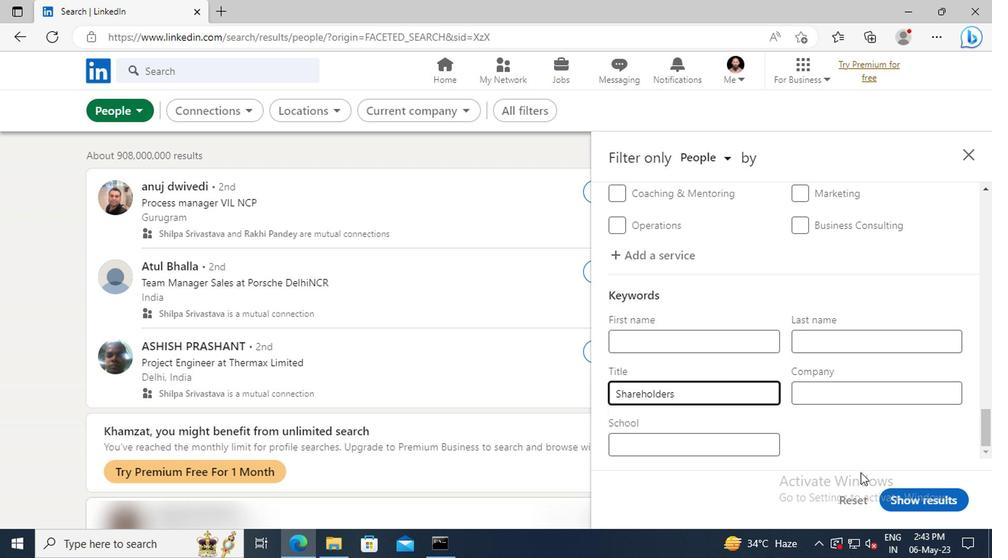 
Action: Mouse pressed left at (902, 490)
Screenshot: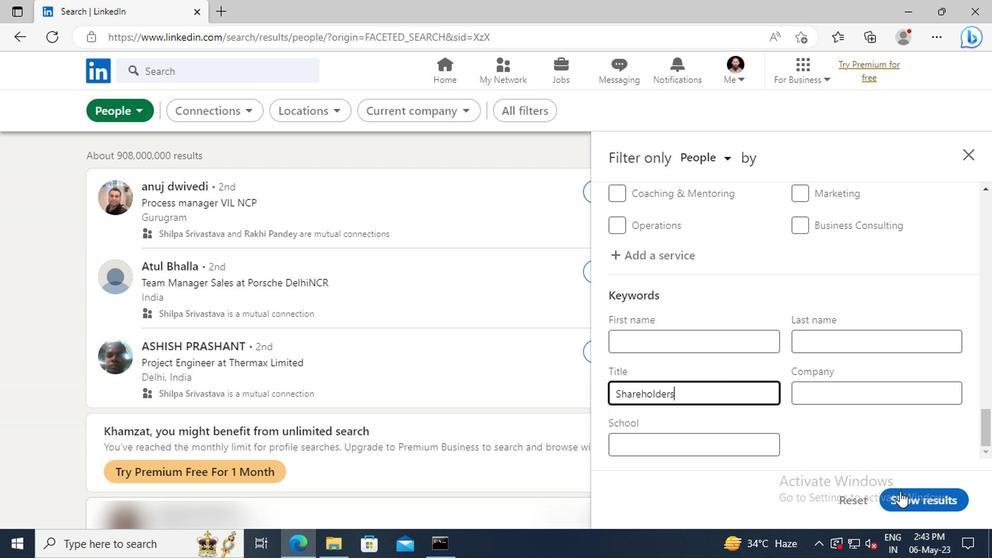 
